 Task: Find connections with filter location Brejo da Madre de Deus with filter topic #futurewith filter profile language French with filter current company AAM - American Axle & Manufacturing with filter school Chhatrapati Shahu Ji Maharaj University with filter industry Religious Institutions with filter service category Budgeting with filter keywords title HVAC Technician
Action: Mouse moved to (554, 116)
Screenshot: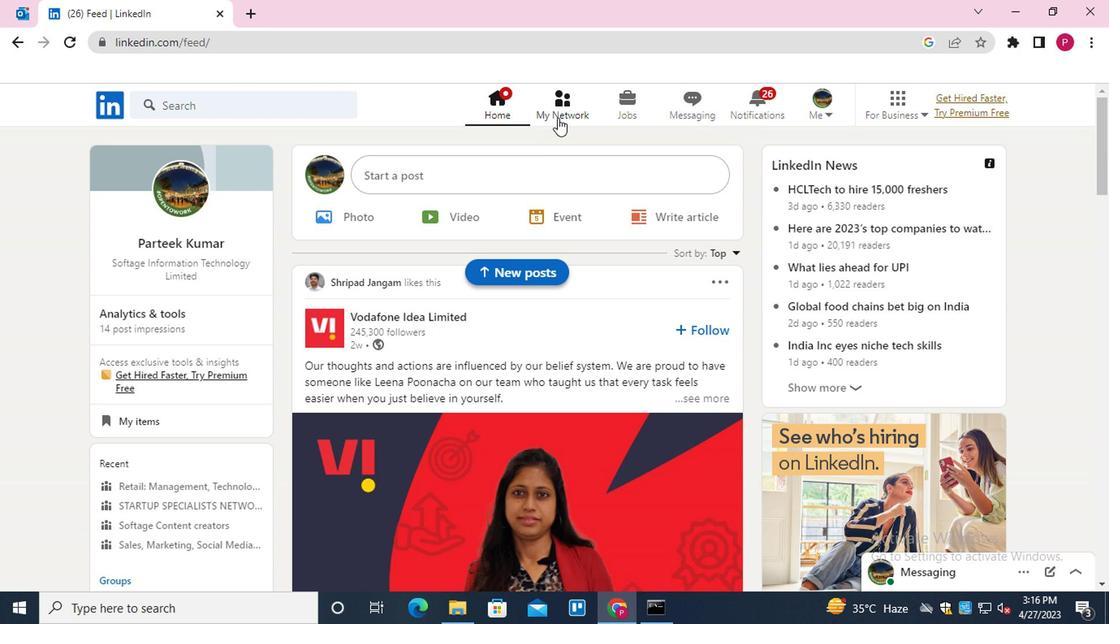 
Action: Mouse pressed left at (554, 116)
Screenshot: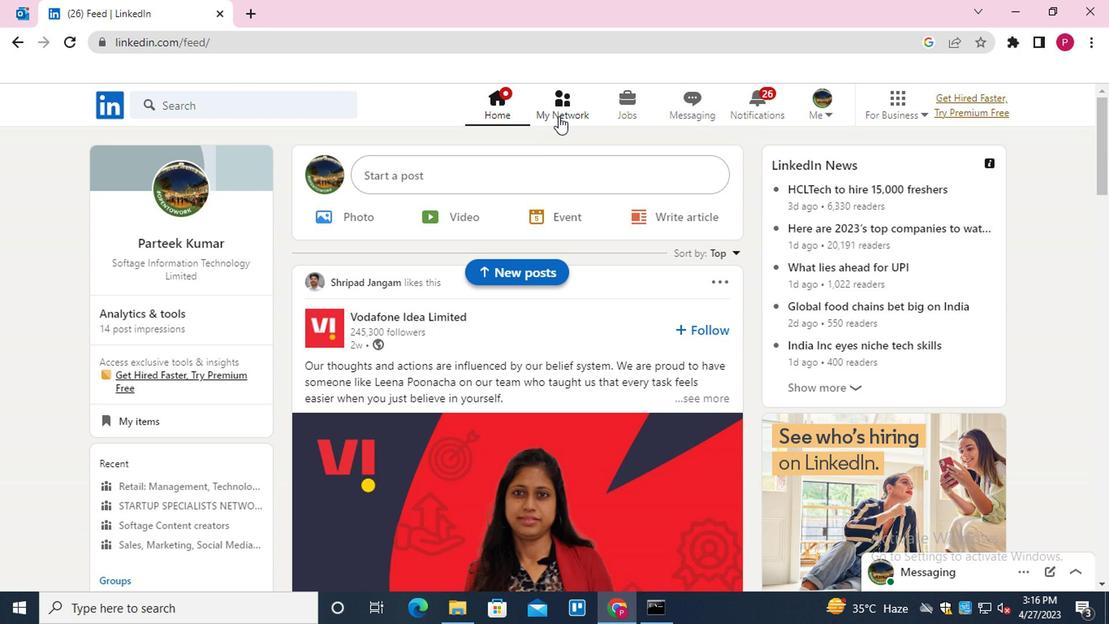 
Action: Mouse moved to (243, 194)
Screenshot: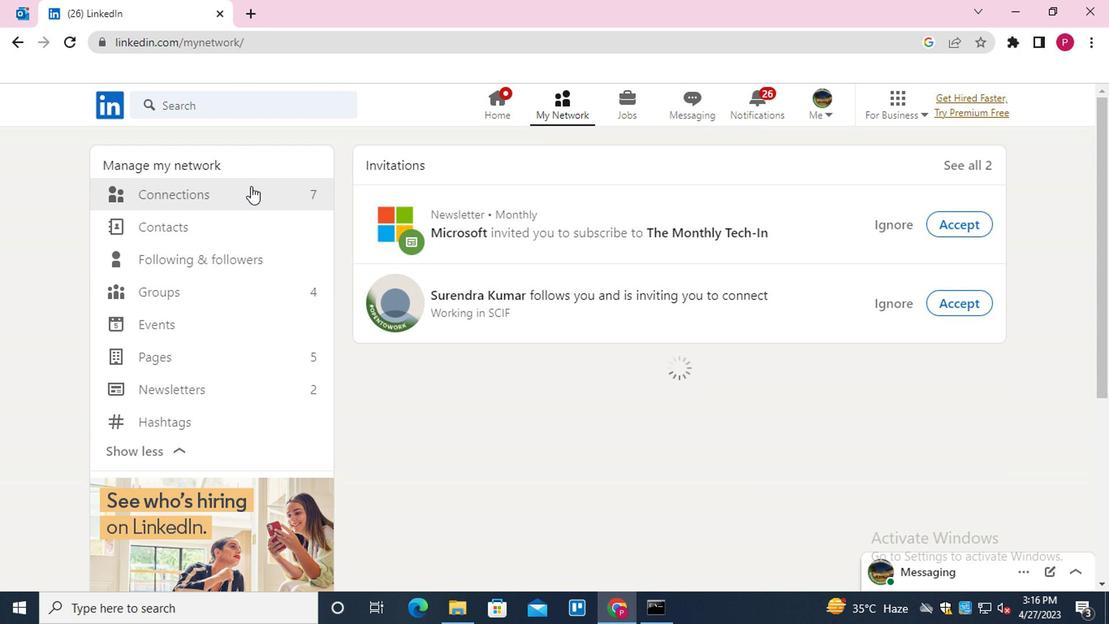 
Action: Mouse pressed left at (243, 194)
Screenshot: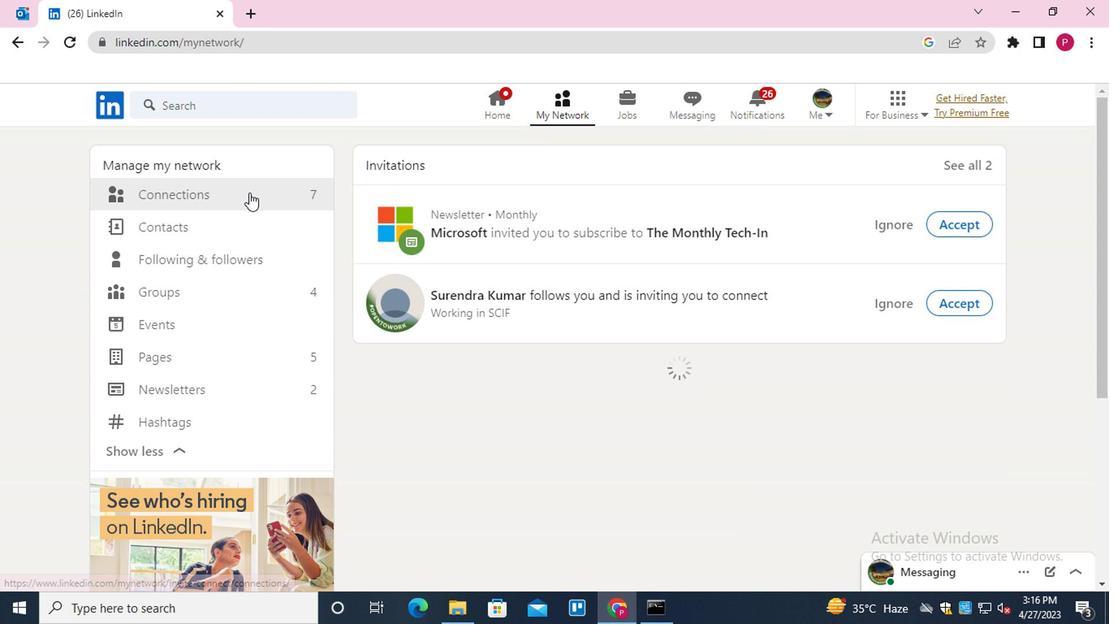
Action: Mouse moved to (650, 189)
Screenshot: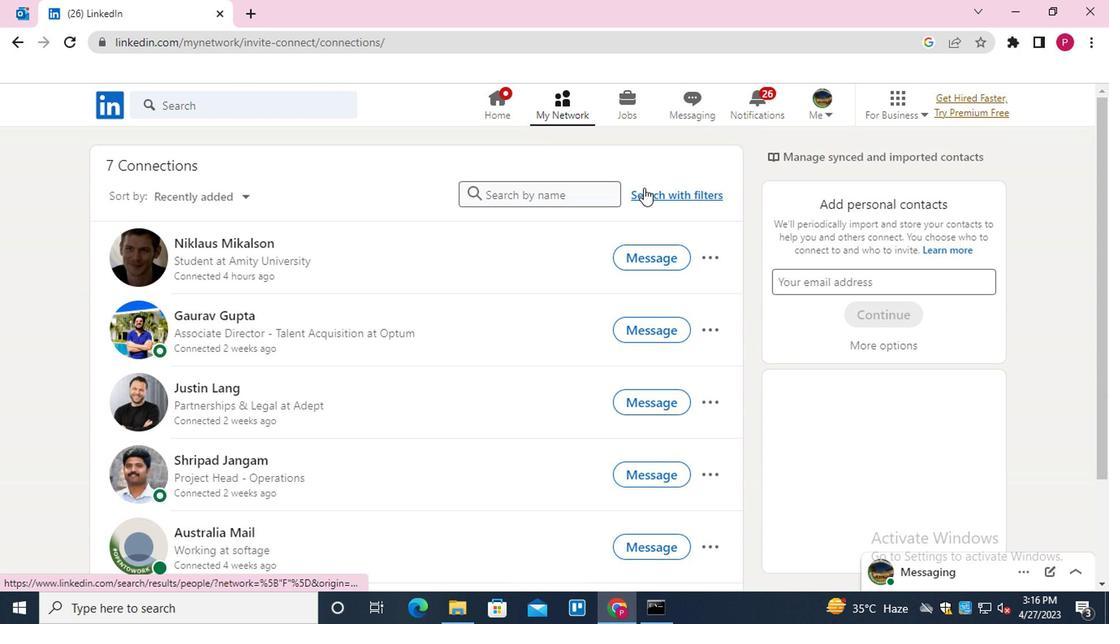 
Action: Mouse pressed left at (650, 189)
Screenshot: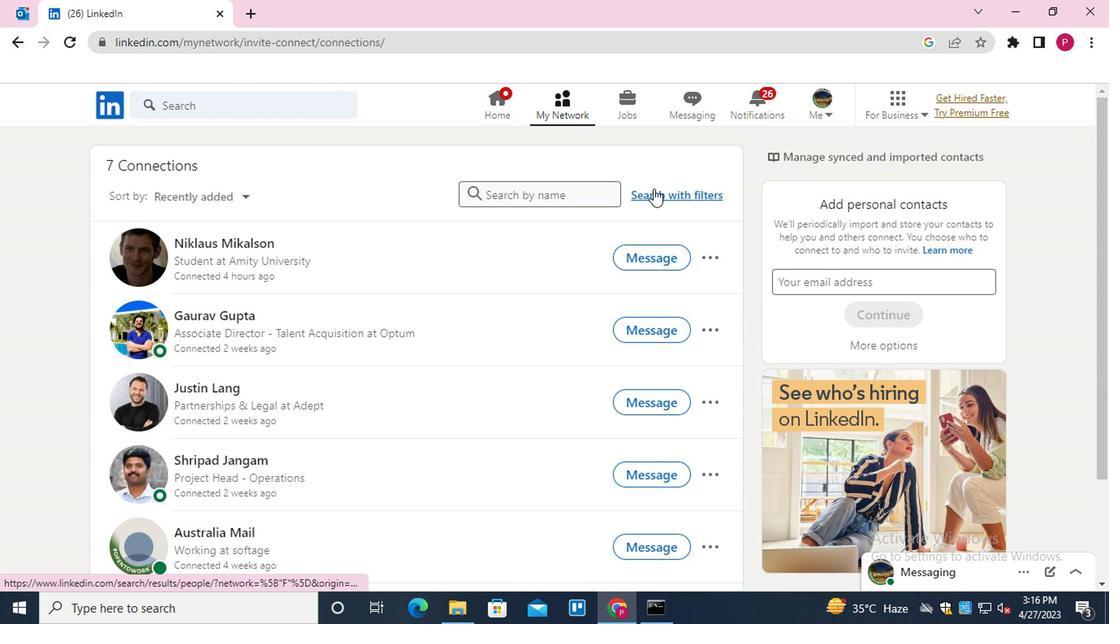 
Action: Mouse moved to (607, 153)
Screenshot: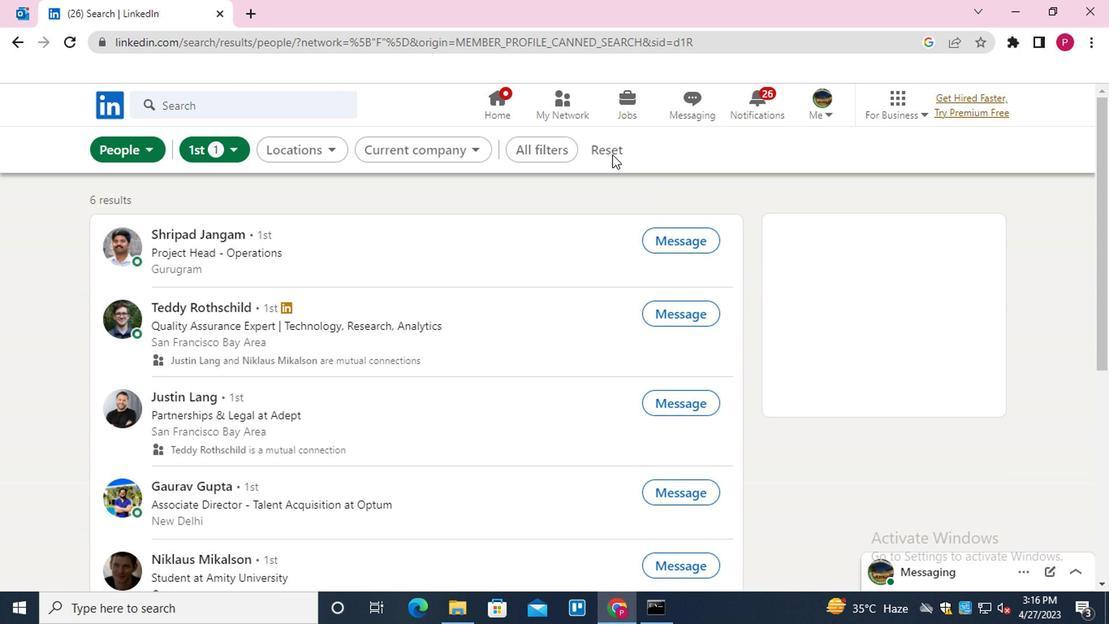 
Action: Mouse pressed left at (607, 153)
Screenshot: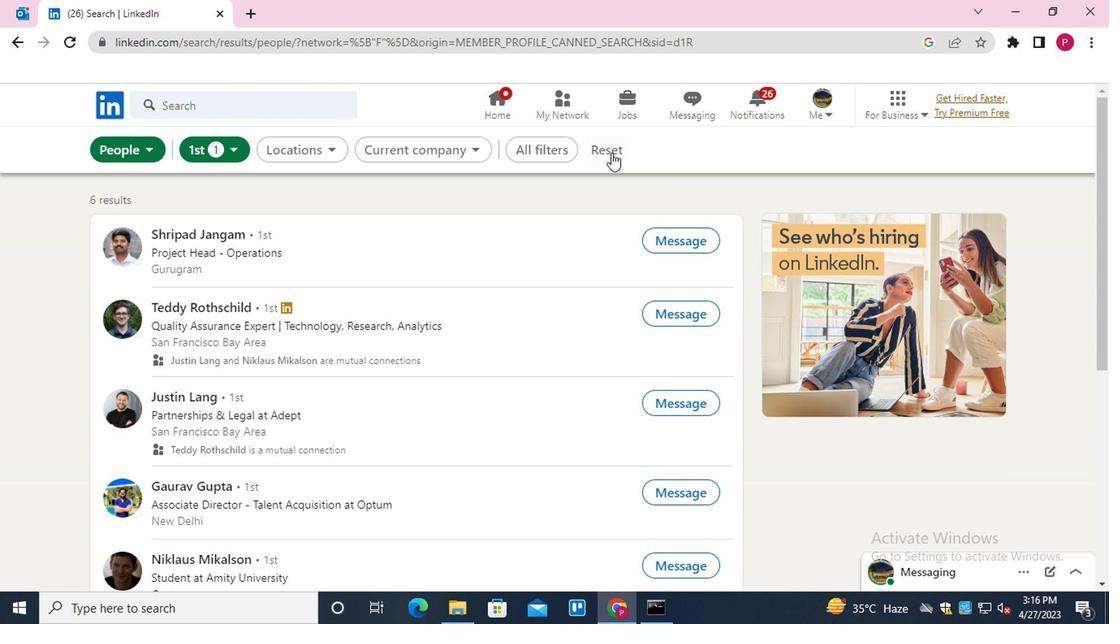 
Action: Mouse moved to (585, 153)
Screenshot: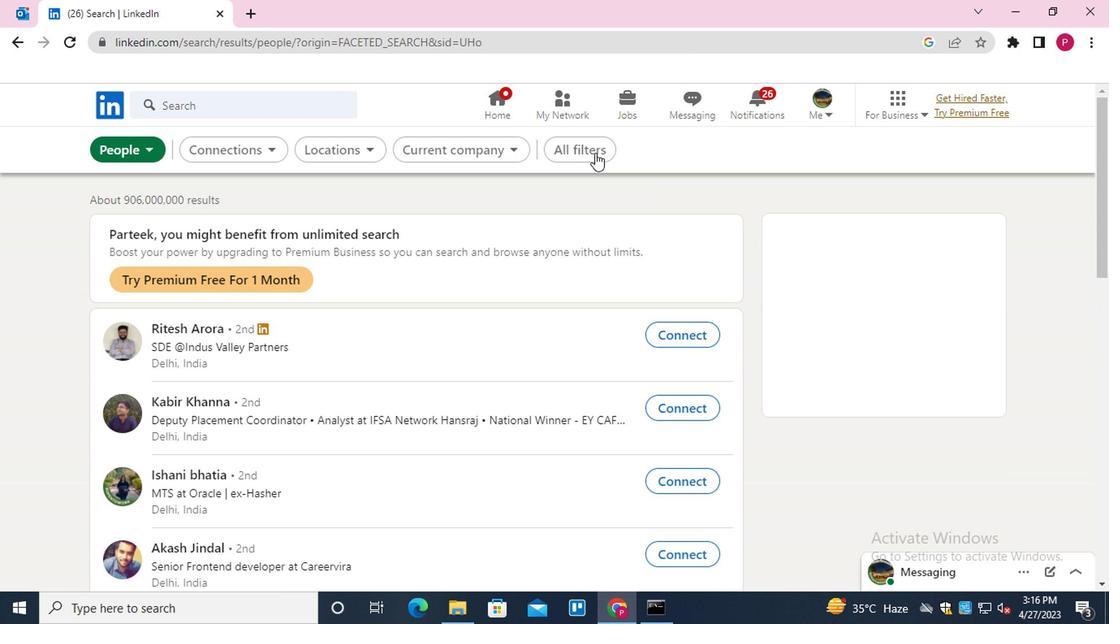 
Action: Mouse pressed left at (585, 153)
Screenshot: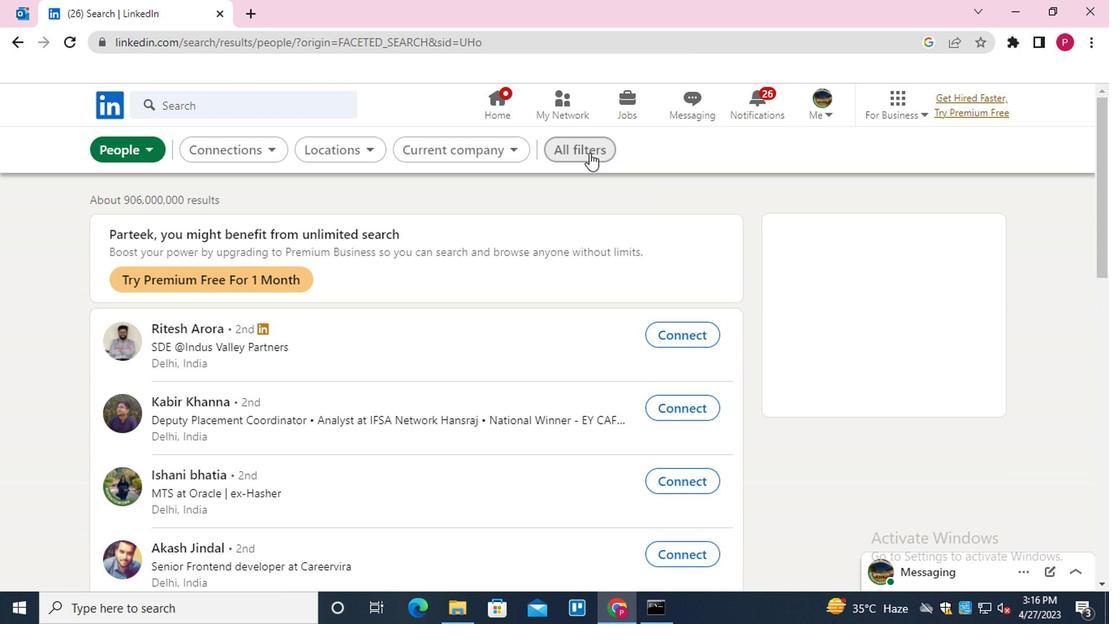 
Action: Mouse moved to (857, 345)
Screenshot: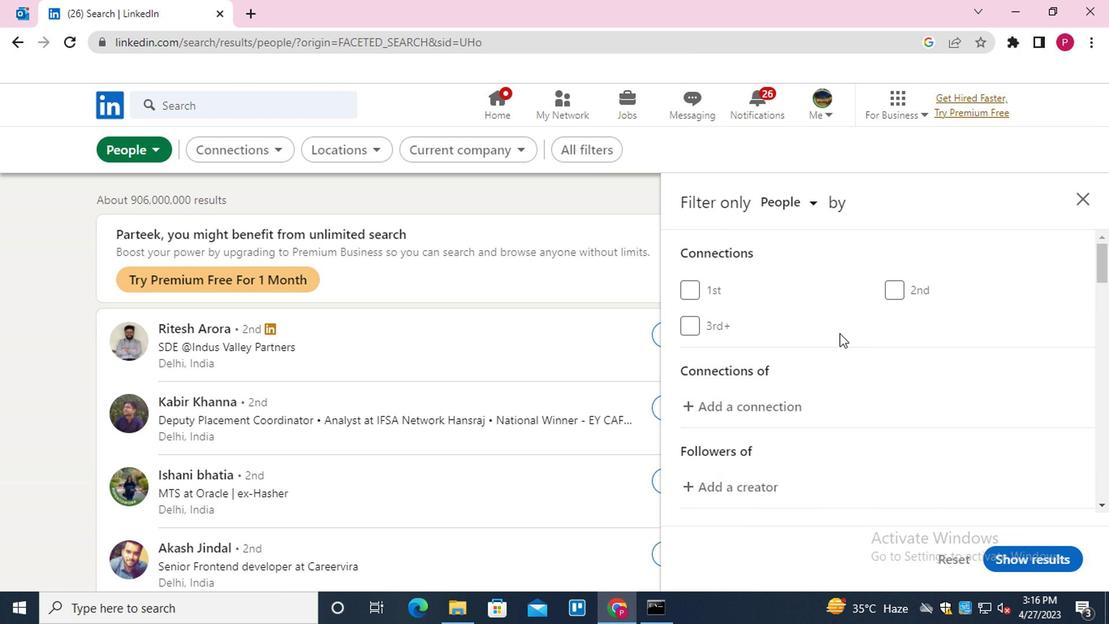 
Action: Mouse scrolled (857, 344) with delta (0, 0)
Screenshot: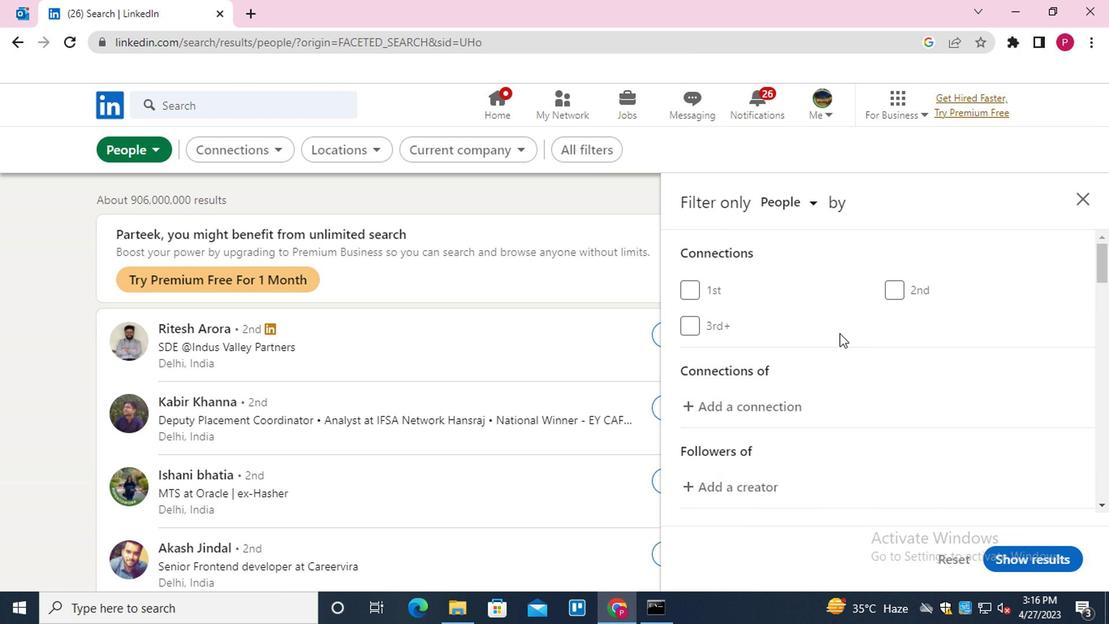 
Action: Mouse moved to (857, 345)
Screenshot: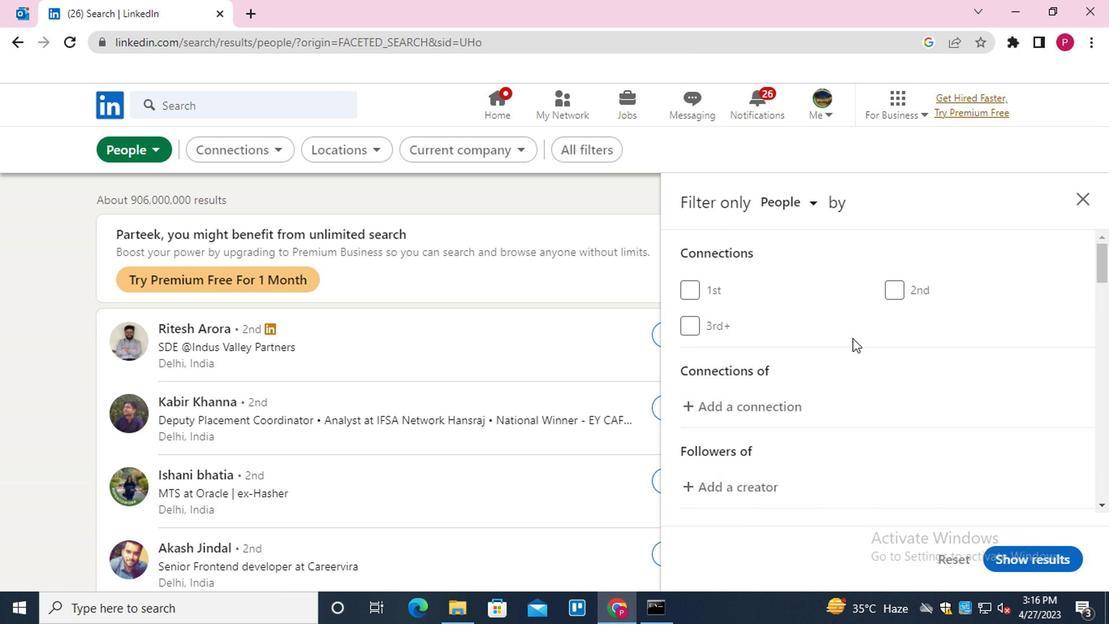
Action: Mouse scrolled (857, 344) with delta (0, 0)
Screenshot: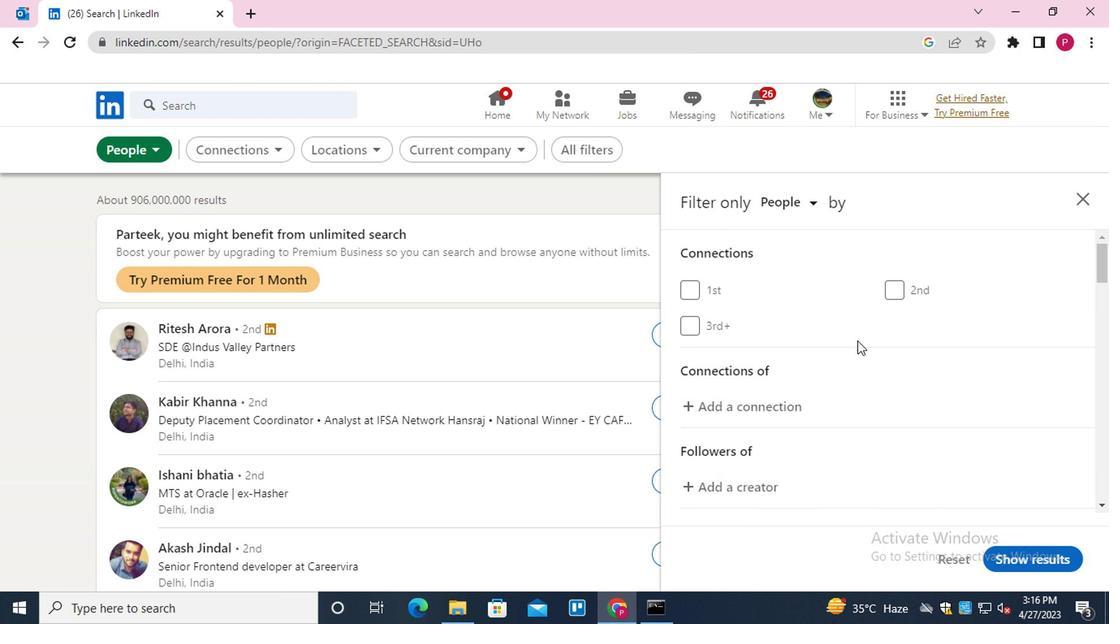 
Action: Mouse moved to (948, 476)
Screenshot: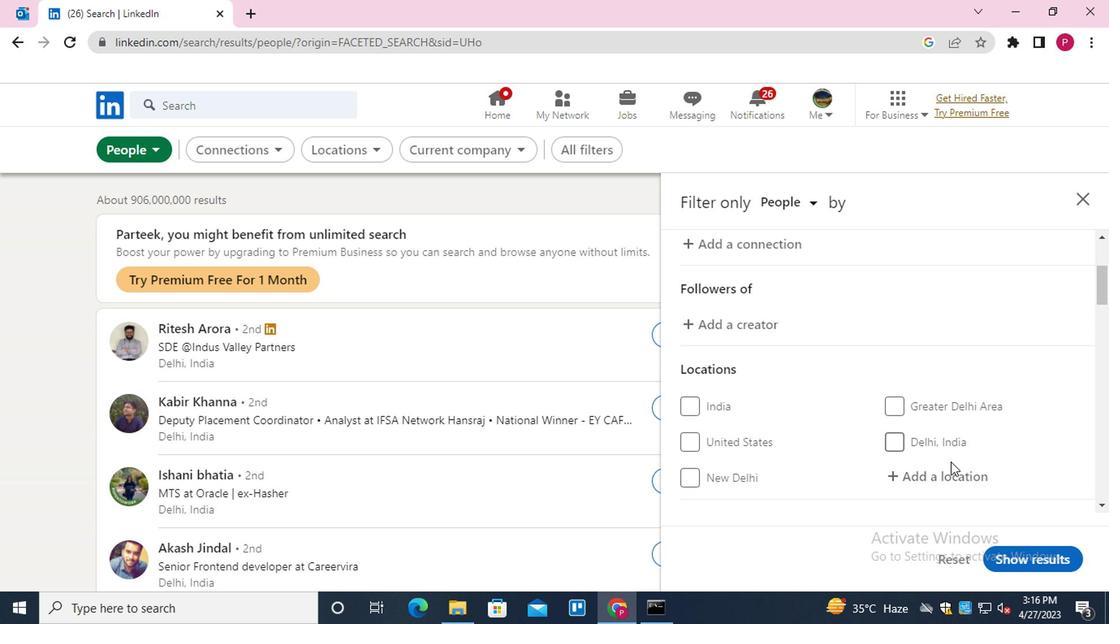 
Action: Mouse pressed left at (948, 476)
Screenshot: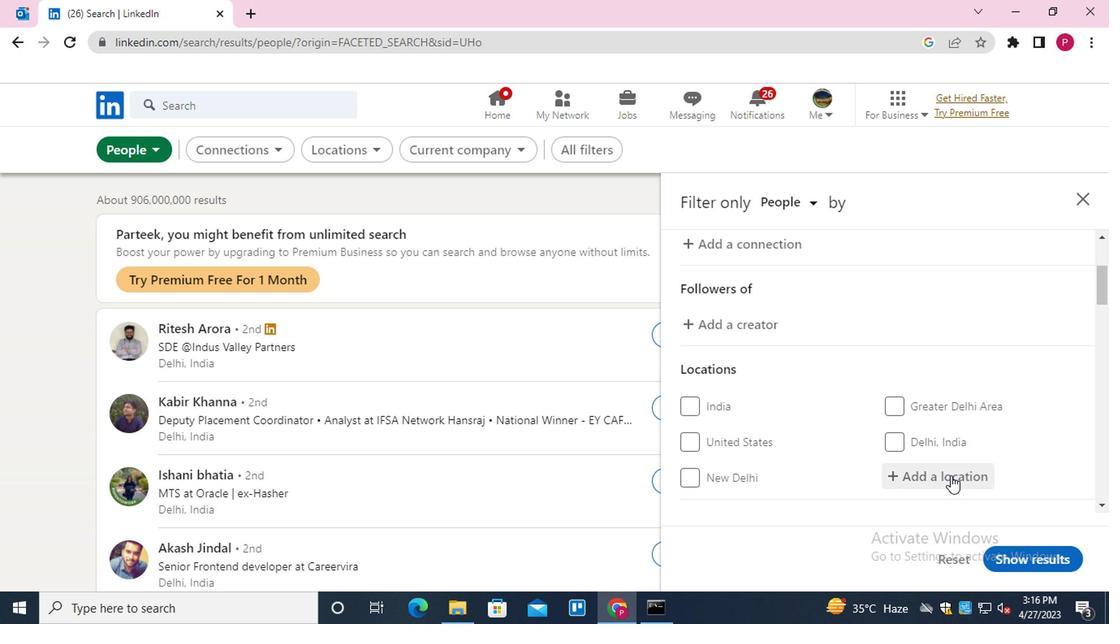 
Action: Mouse moved to (947, 477)
Screenshot: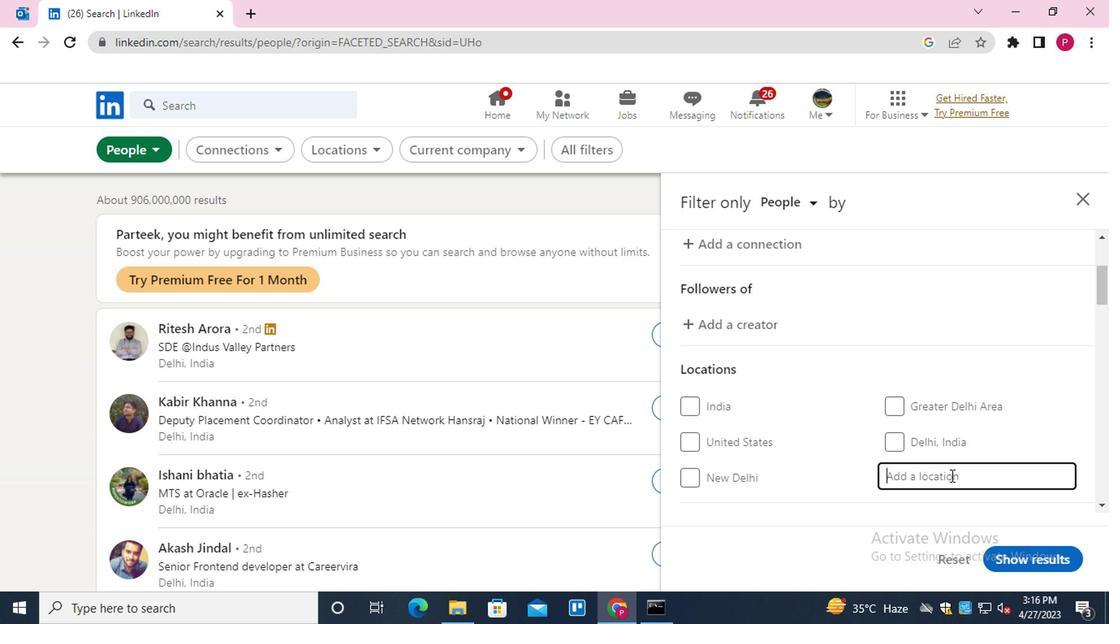 
Action: Key pressed <Key.shift>BREJO<Key.space>DA<Key.down><Key.enter>
Screenshot: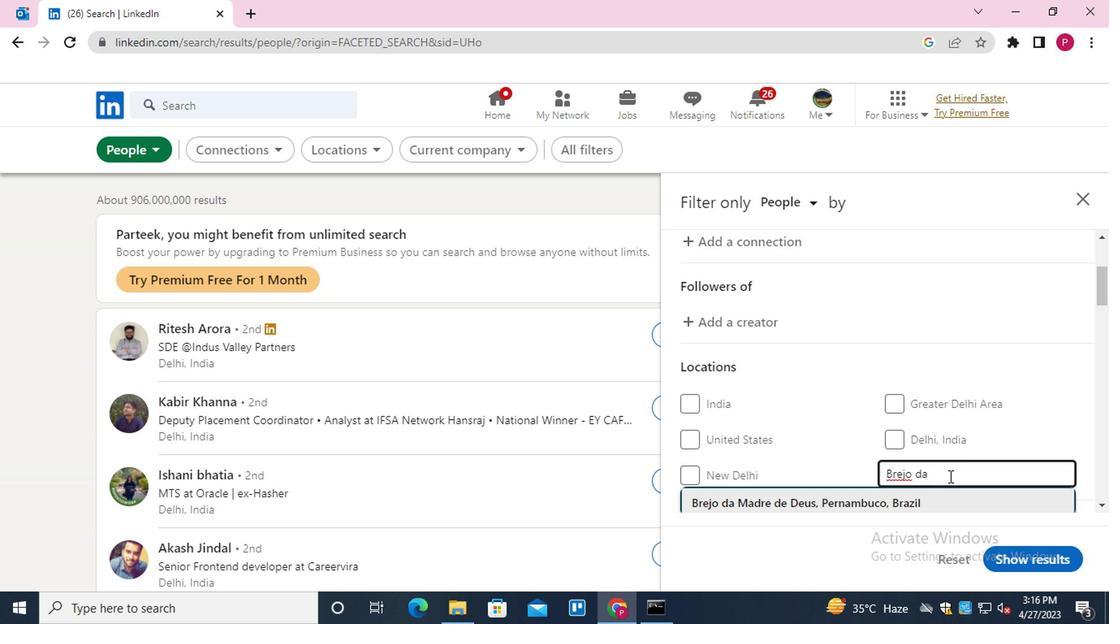 
Action: Mouse moved to (902, 384)
Screenshot: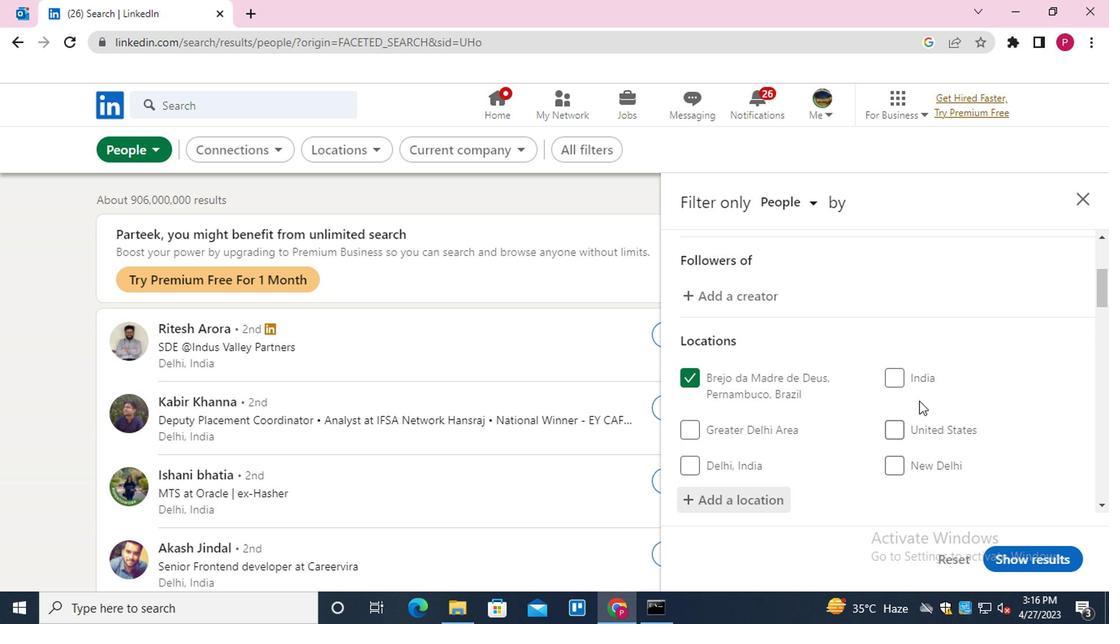 
Action: Mouse scrolled (902, 383) with delta (0, -1)
Screenshot: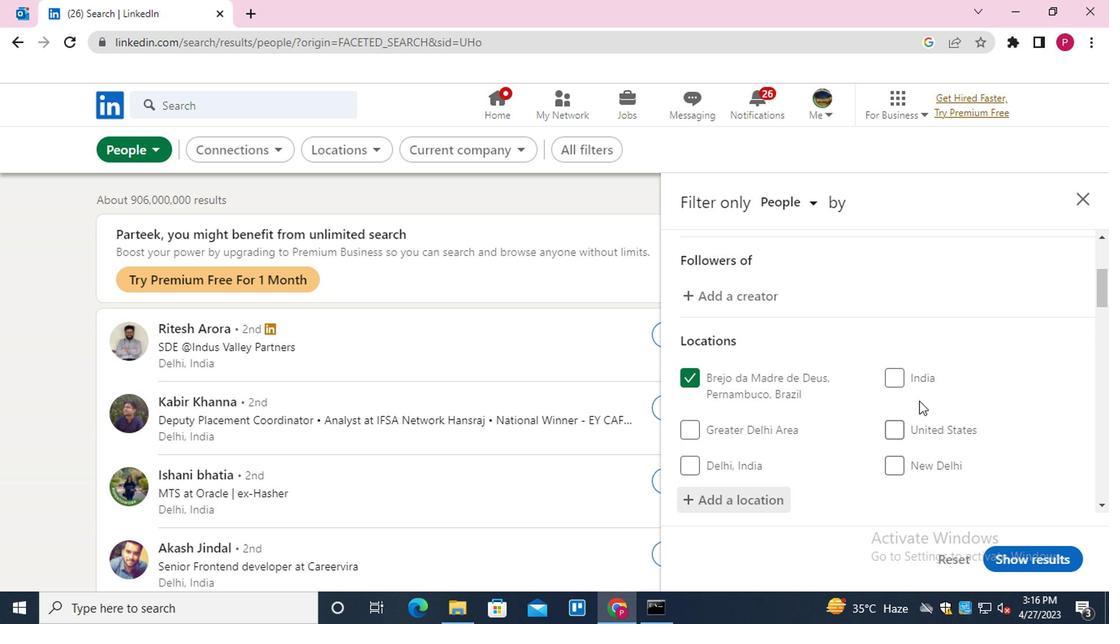 
Action: Mouse moved to (901, 383)
Screenshot: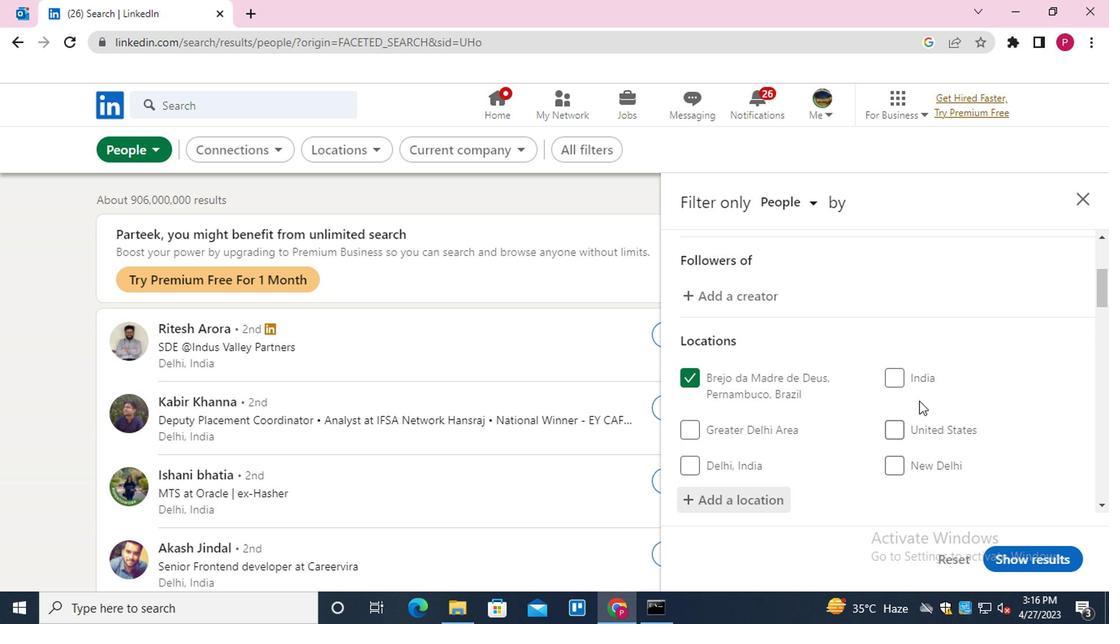 
Action: Mouse scrolled (901, 383) with delta (0, 0)
Screenshot: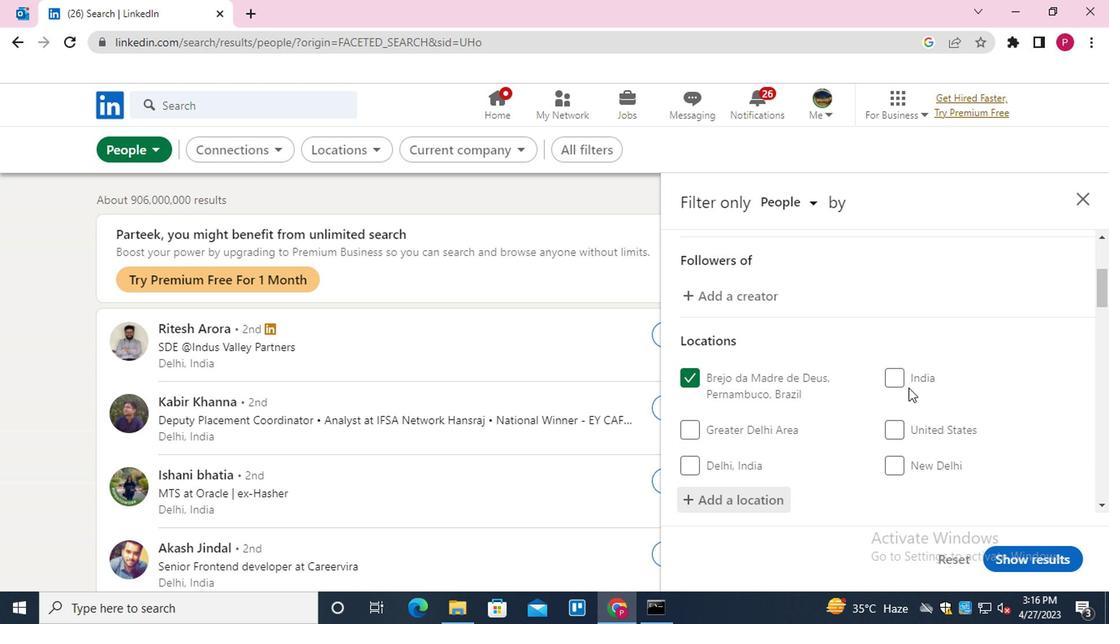 
Action: Mouse moved to (900, 383)
Screenshot: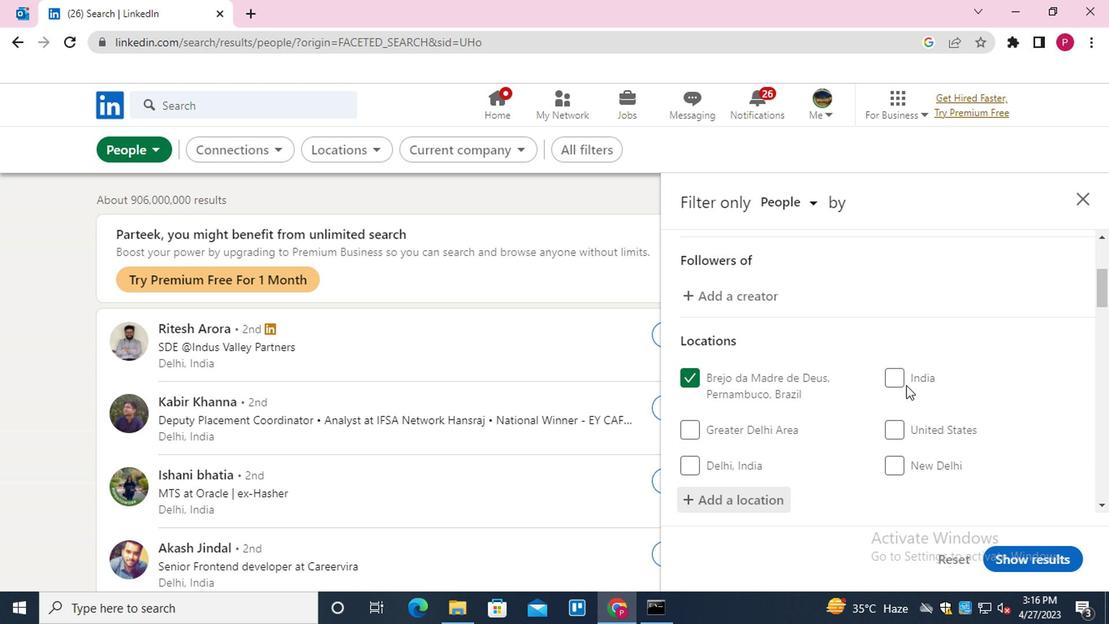 
Action: Mouse scrolled (900, 383) with delta (0, 0)
Screenshot: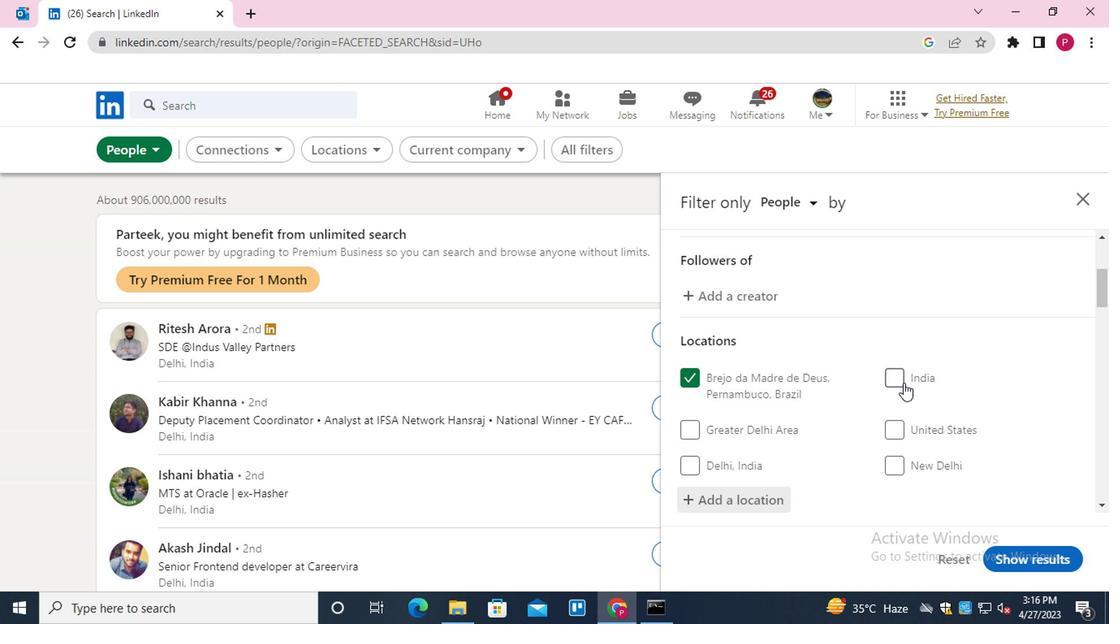 
Action: Mouse moved to (919, 409)
Screenshot: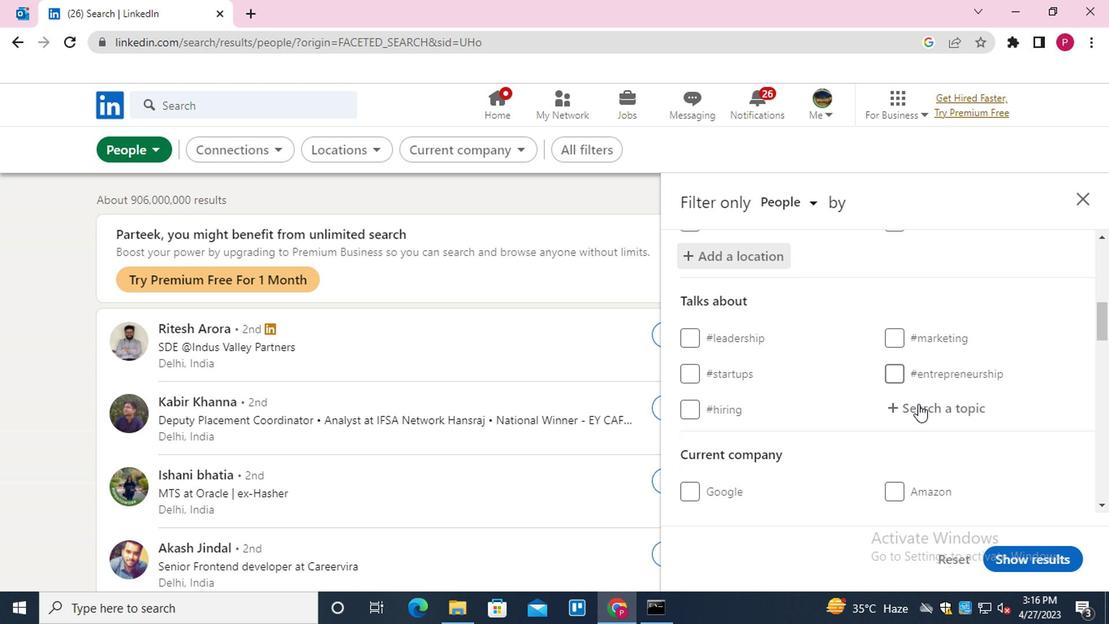 
Action: Mouse pressed left at (919, 409)
Screenshot: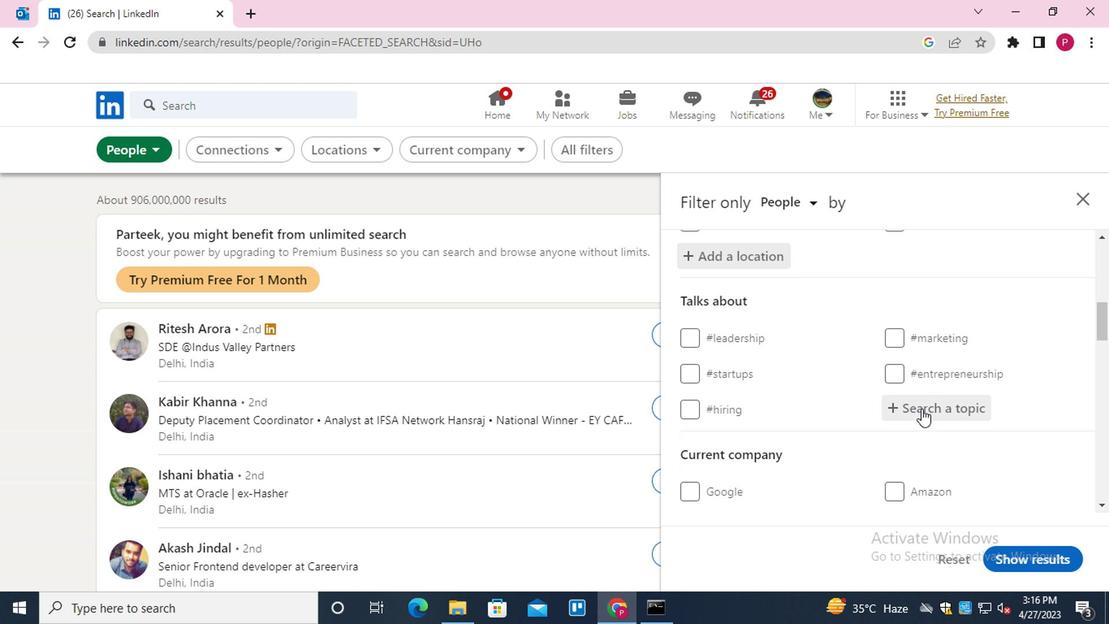 
Action: Key pressed FUTURE<Key.down><Key.enter>
Screenshot: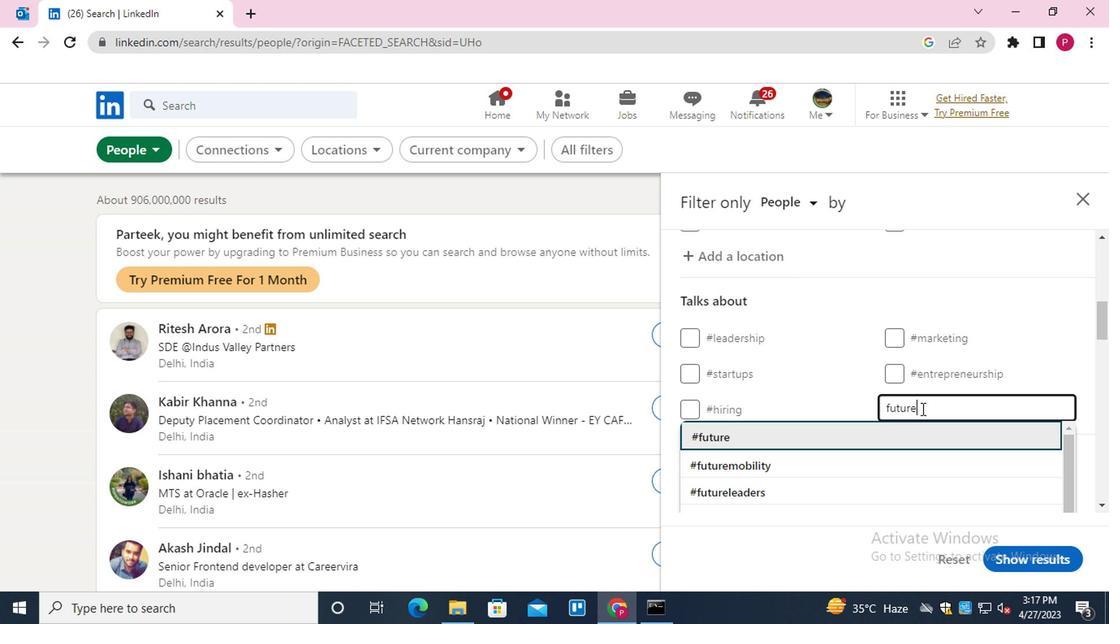 
Action: Mouse moved to (923, 405)
Screenshot: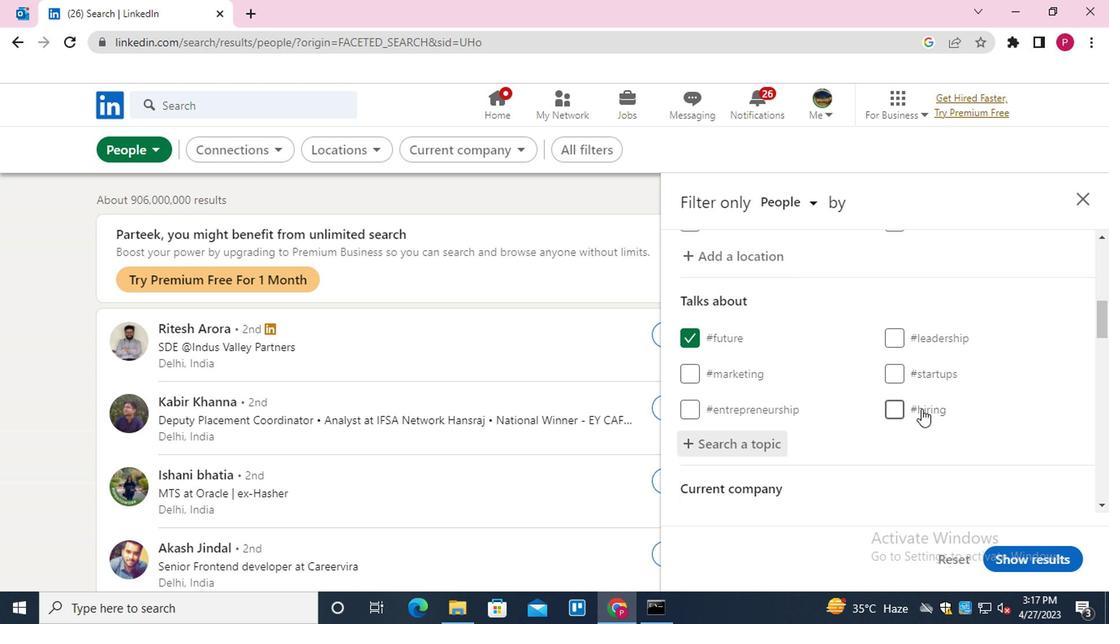 
Action: Mouse scrolled (923, 403) with delta (0, -1)
Screenshot: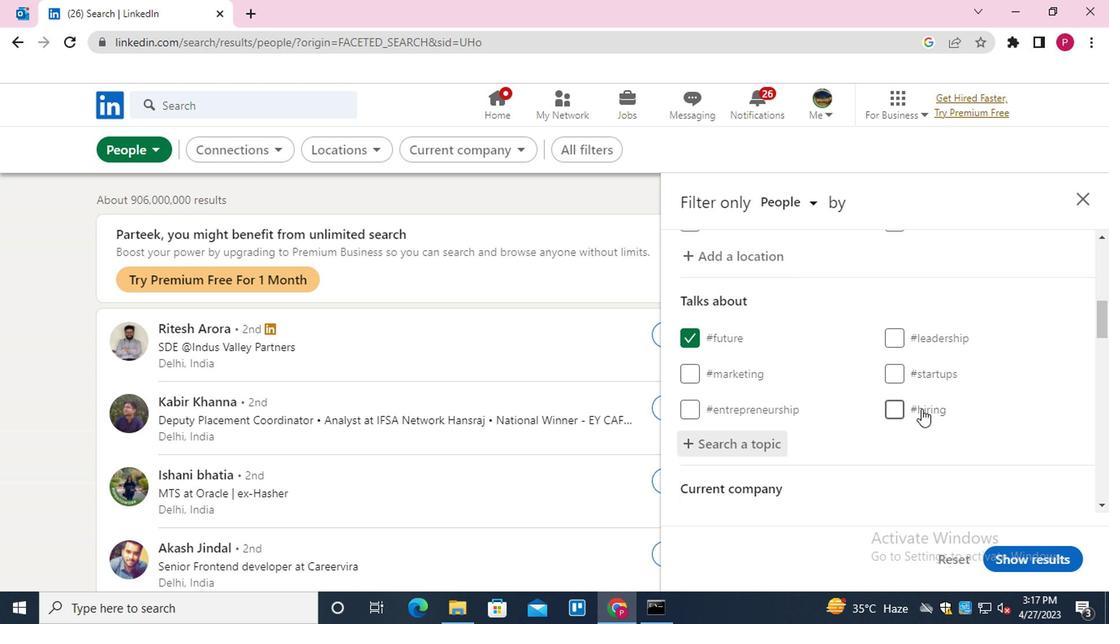 
Action: Mouse moved to (923, 403)
Screenshot: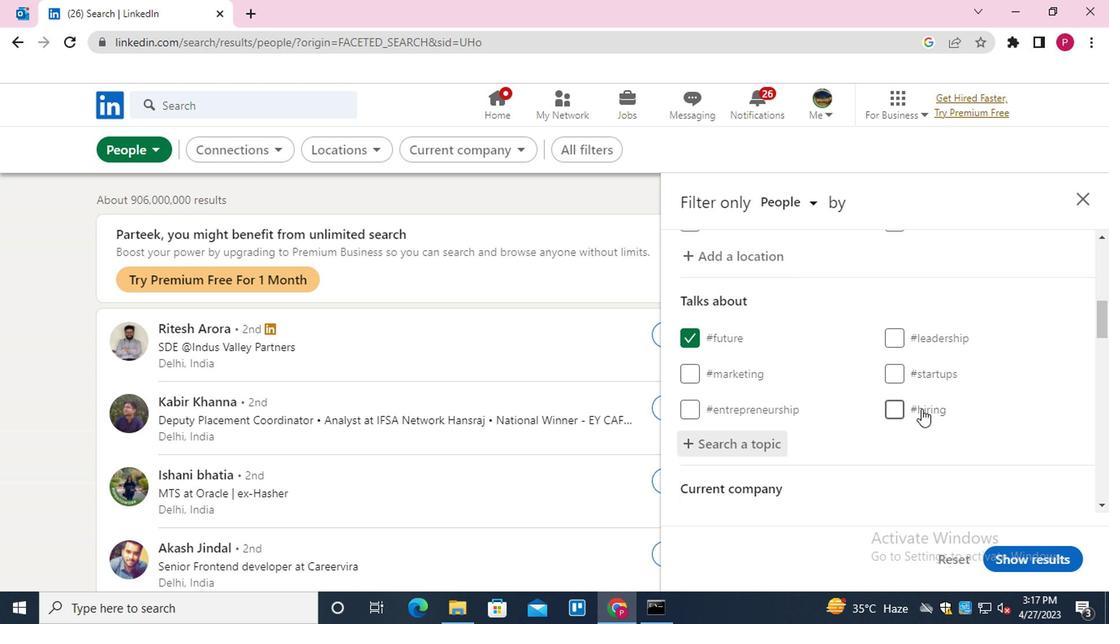 
Action: Mouse scrolled (923, 403) with delta (0, 0)
Screenshot: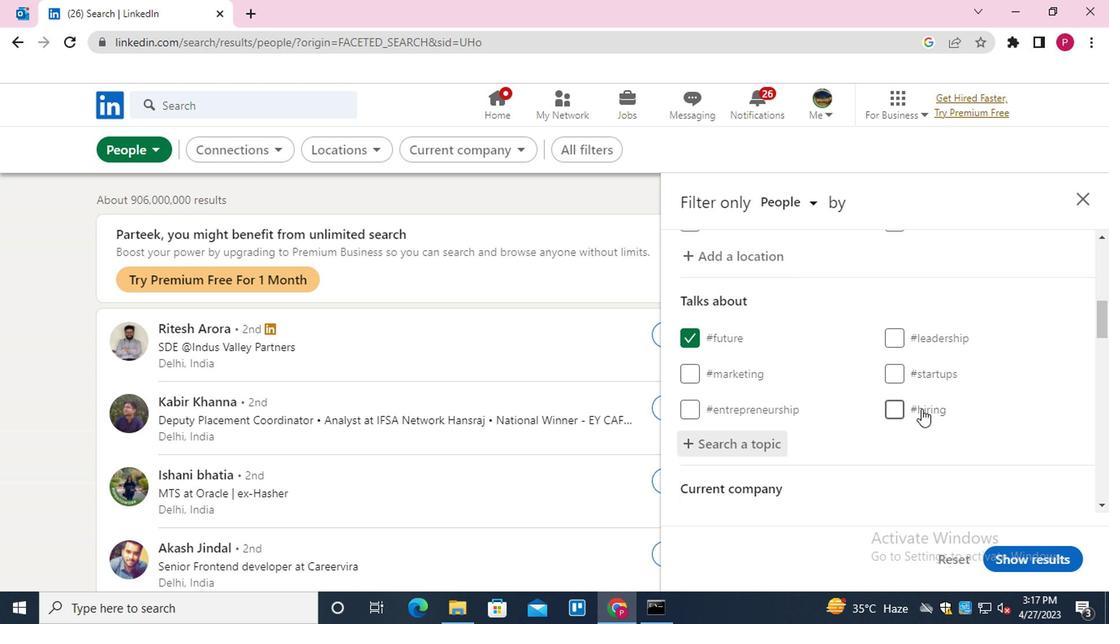 
Action: Mouse scrolled (923, 403) with delta (0, 0)
Screenshot: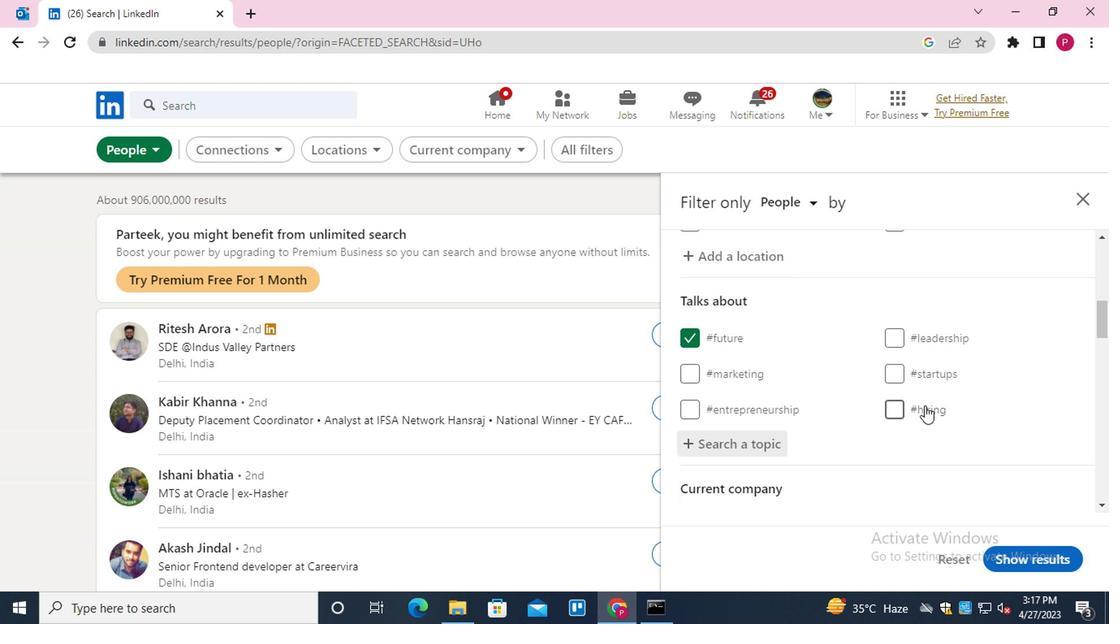 
Action: Mouse scrolled (923, 403) with delta (0, 0)
Screenshot: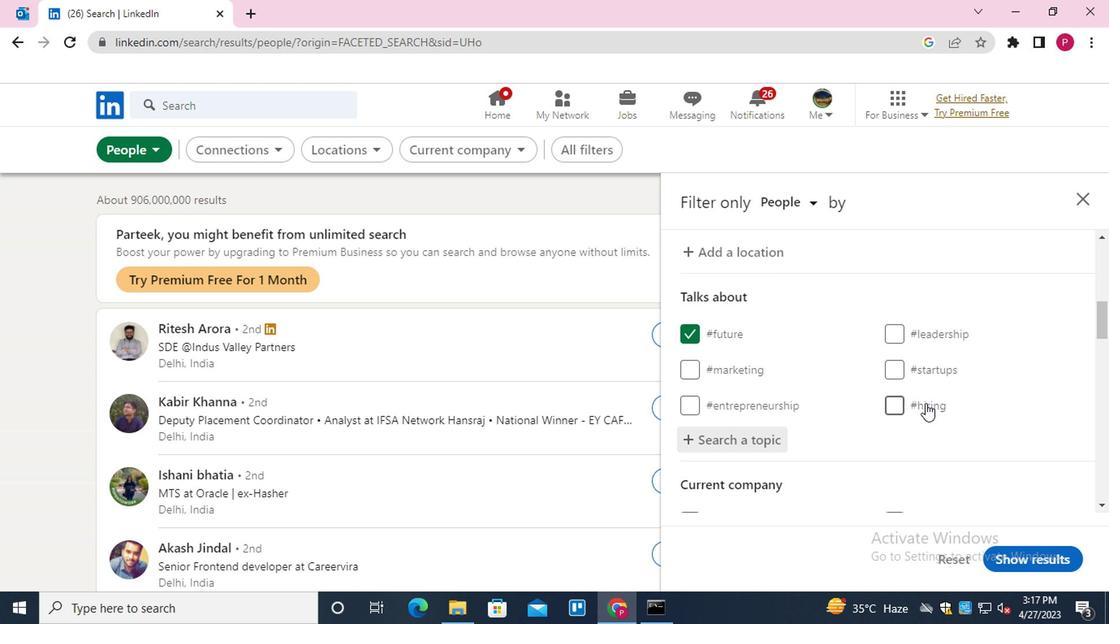 
Action: Mouse scrolled (923, 403) with delta (0, 0)
Screenshot: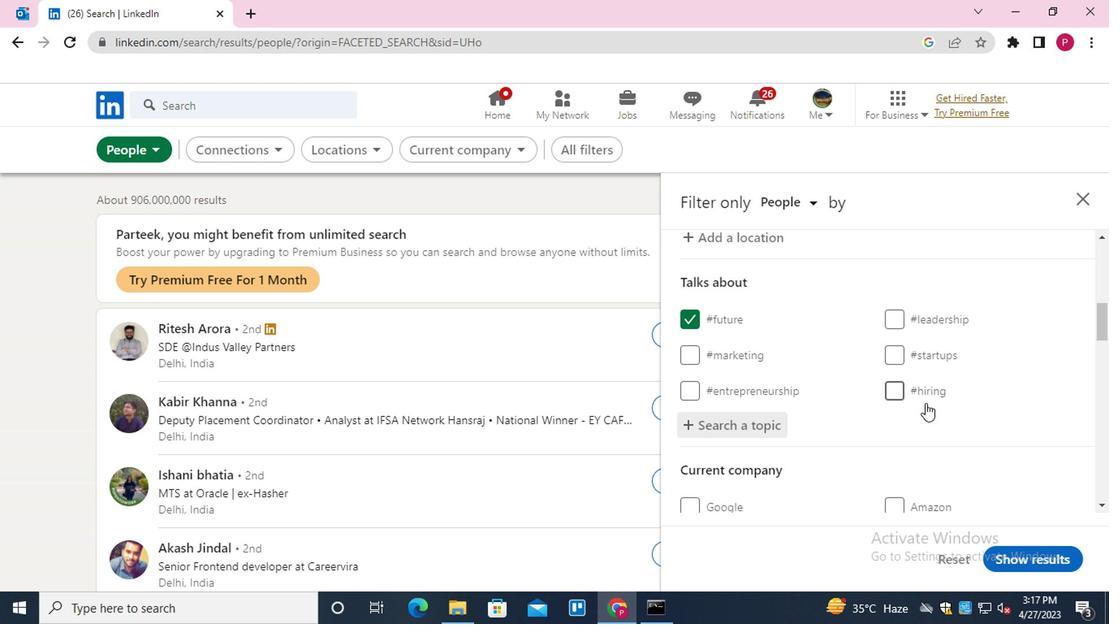 
Action: Mouse moved to (923, 401)
Screenshot: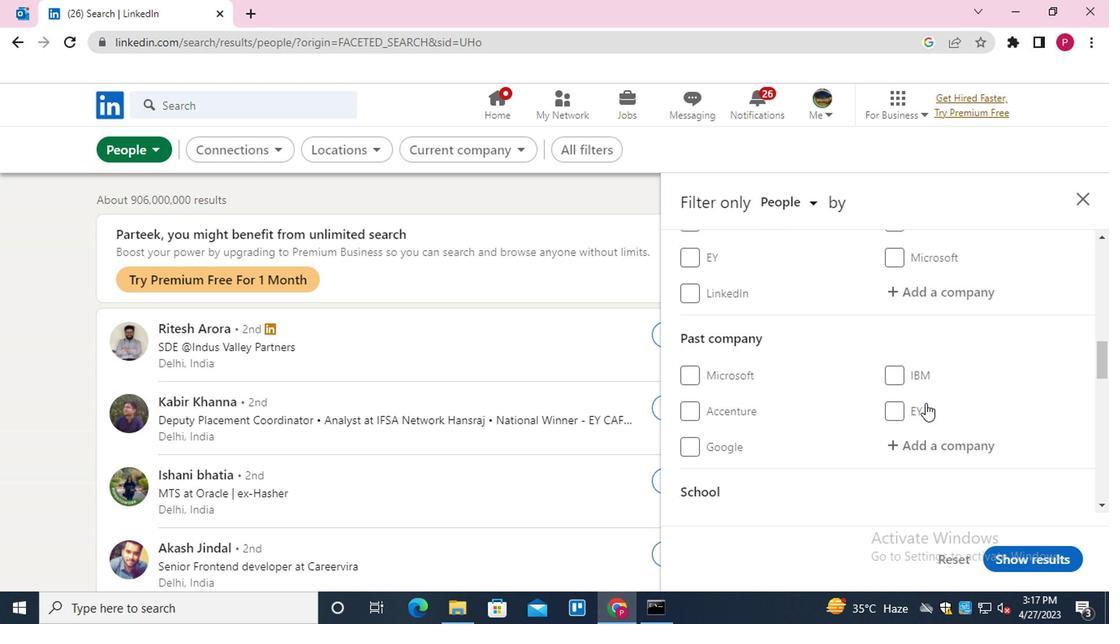 
Action: Mouse scrolled (923, 401) with delta (0, 0)
Screenshot: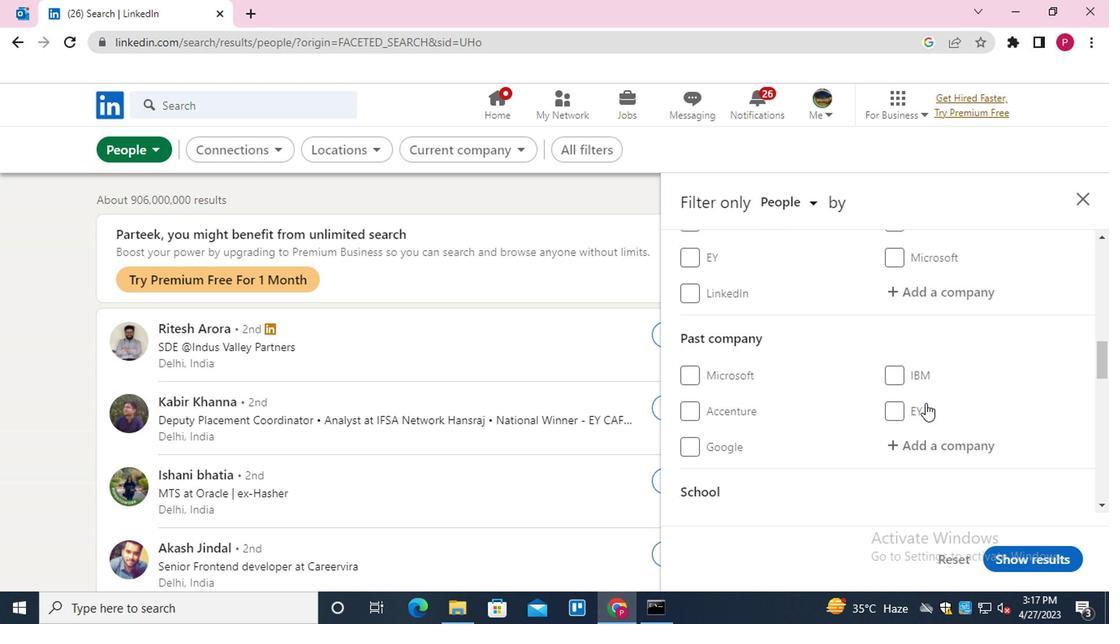 
Action: Mouse scrolled (923, 401) with delta (0, 0)
Screenshot: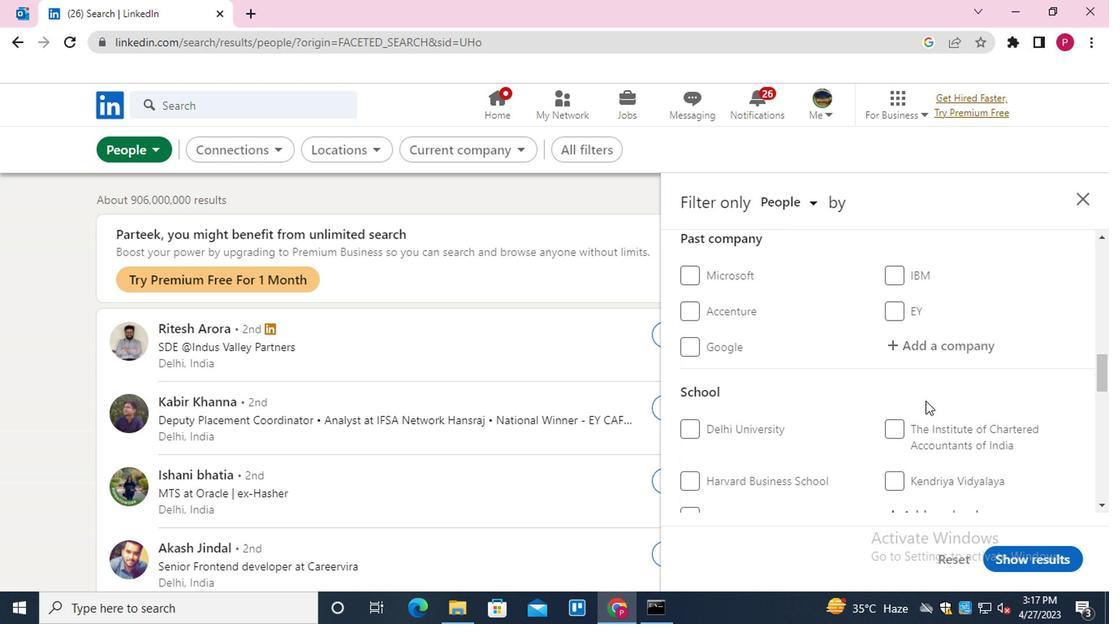 
Action: Mouse moved to (916, 401)
Screenshot: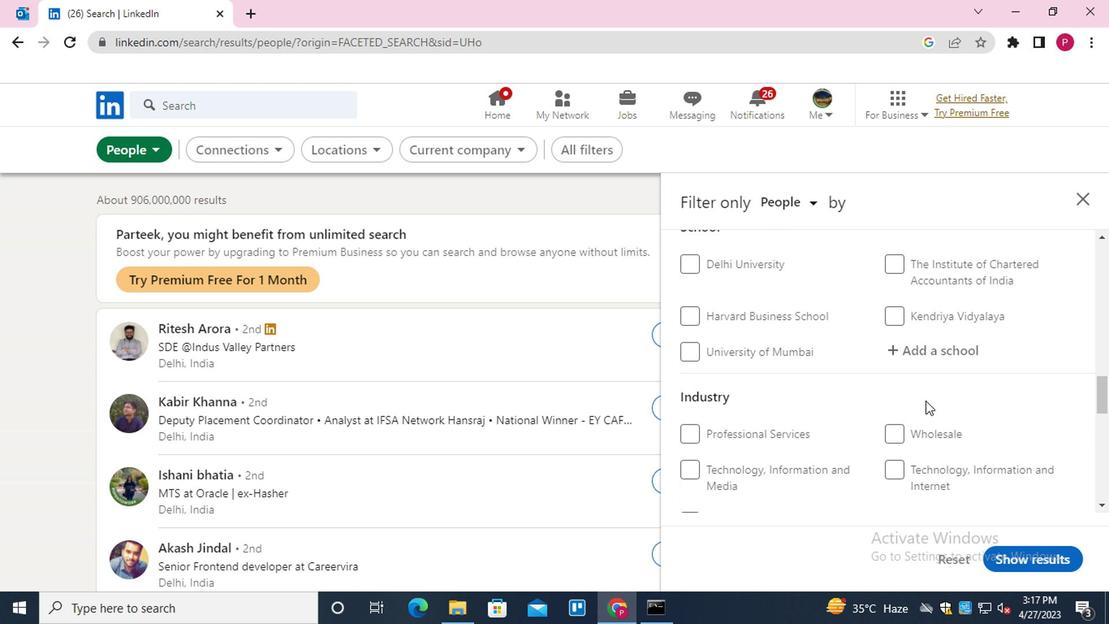 
Action: Mouse scrolled (916, 401) with delta (0, 0)
Screenshot: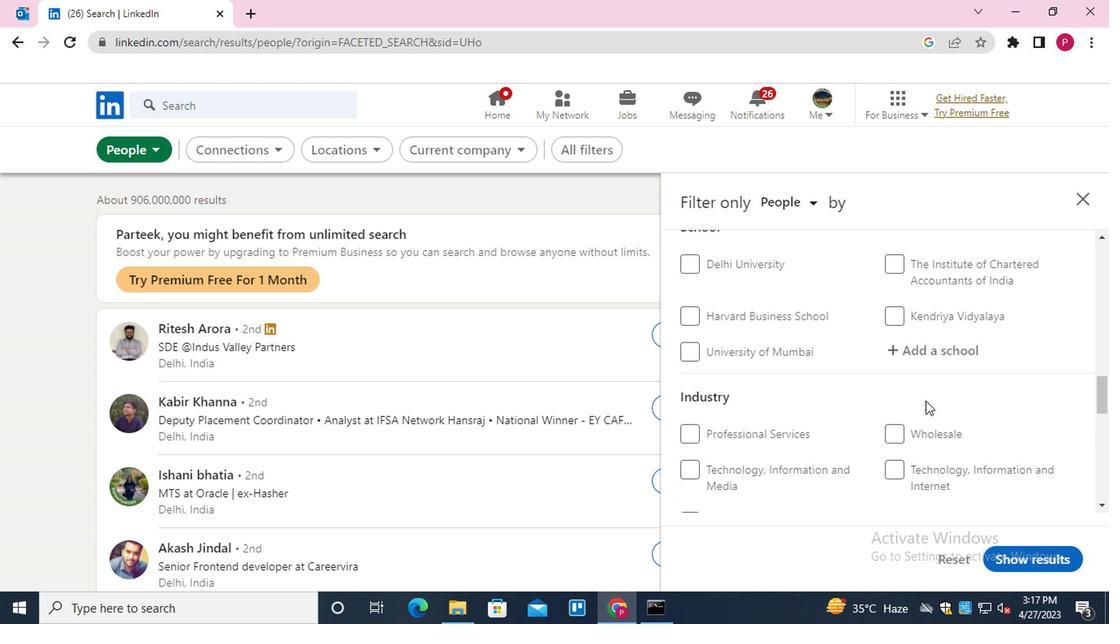 
Action: Mouse moved to (911, 401)
Screenshot: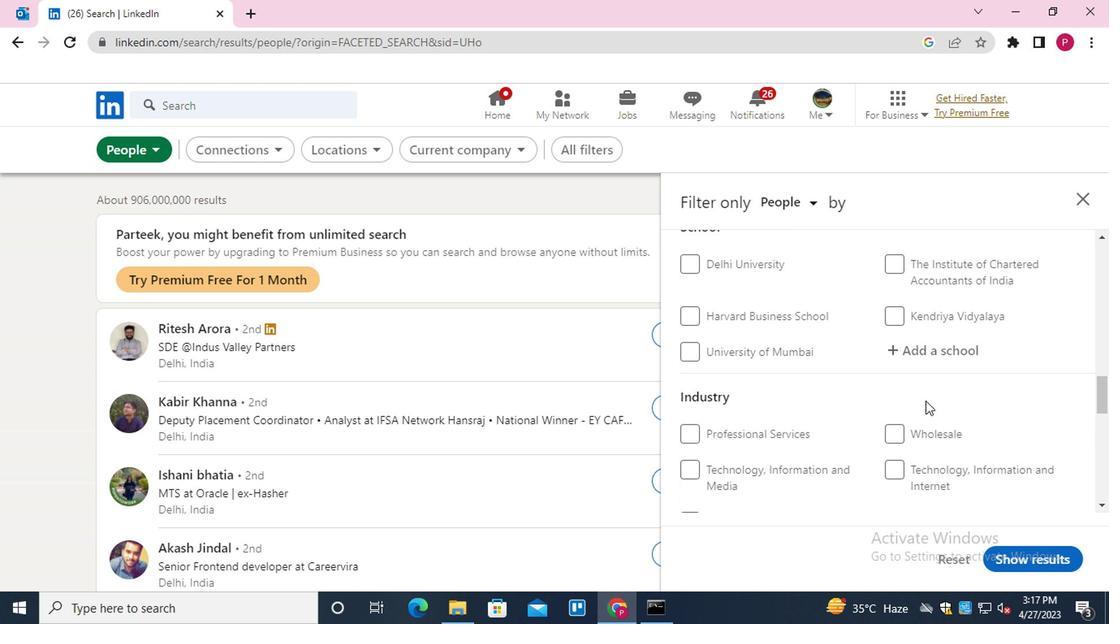 
Action: Mouse scrolled (911, 401) with delta (0, 0)
Screenshot: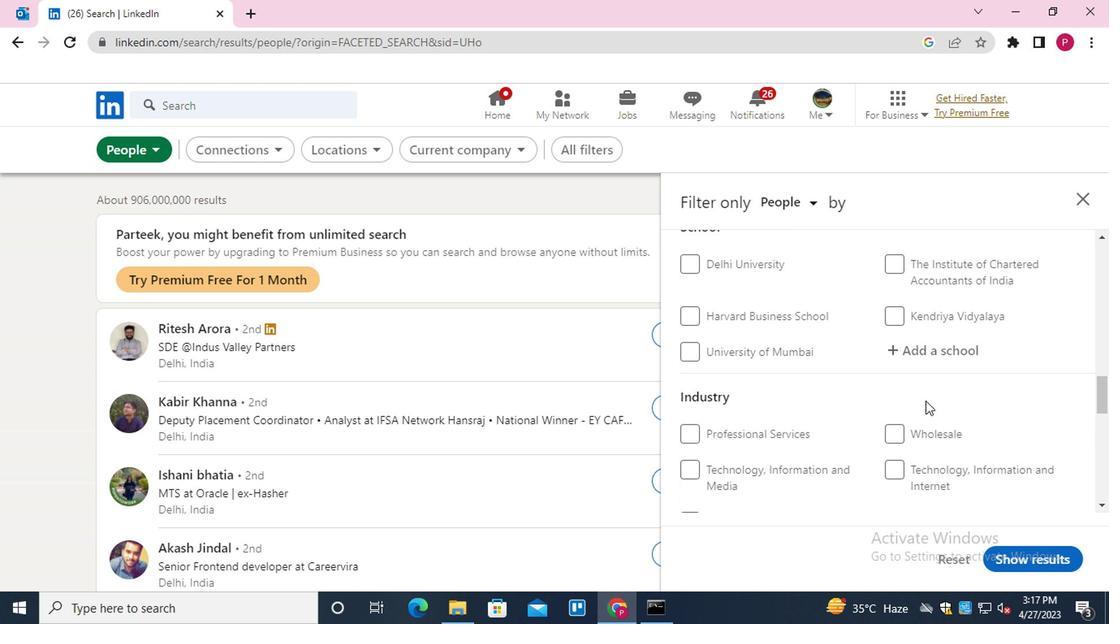 
Action: Mouse moved to (890, 401)
Screenshot: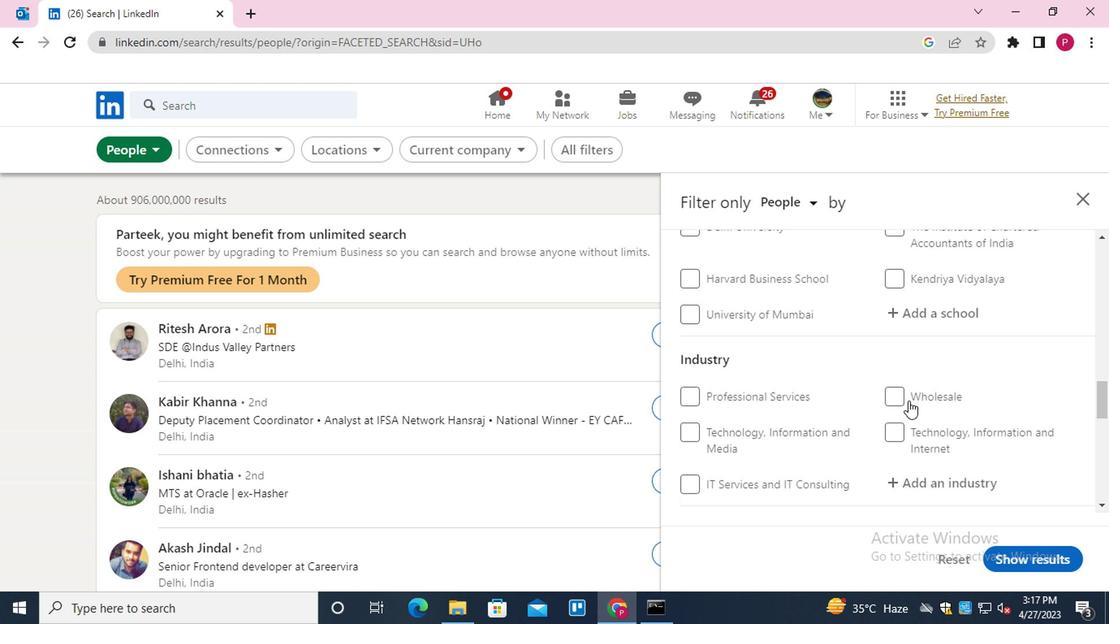
Action: Mouse scrolled (890, 401) with delta (0, 0)
Screenshot: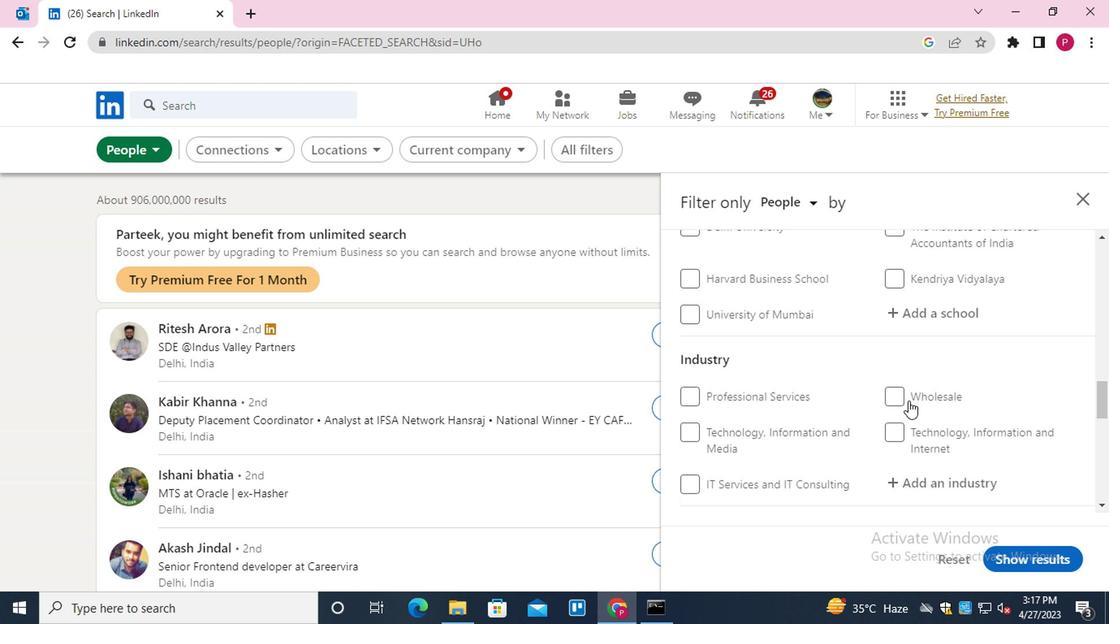 
Action: Mouse moved to (896, 364)
Screenshot: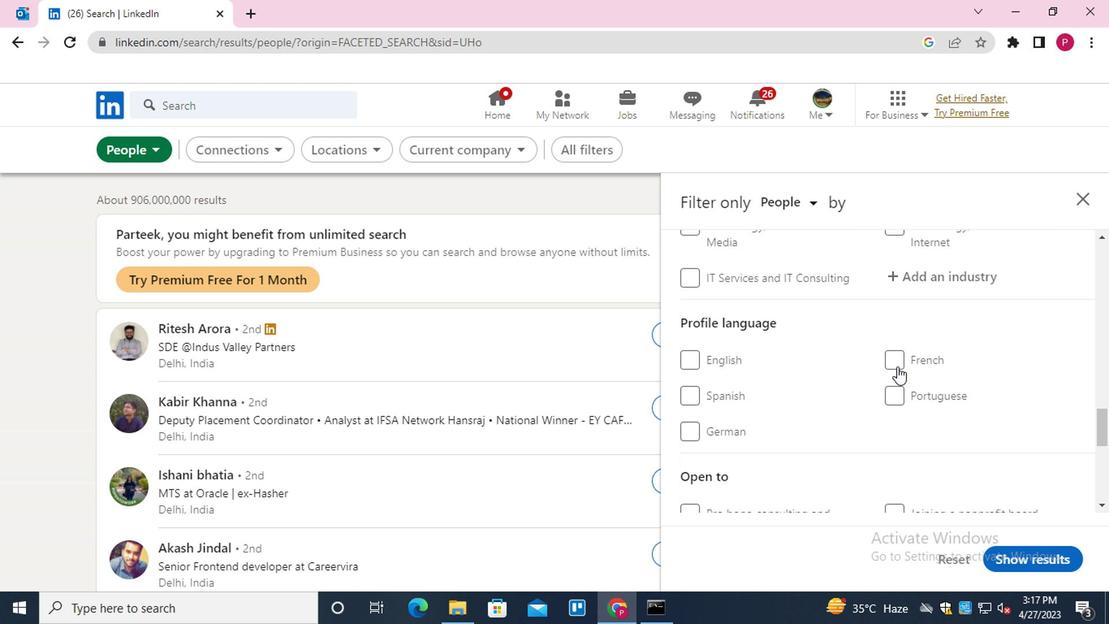 
Action: Mouse pressed left at (896, 364)
Screenshot: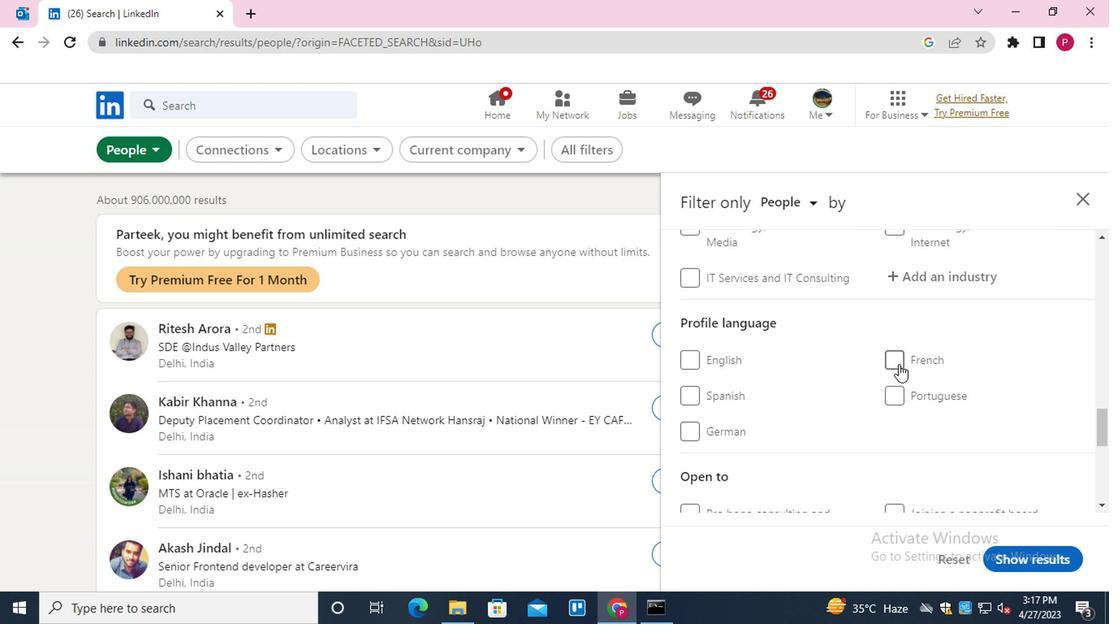 
Action: Mouse moved to (832, 383)
Screenshot: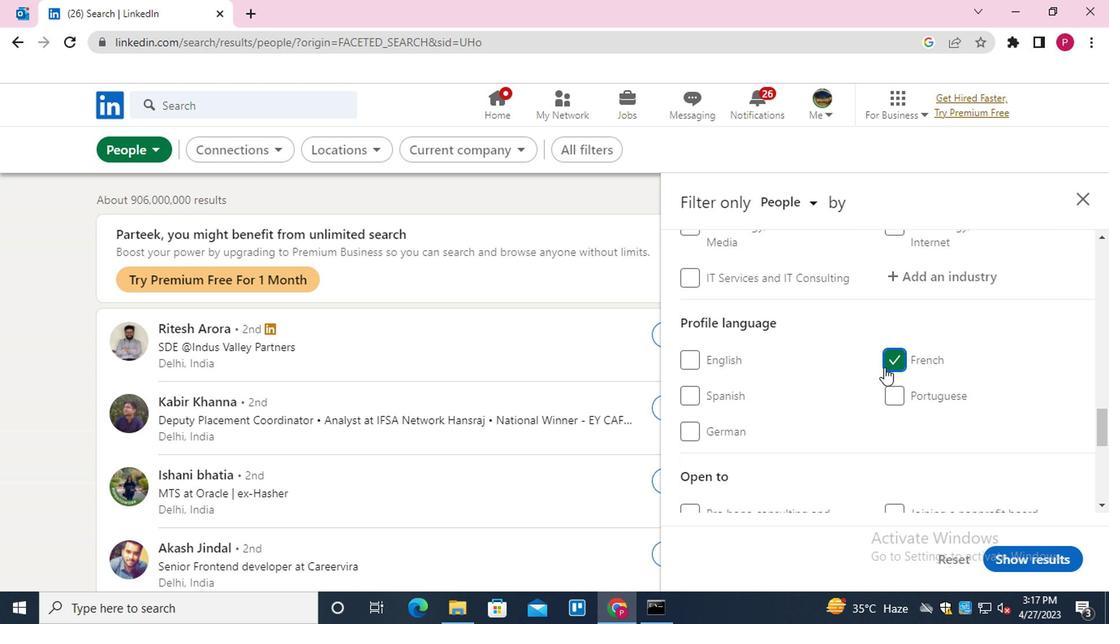 
Action: Mouse scrolled (832, 383) with delta (0, 0)
Screenshot: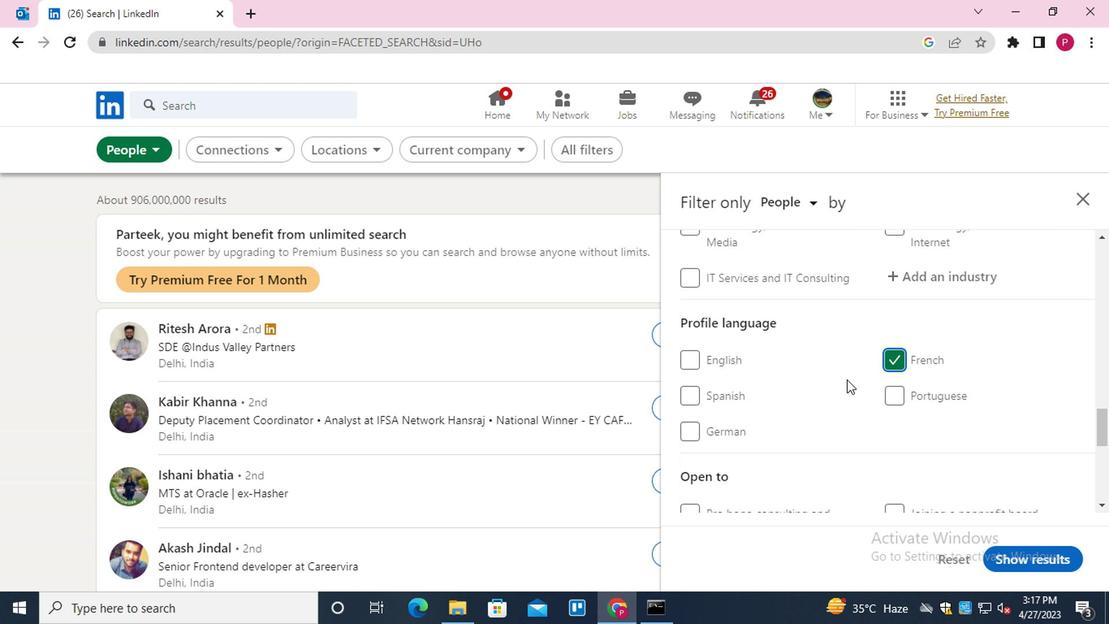 
Action: Mouse scrolled (832, 383) with delta (0, 0)
Screenshot: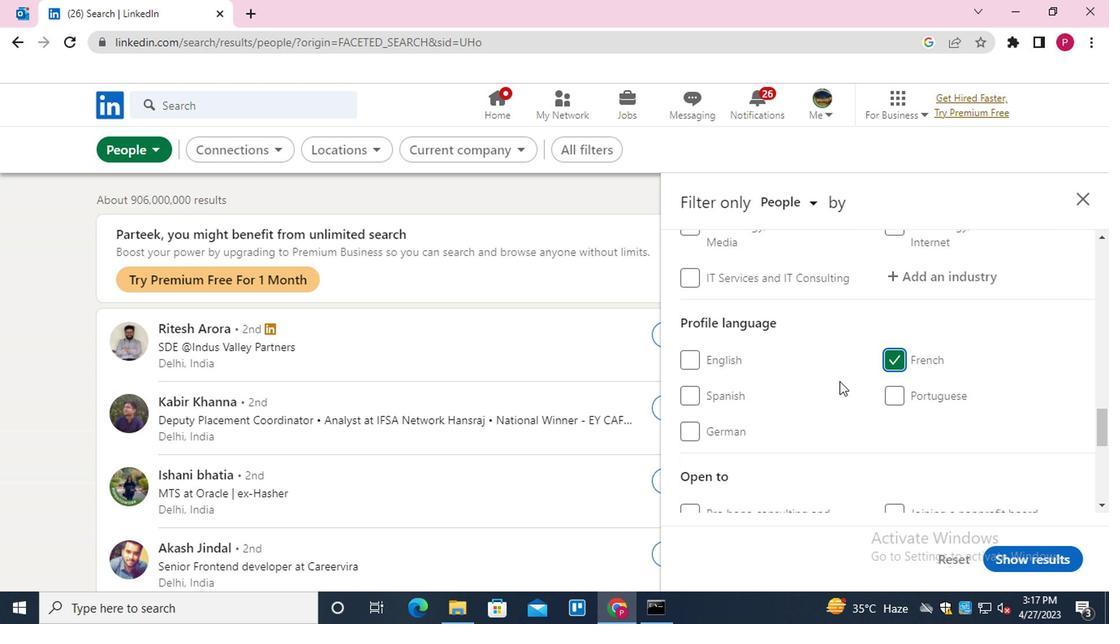 
Action: Mouse scrolled (832, 383) with delta (0, 0)
Screenshot: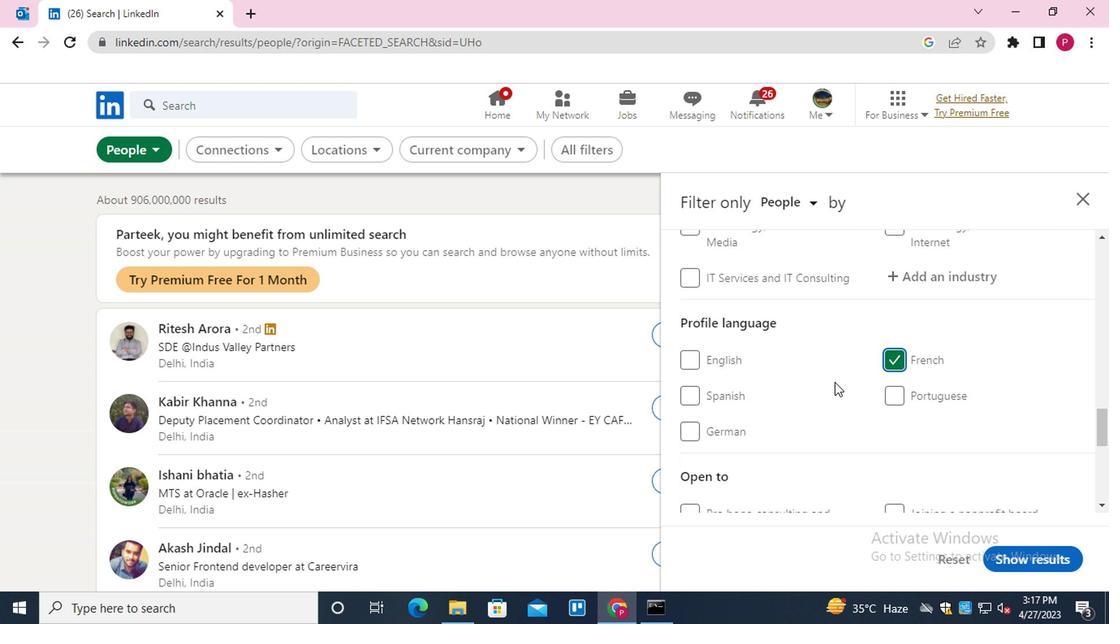 
Action: Mouse scrolled (832, 383) with delta (0, 0)
Screenshot: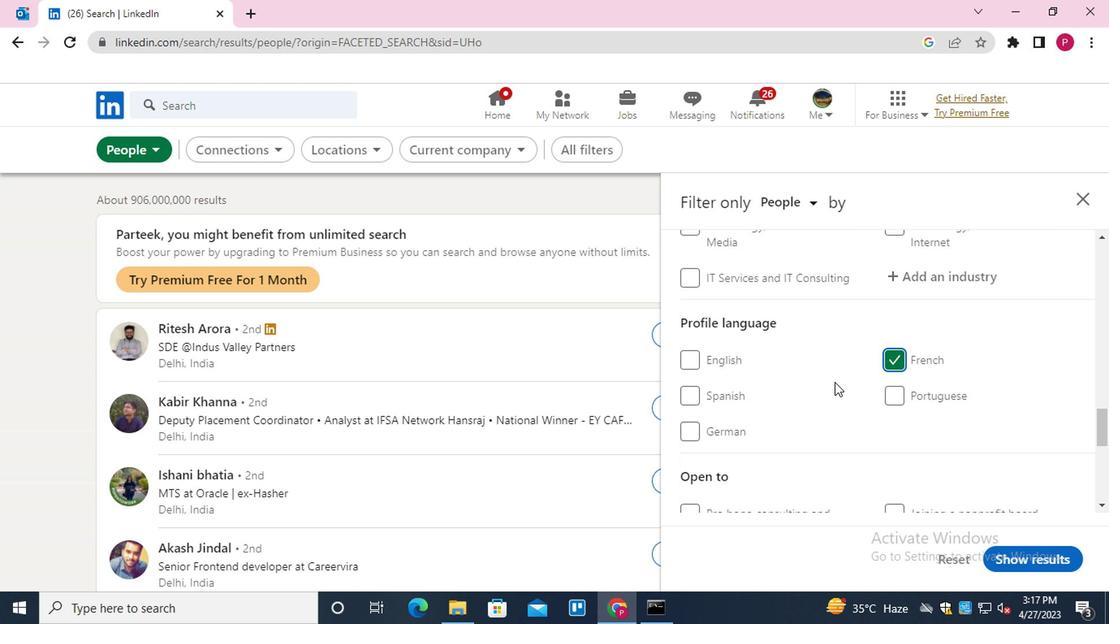 
Action: Mouse scrolled (832, 383) with delta (0, 0)
Screenshot: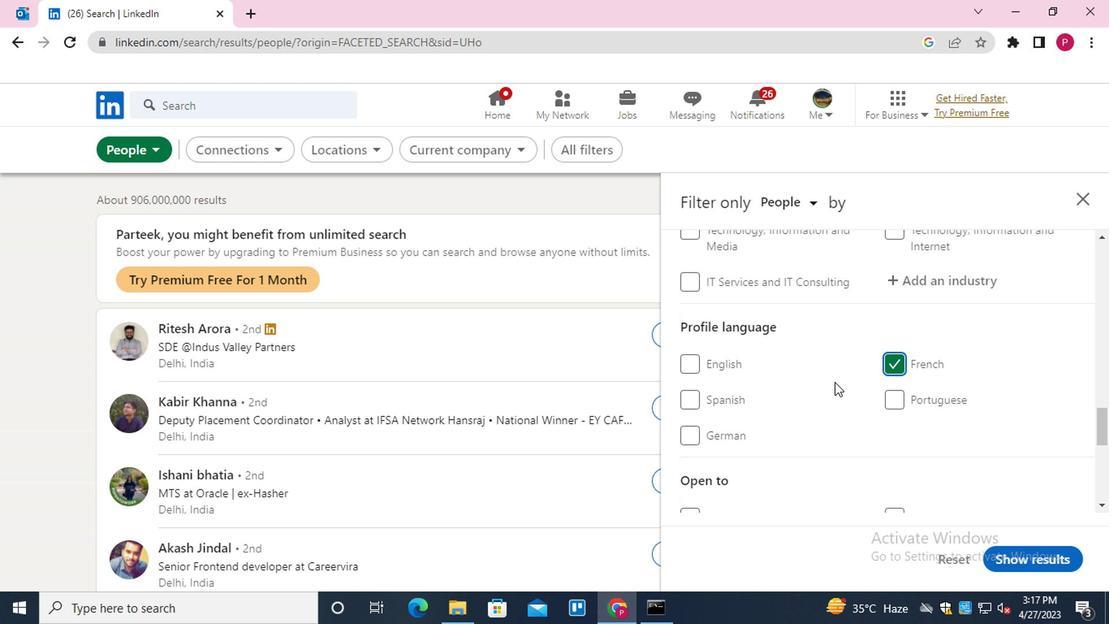 
Action: Mouse scrolled (832, 383) with delta (0, 0)
Screenshot: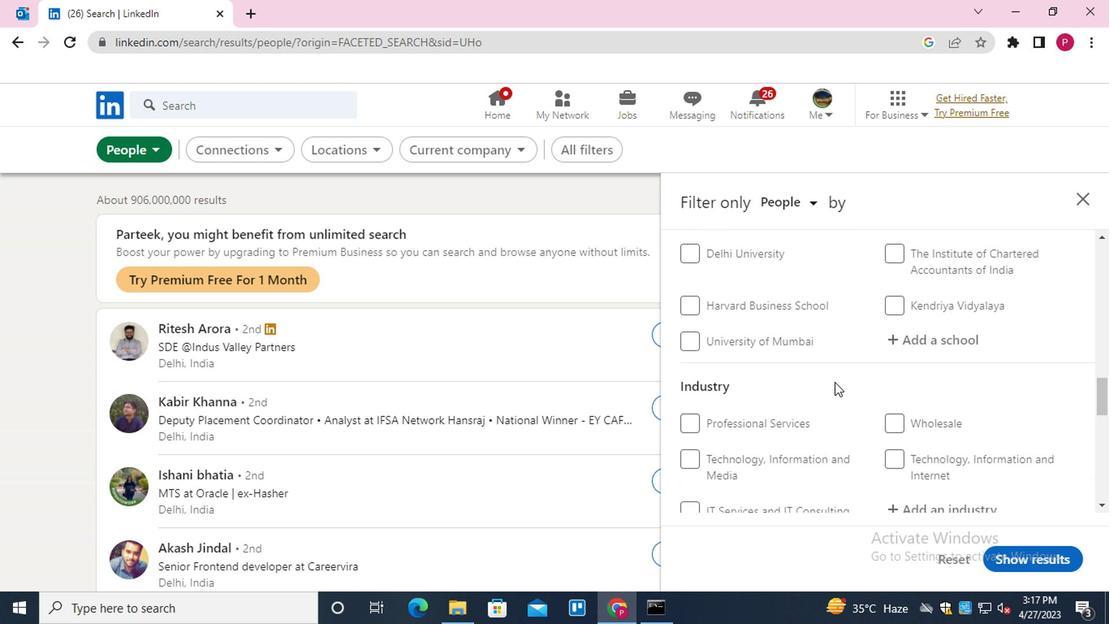 
Action: Mouse scrolled (832, 383) with delta (0, 0)
Screenshot: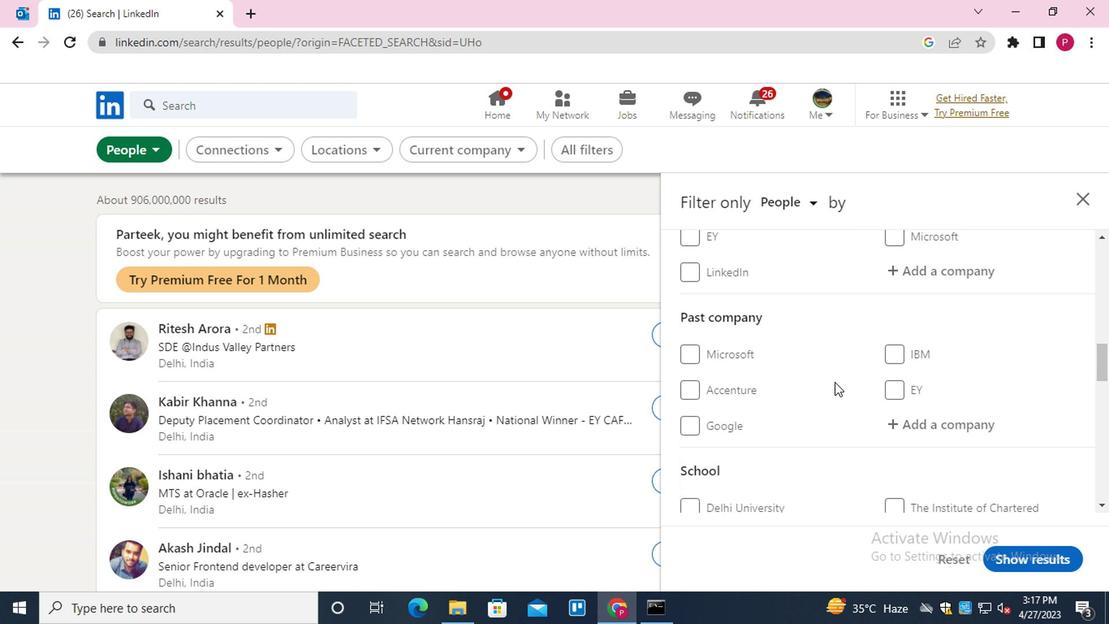 
Action: Mouse moved to (975, 358)
Screenshot: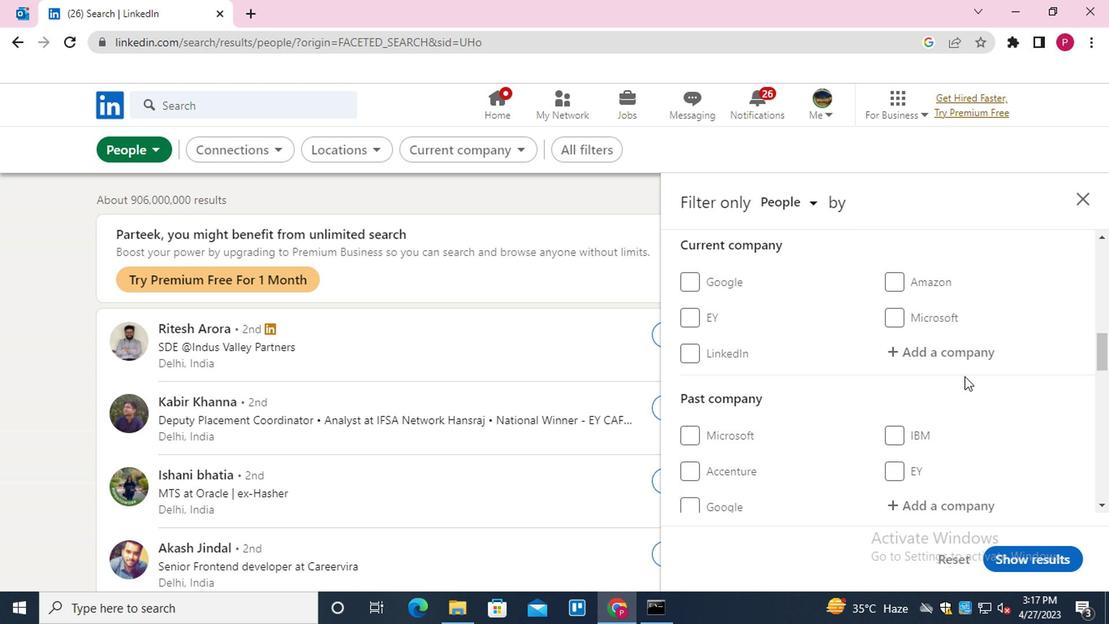 
Action: Mouse pressed left at (975, 358)
Screenshot: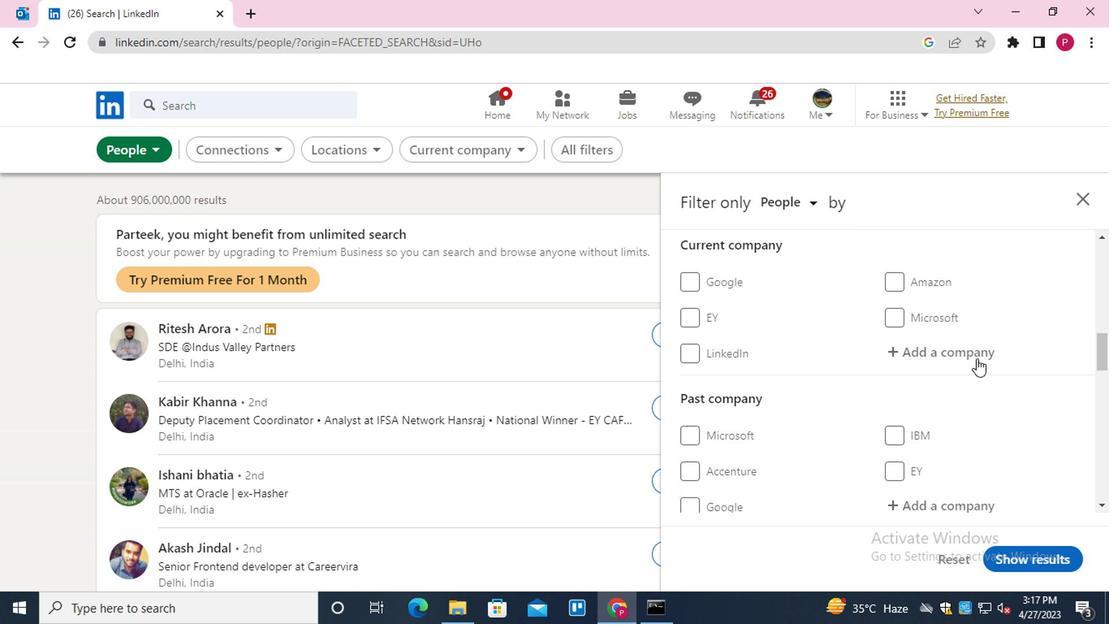 
Action: Key pressed <Key.shift>AAM<Key.down><Key.enter>
Screenshot: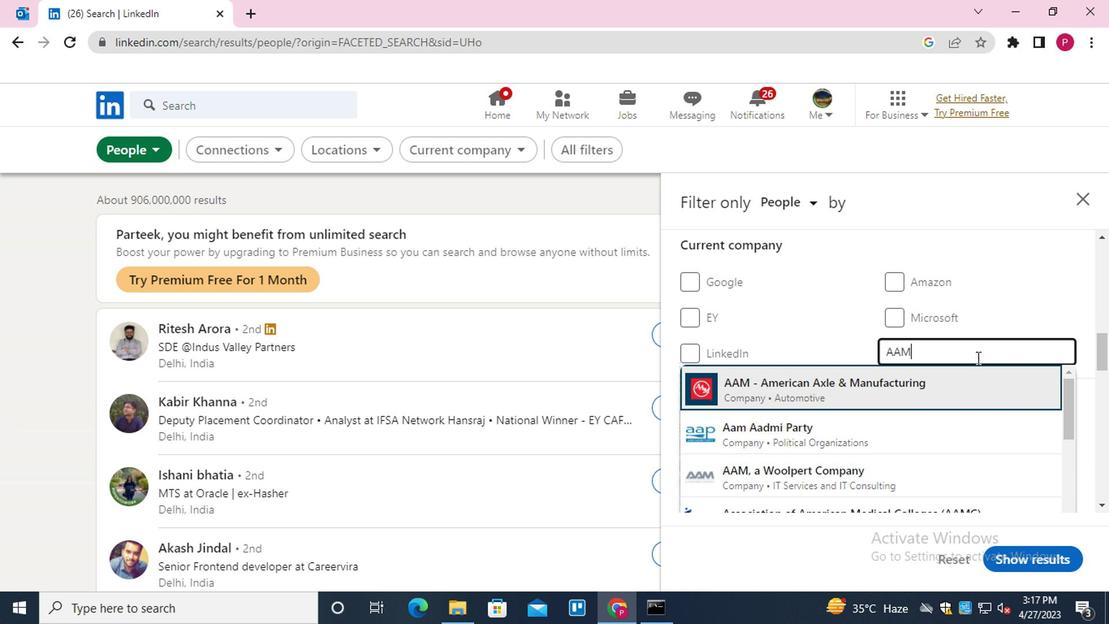 
Action: Mouse moved to (873, 328)
Screenshot: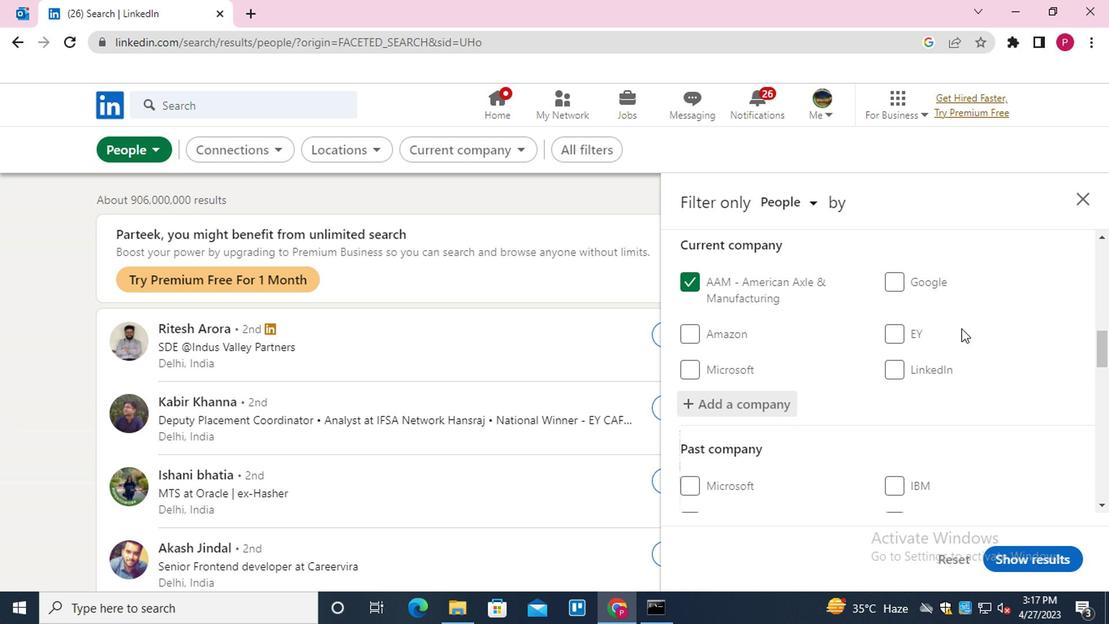 
Action: Mouse scrolled (873, 327) with delta (0, 0)
Screenshot: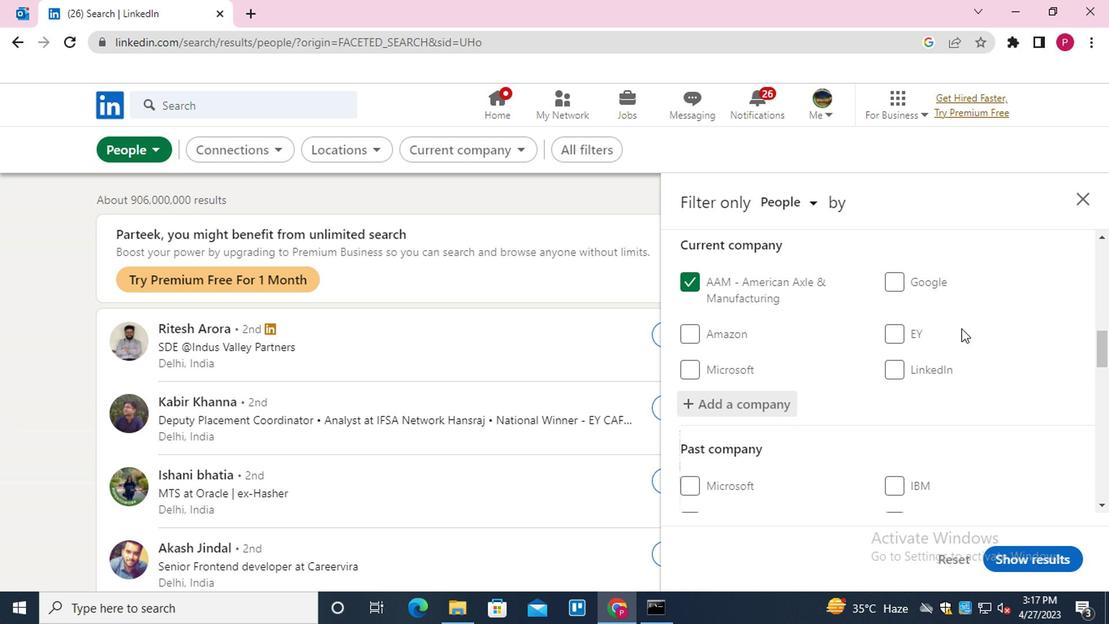 
Action: Mouse moved to (871, 328)
Screenshot: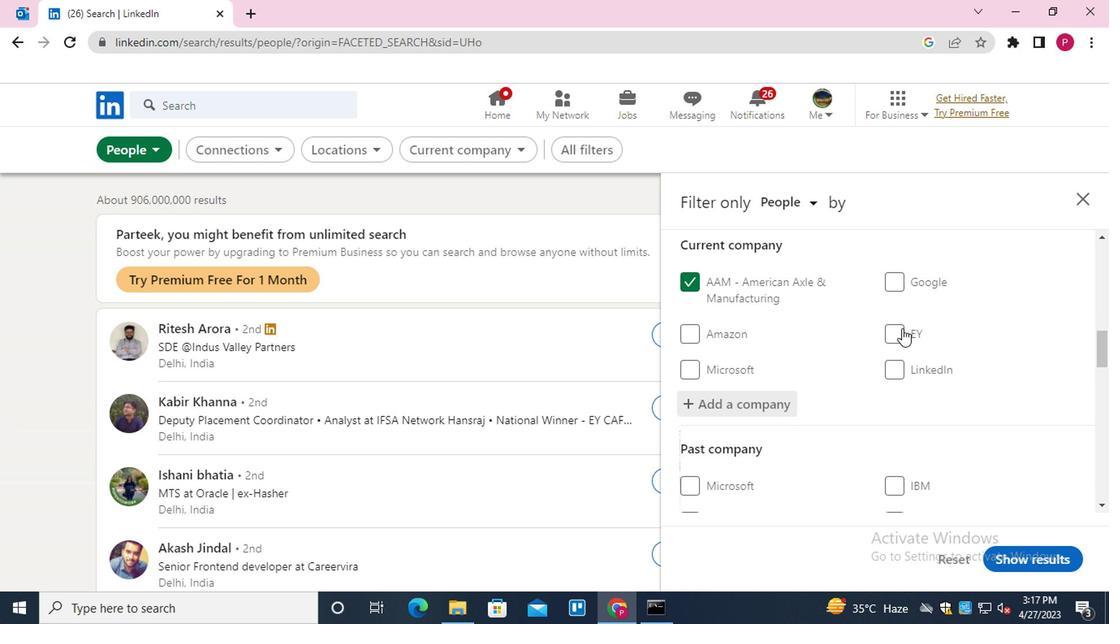 
Action: Mouse scrolled (871, 327) with delta (0, 0)
Screenshot: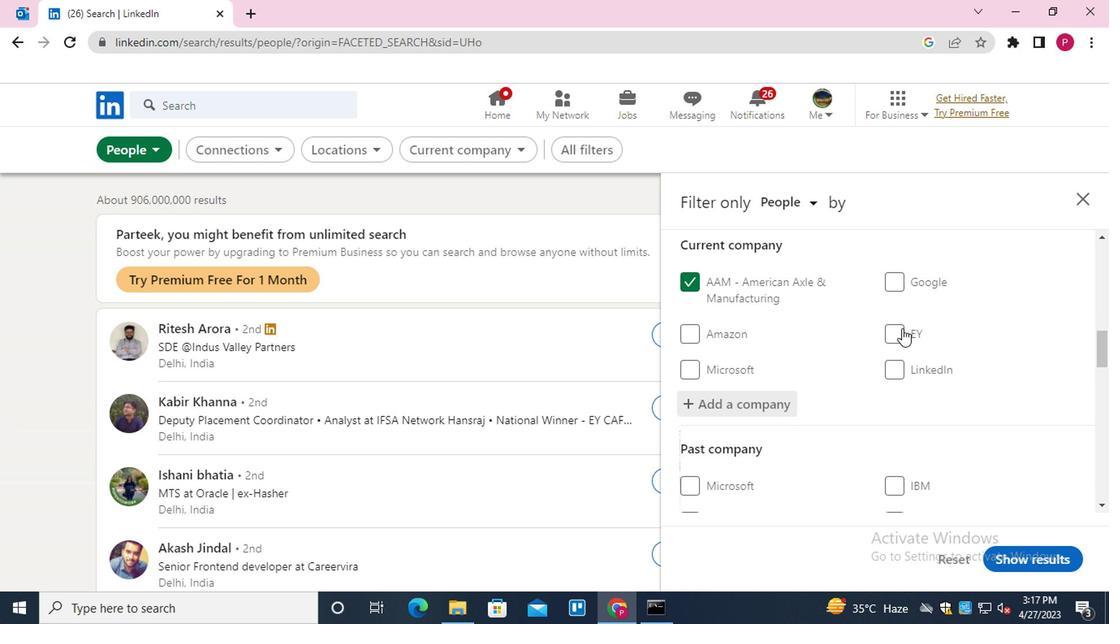 
Action: Mouse moved to (870, 329)
Screenshot: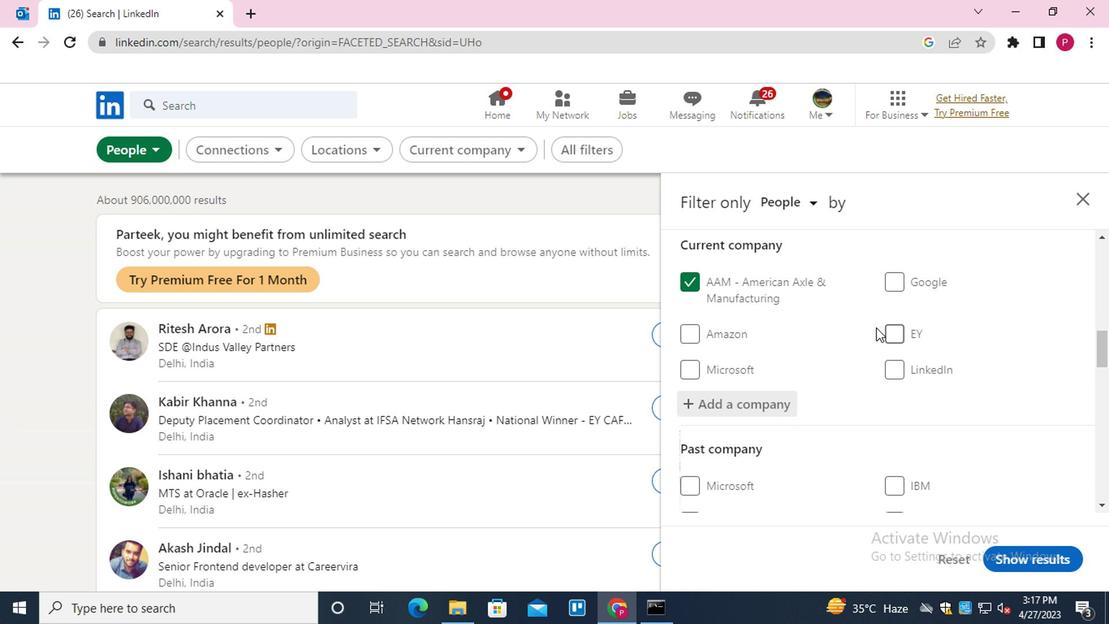
Action: Mouse scrolled (870, 328) with delta (0, -1)
Screenshot: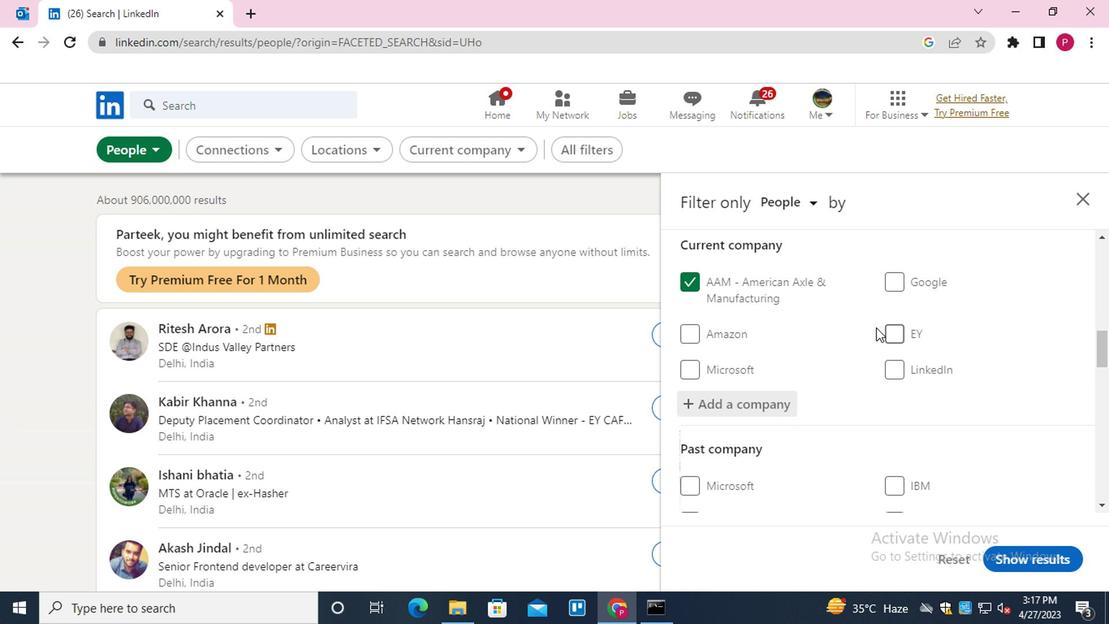 
Action: Mouse moved to (869, 331)
Screenshot: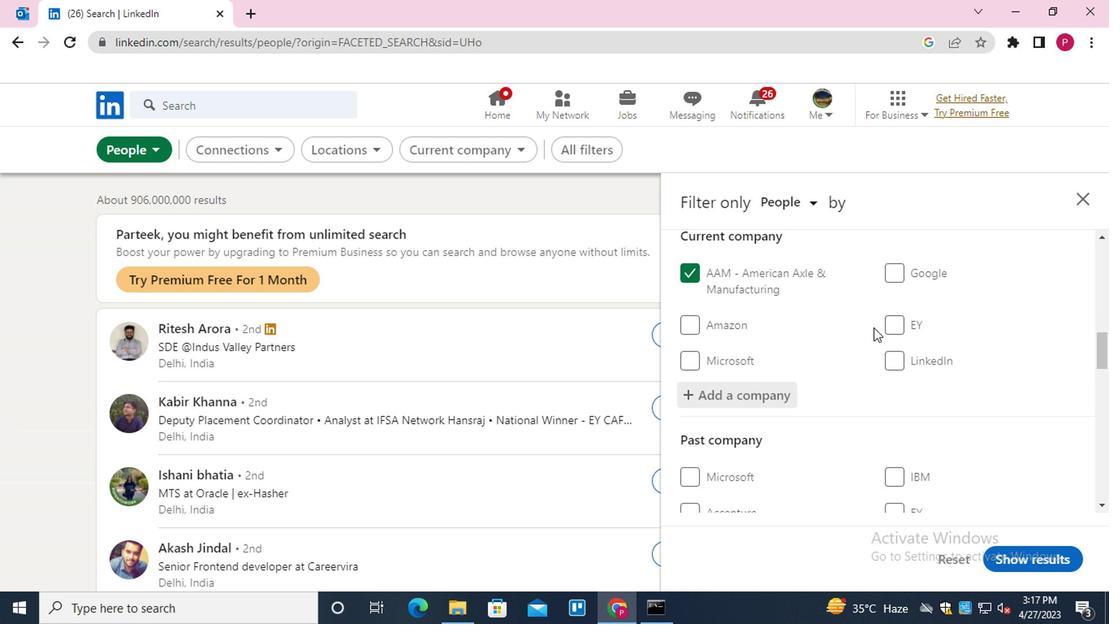 
Action: Mouse scrolled (869, 329) with delta (0, -1)
Screenshot: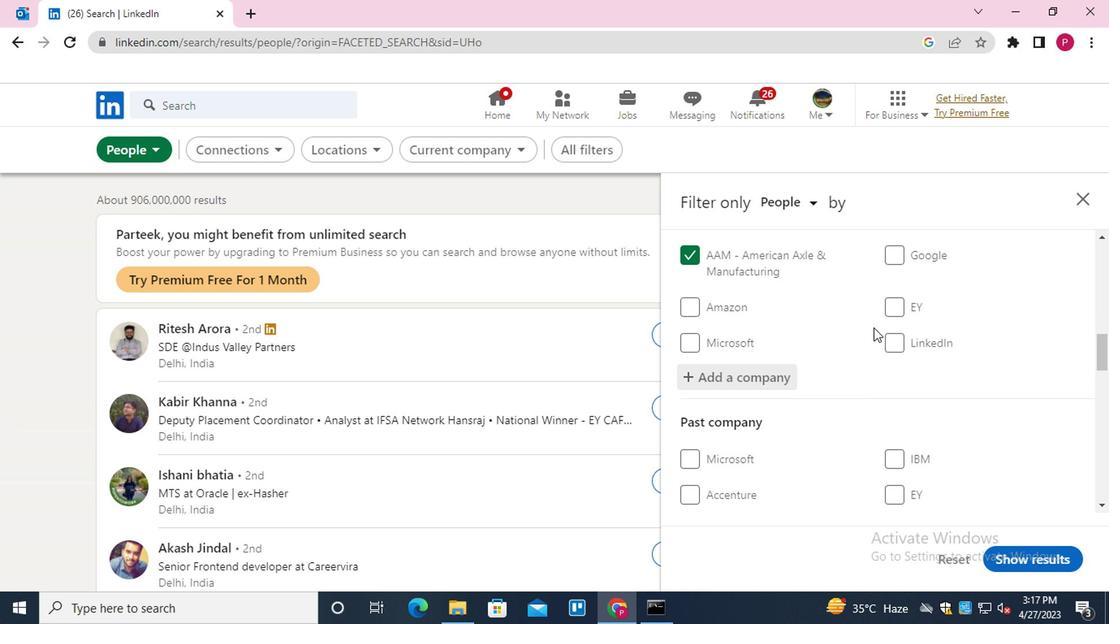 
Action: Mouse moved to (869, 350)
Screenshot: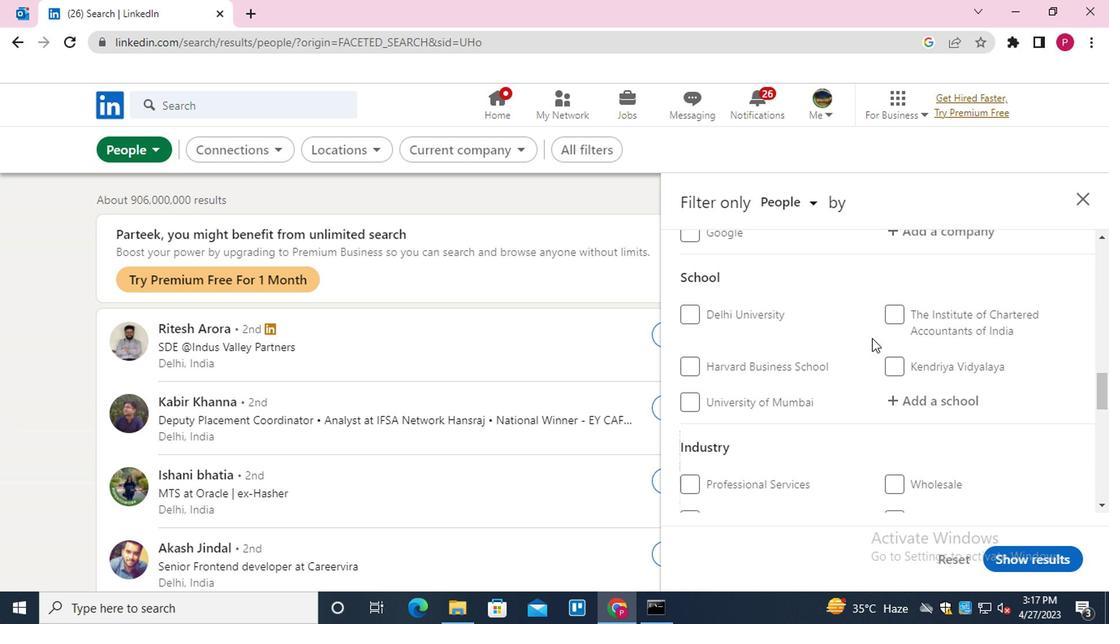 
Action: Mouse scrolled (869, 349) with delta (0, -1)
Screenshot: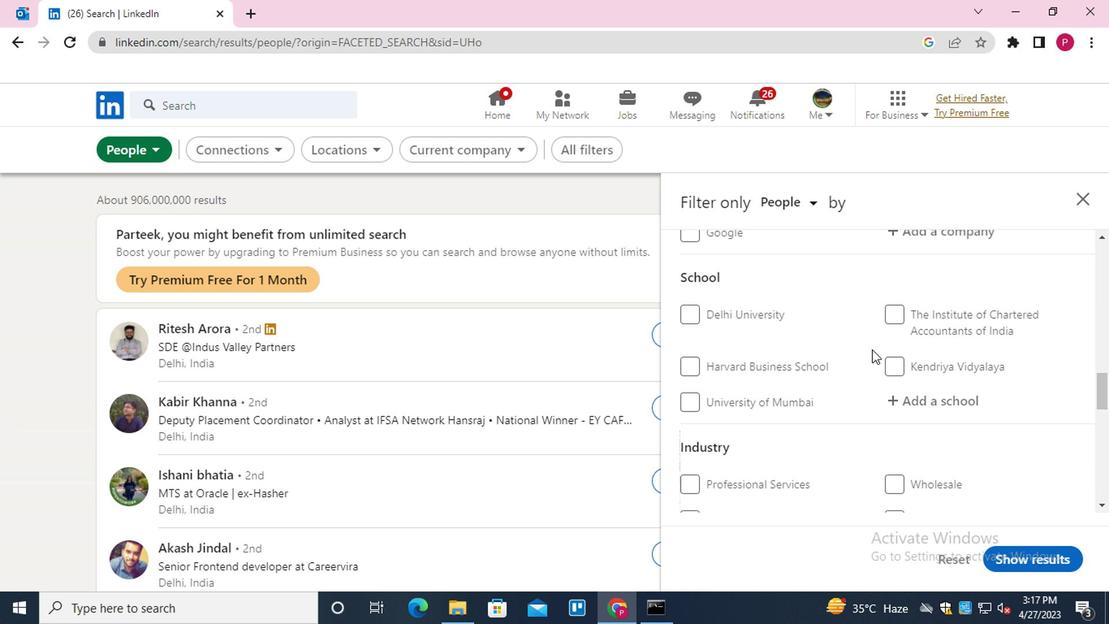 
Action: Mouse moved to (938, 323)
Screenshot: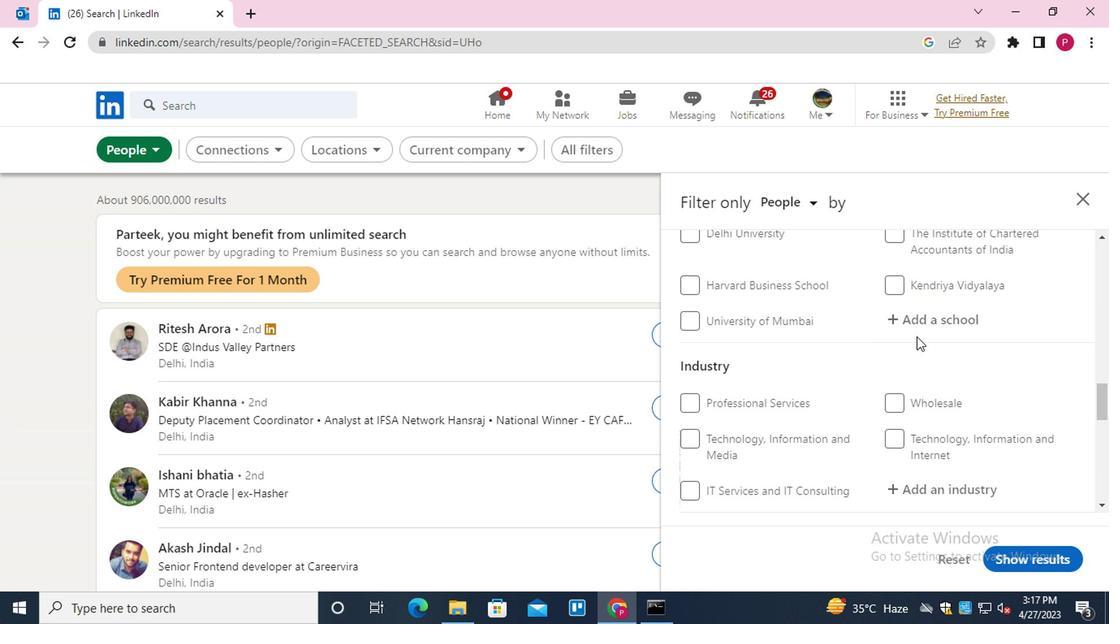 
Action: Mouse pressed left at (938, 323)
Screenshot: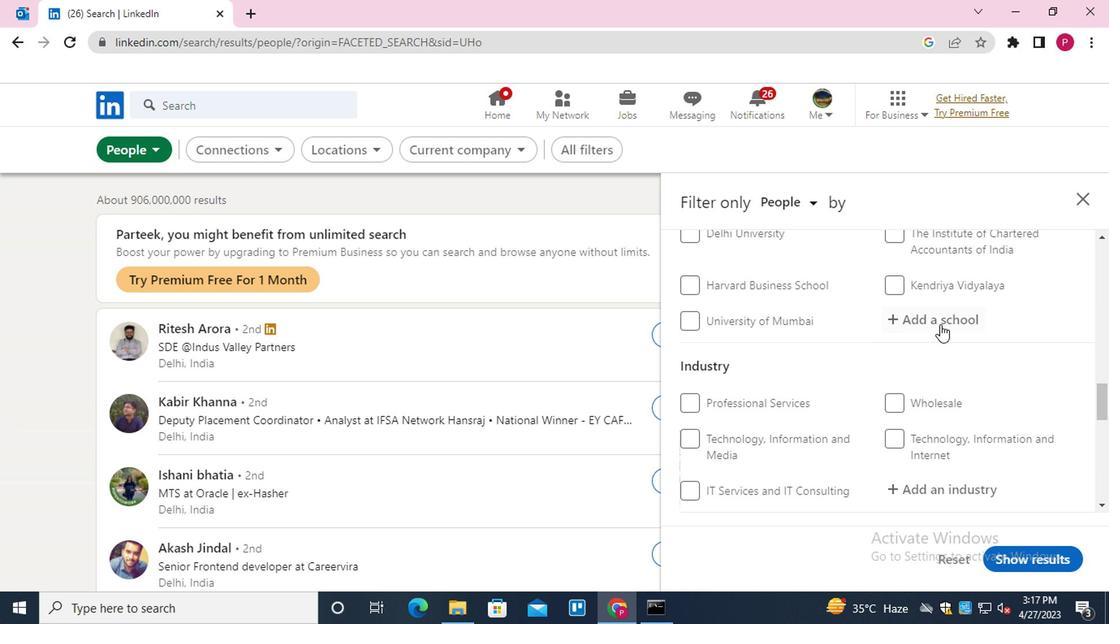 
Action: Key pressed <Key.shift>
Screenshot: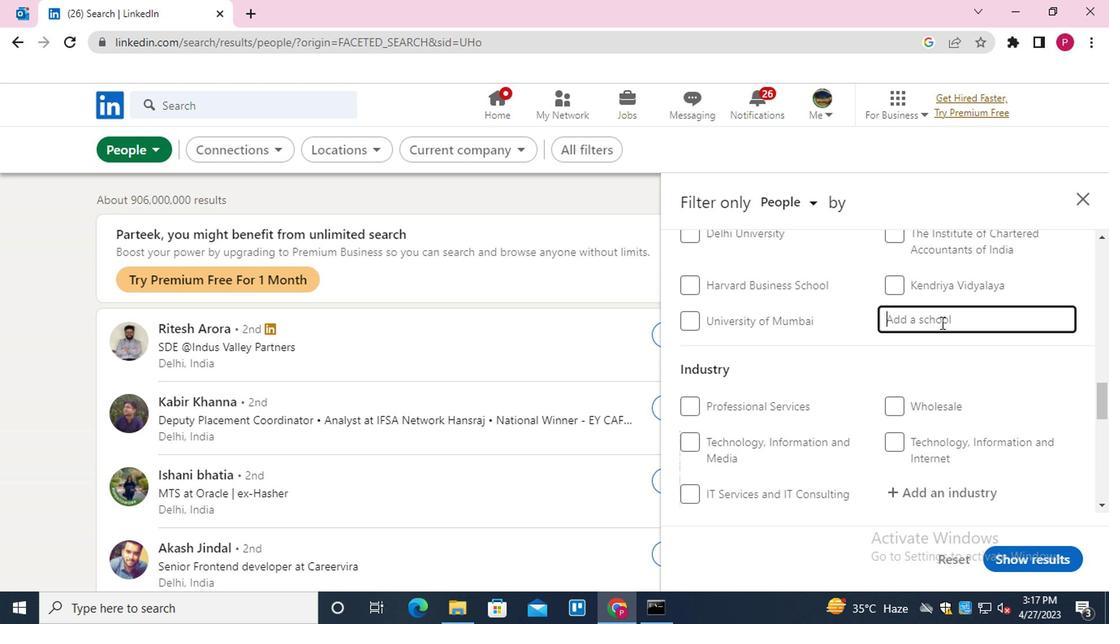 
Action: Mouse moved to (938, 323)
Screenshot: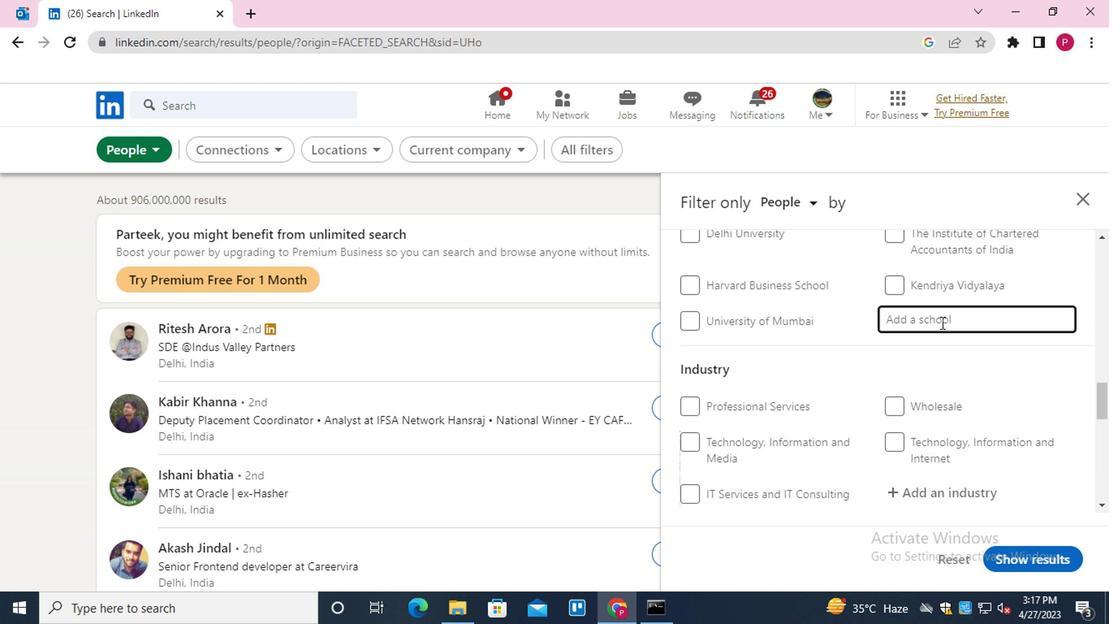 
Action: Key pressed <Key.shift><Key.shift><Key.shift><Key.shift><Key.shift>CHHATRAPATI<Key.space><Key.shift>SHAHU
Screenshot: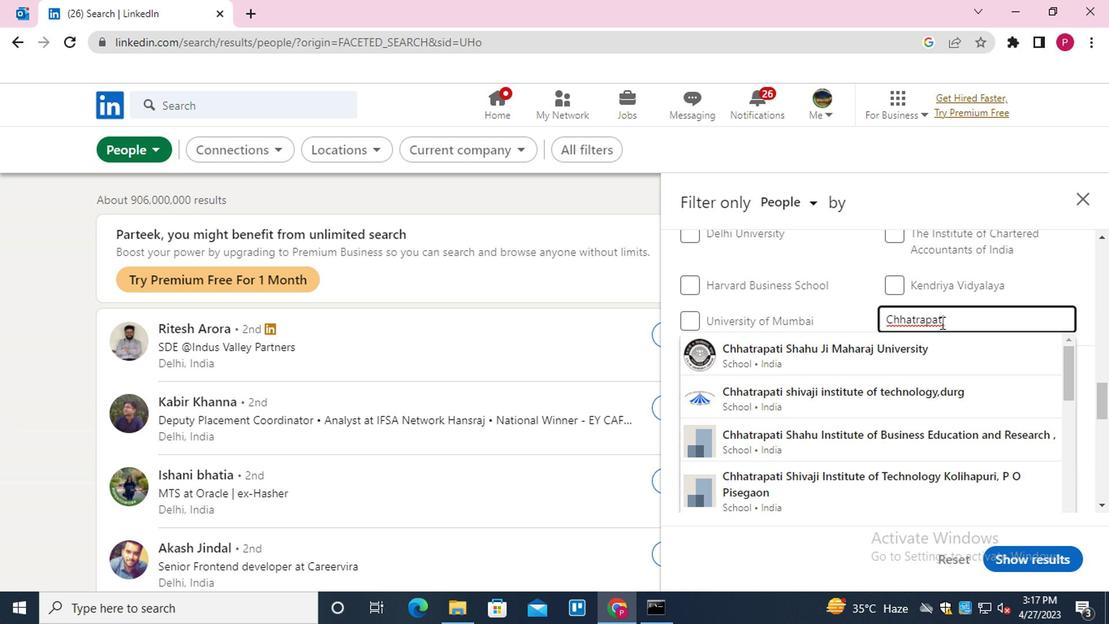 
Action: Mouse moved to (923, 355)
Screenshot: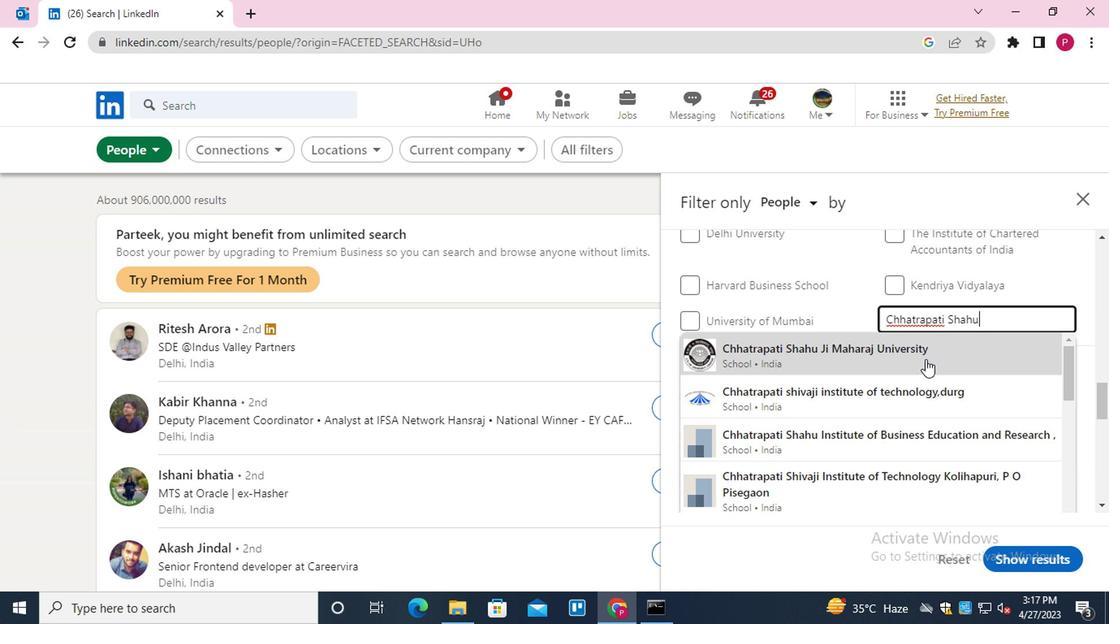 
Action: Mouse pressed left at (923, 355)
Screenshot: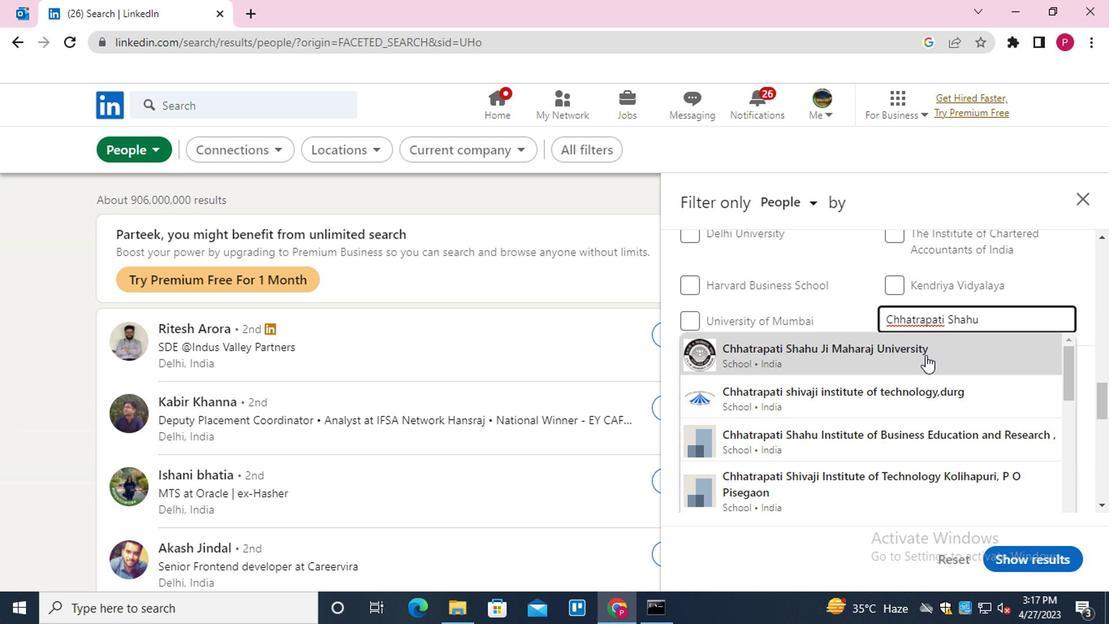
Action: Mouse moved to (800, 373)
Screenshot: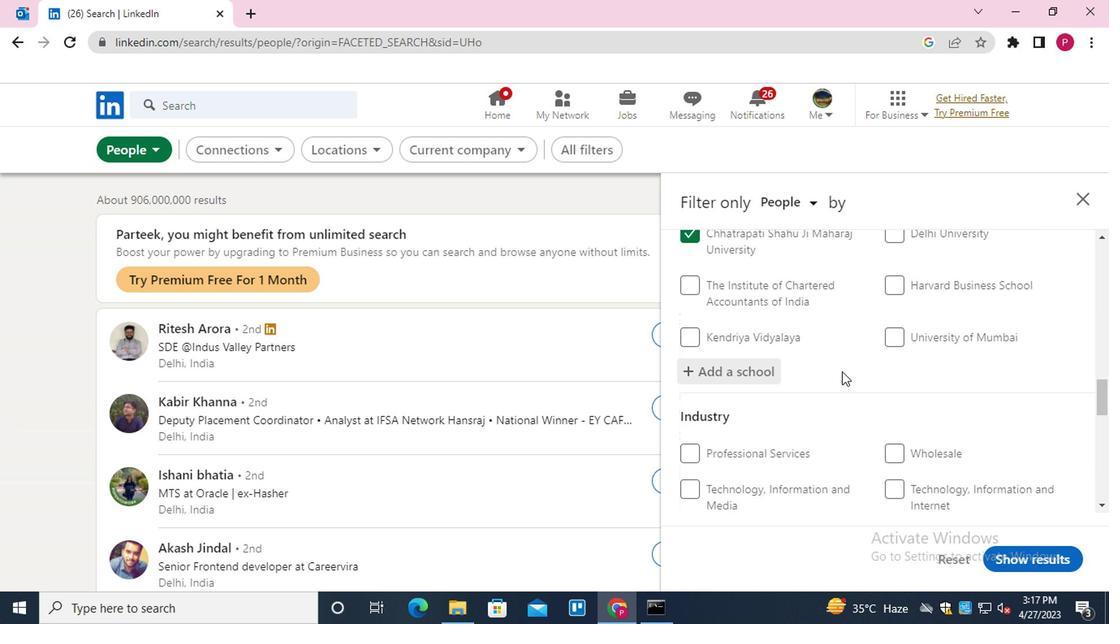 
Action: Mouse scrolled (800, 373) with delta (0, 0)
Screenshot: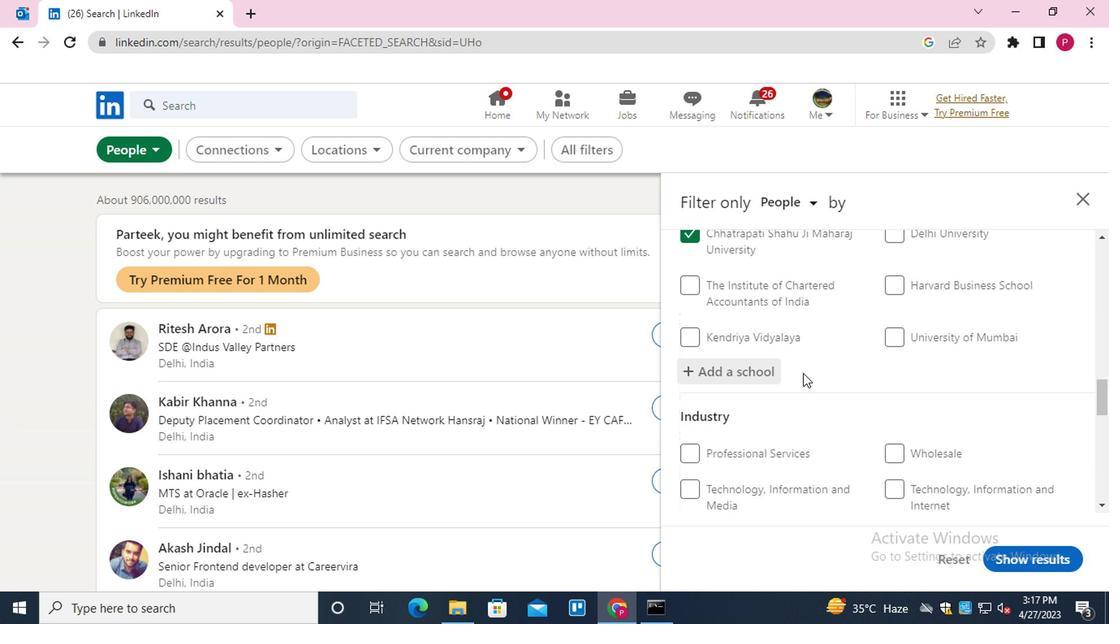 
Action: Mouse scrolled (800, 373) with delta (0, 0)
Screenshot: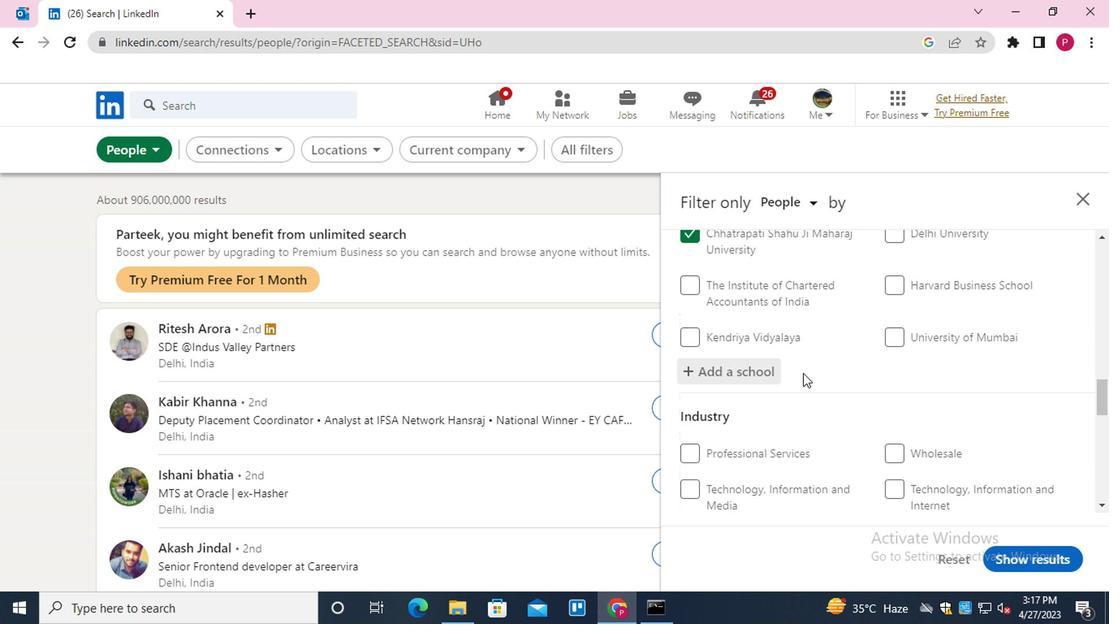
Action: Mouse scrolled (800, 373) with delta (0, 0)
Screenshot: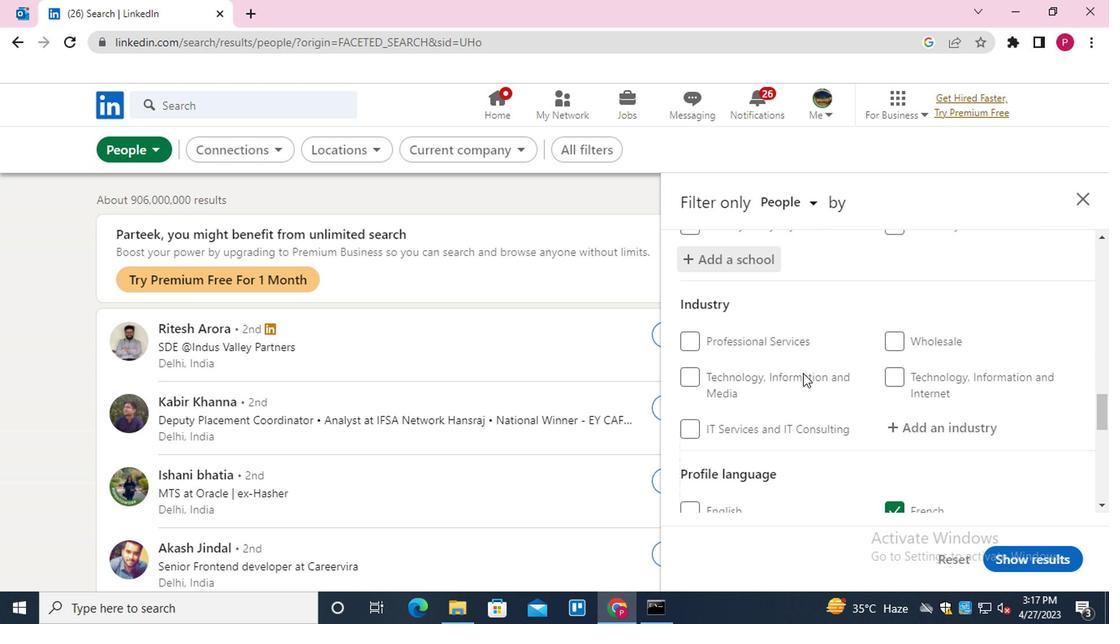 
Action: Mouse moved to (929, 303)
Screenshot: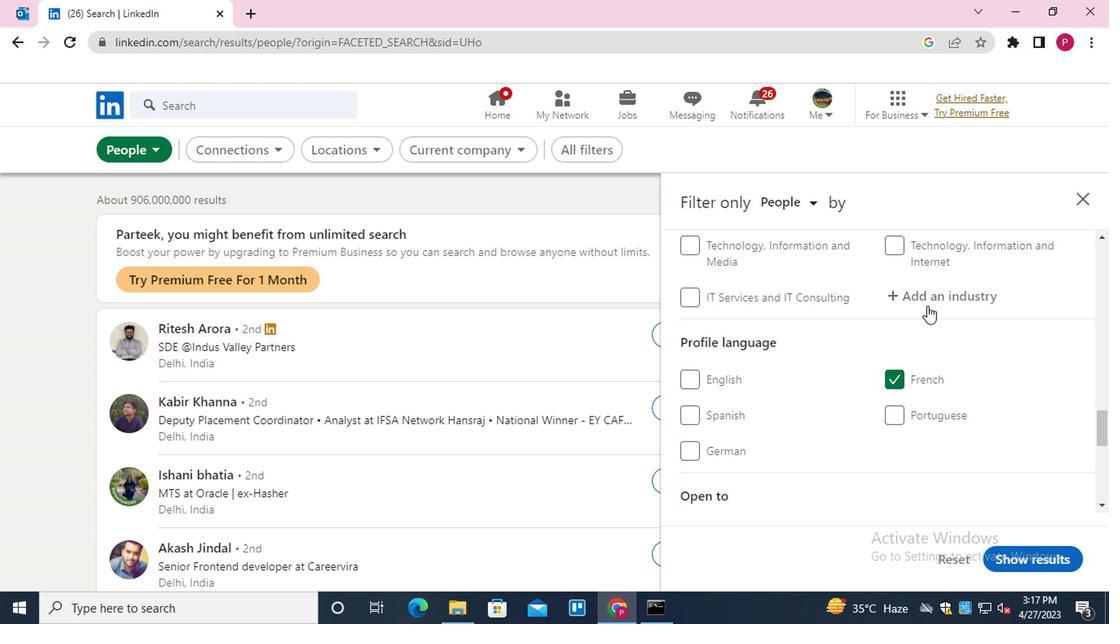 
Action: Mouse pressed left at (929, 303)
Screenshot: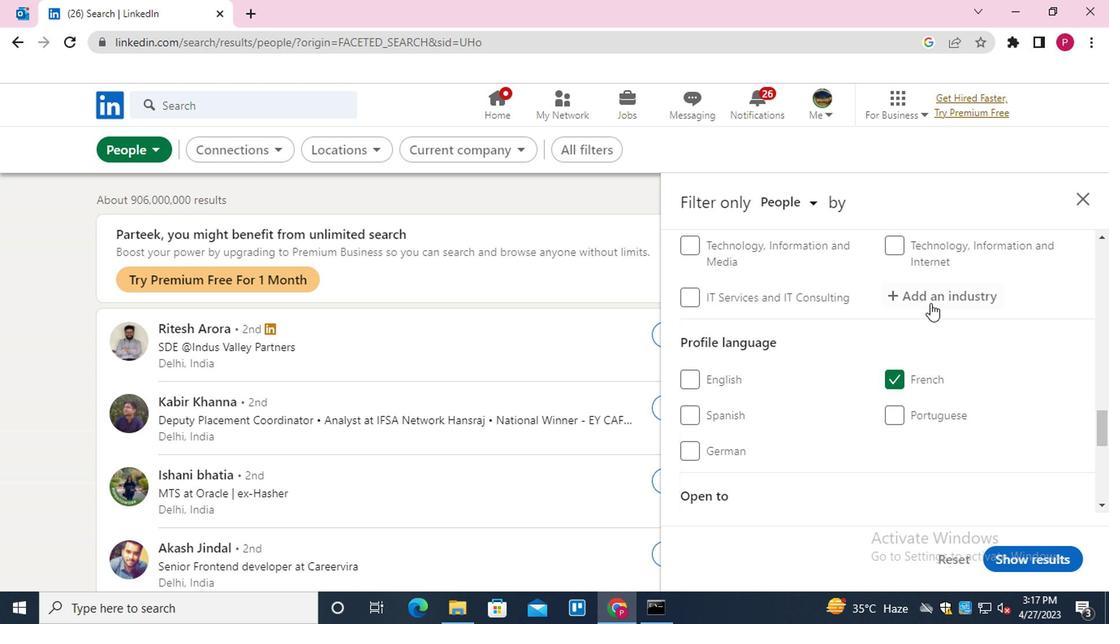 
Action: Key pressed <Key.shift>RELI<Key.down><Key.enter>
Screenshot: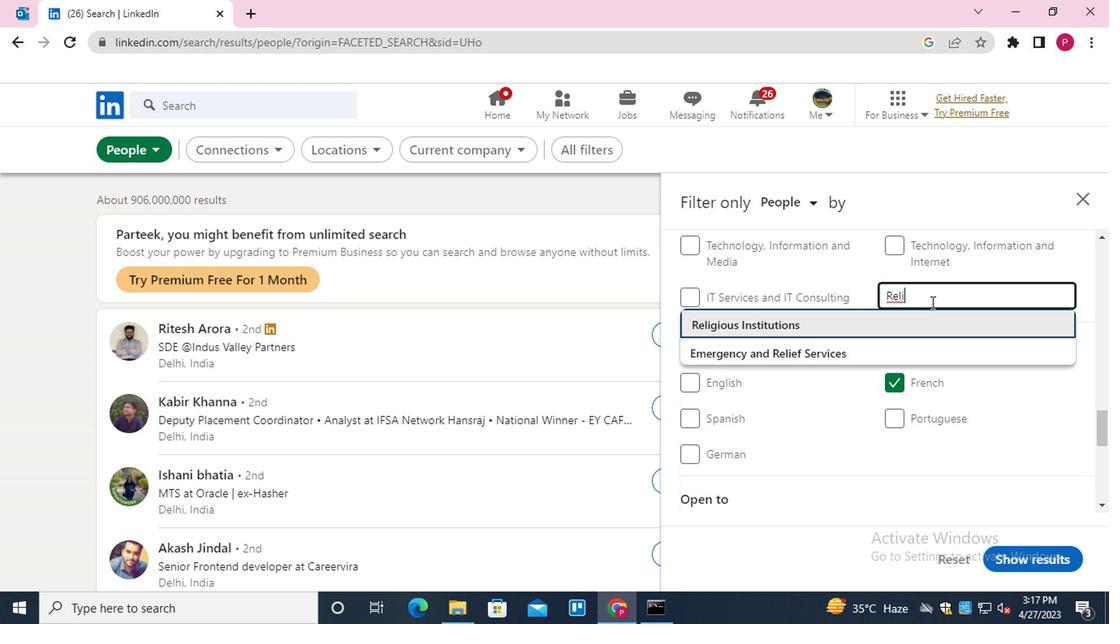 
Action: Mouse moved to (918, 298)
Screenshot: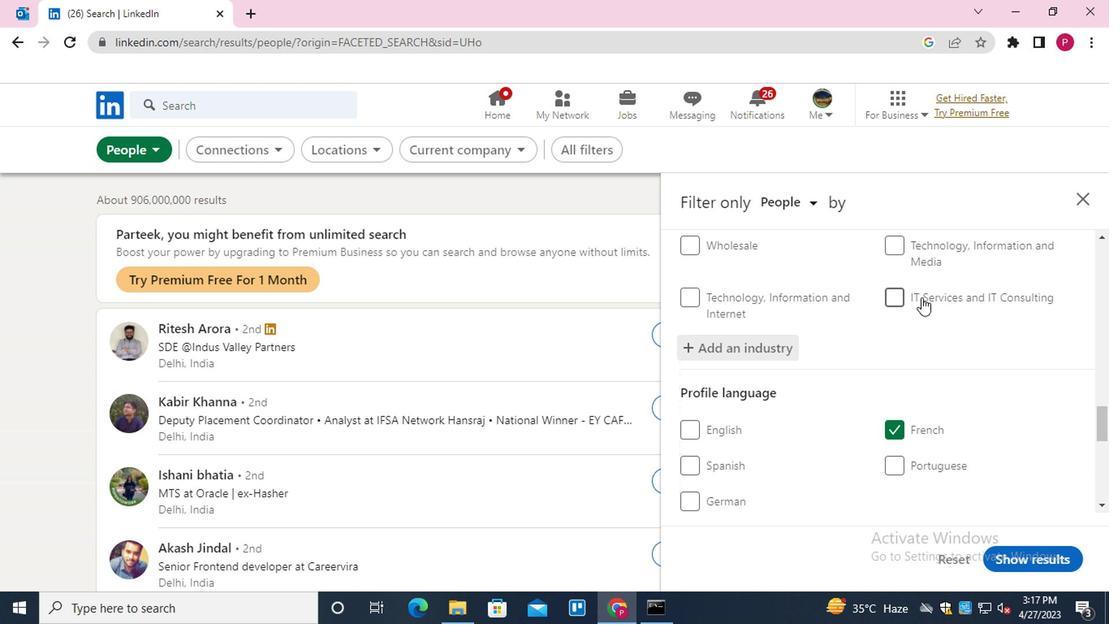 
Action: Mouse scrolled (918, 297) with delta (0, 0)
Screenshot: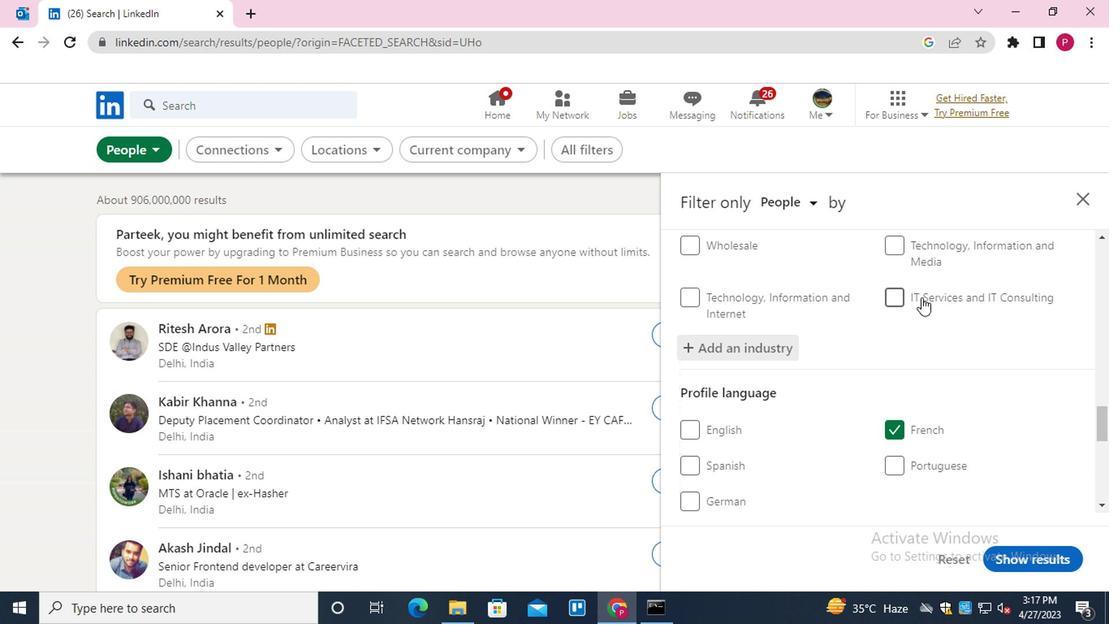 
Action: Mouse moved to (904, 305)
Screenshot: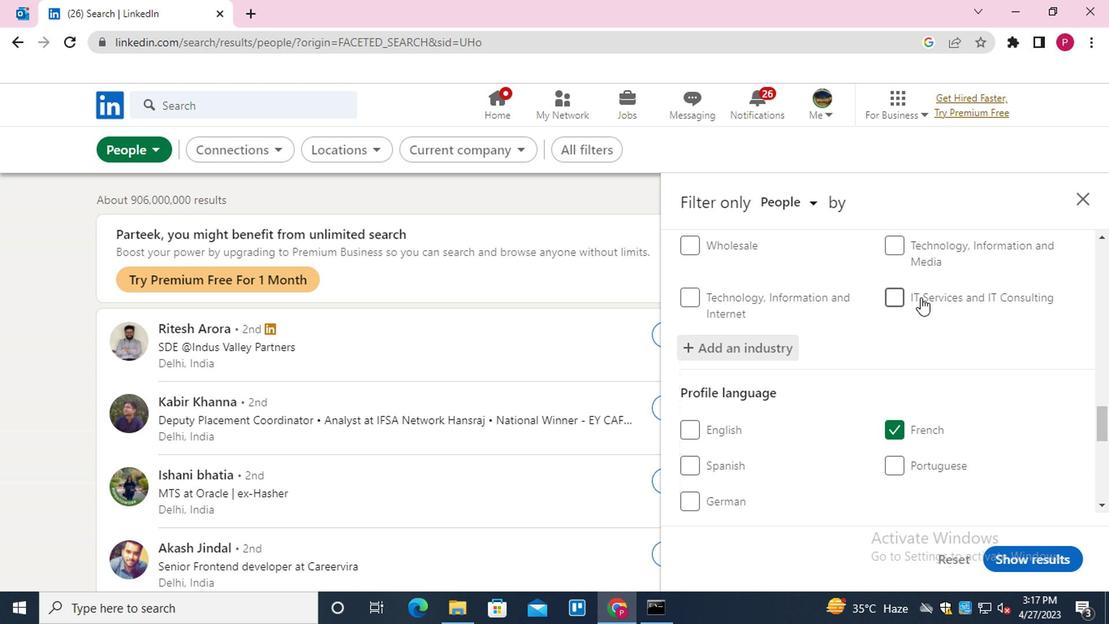 
Action: Mouse scrolled (904, 303) with delta (0, -1)
Screenshot: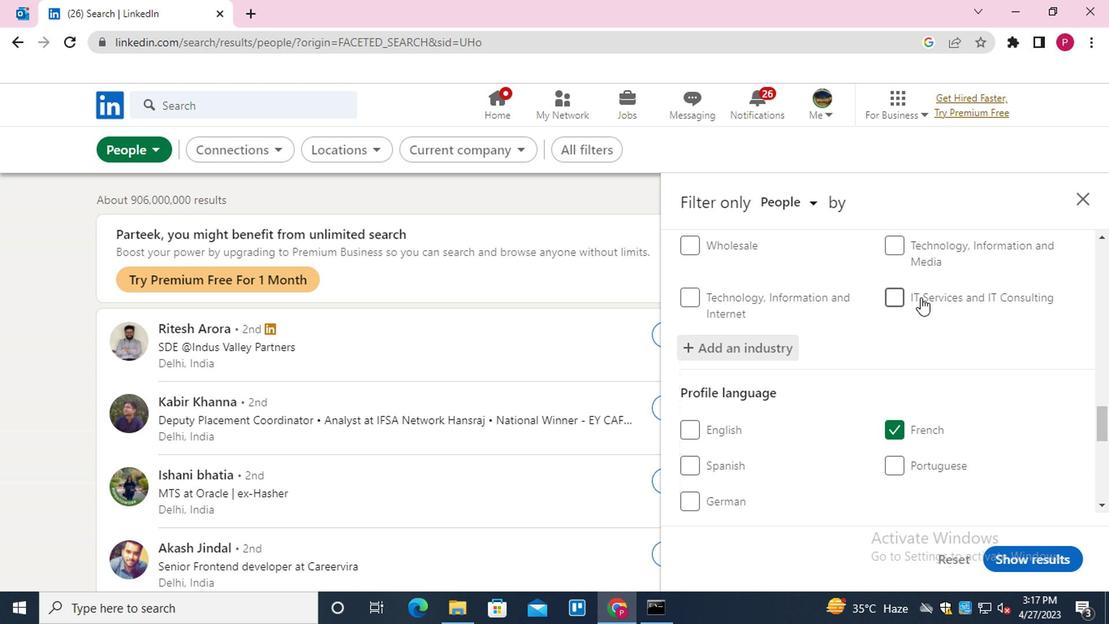
Action: Mouse moved to (896, 309)
Screenshot: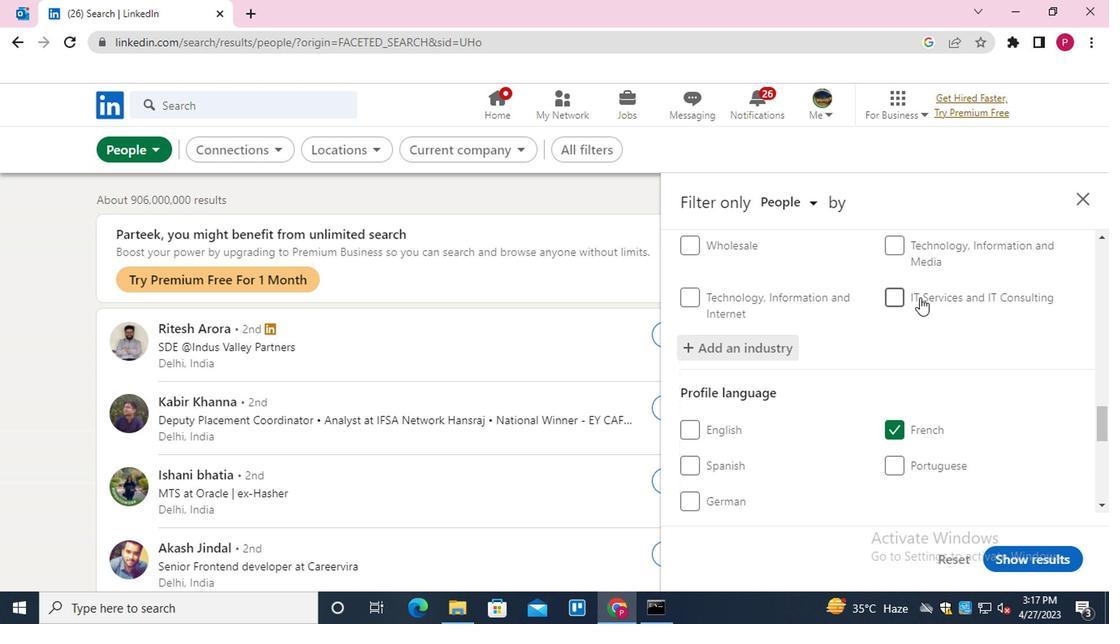 
Action: Mouse scrolled (896, 309) with delta (0, 0)
Screenshot: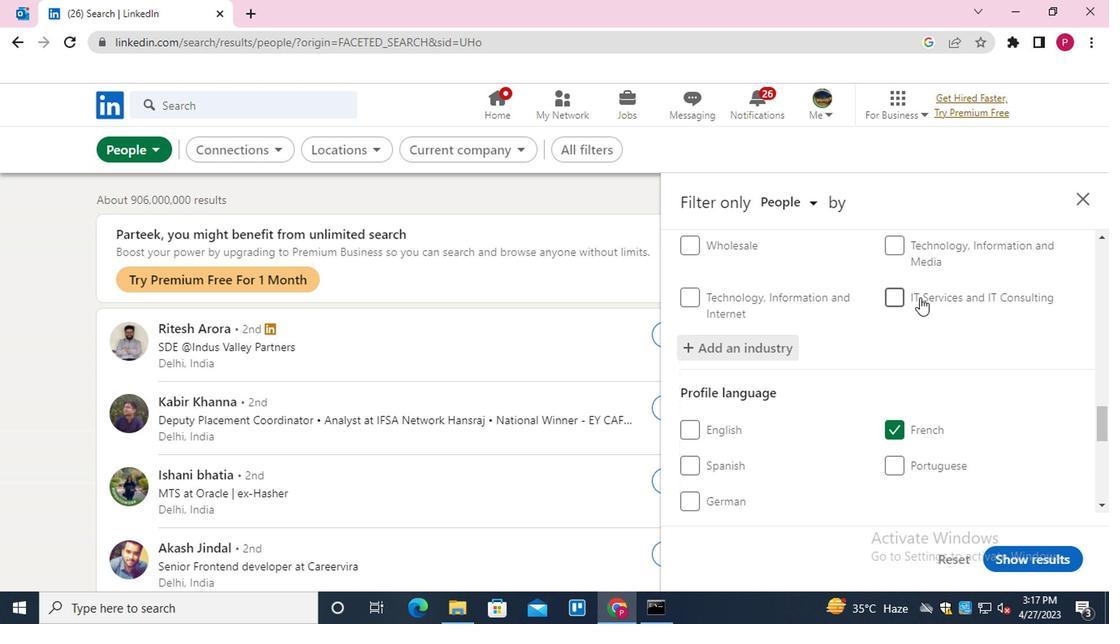 
Action: Mouse moved to (893, 311)
Screenshot: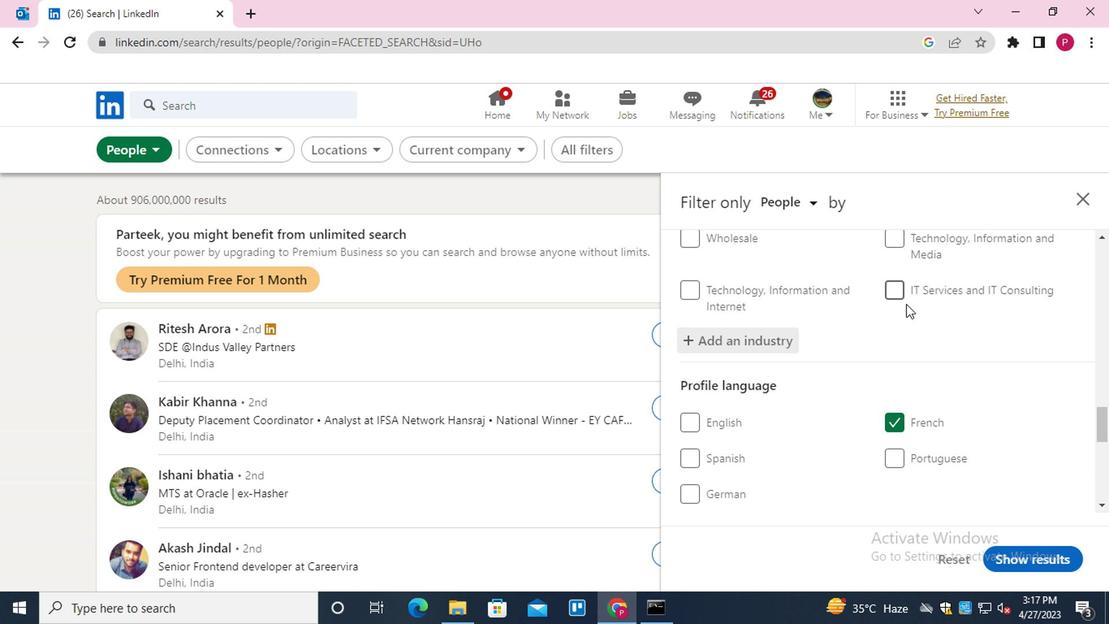 
Action: Mouse scrolled (893, 310) with delta (0, 0)
Screenshot: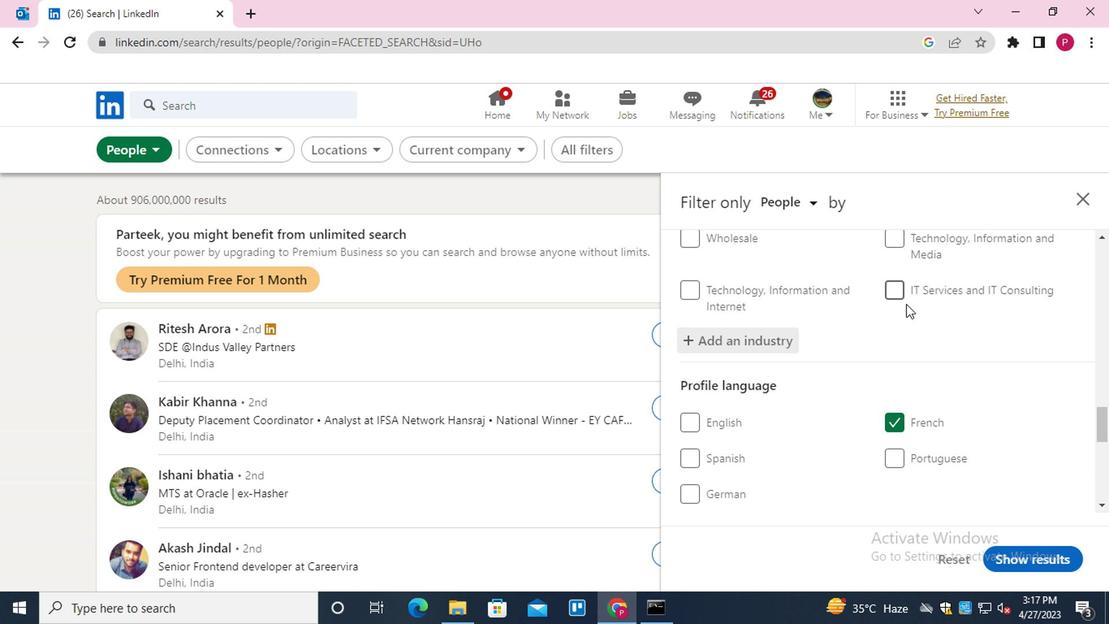 
Action: Mouse moved to (932, 425)
Screenshot: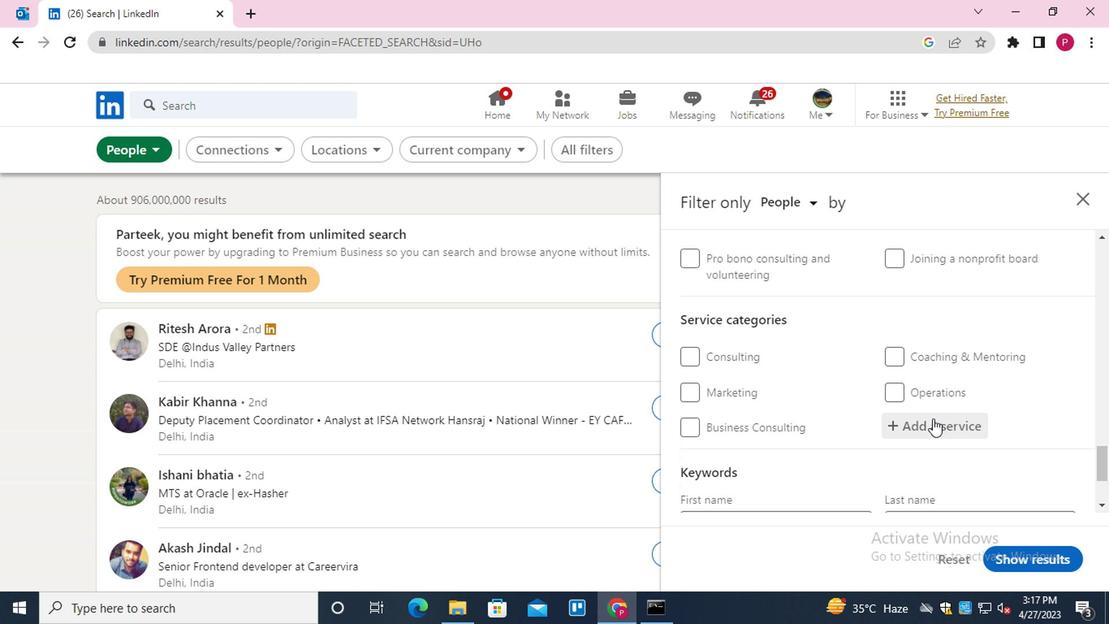 
Action: Mouse pressed left at (932, 425)
Screenshot: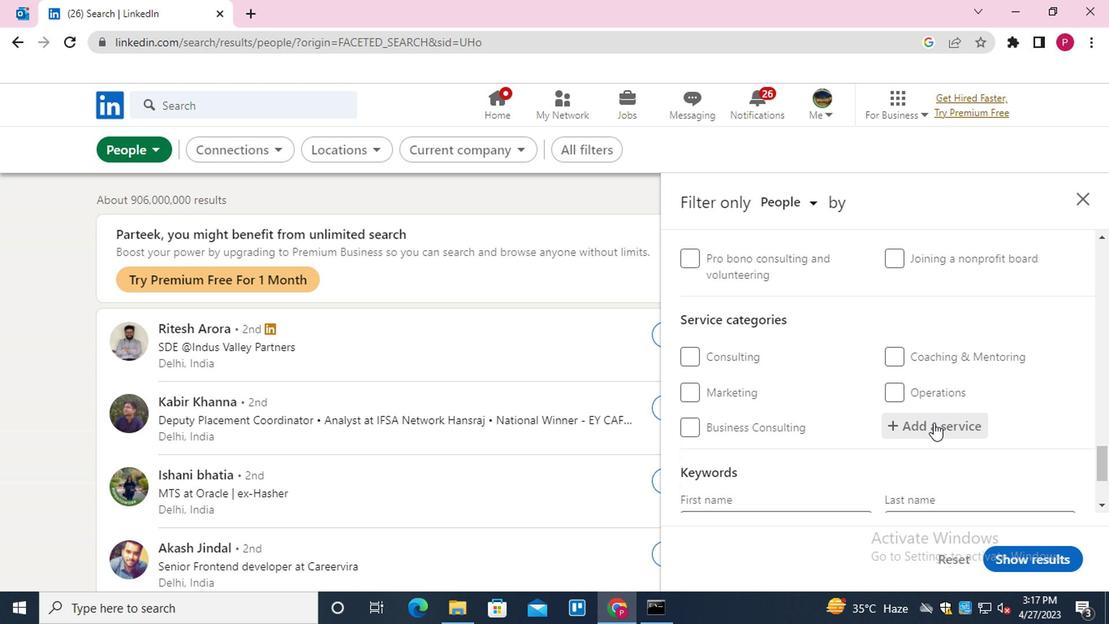 
Action: Mouse moved to (934, 421)
Screenshot: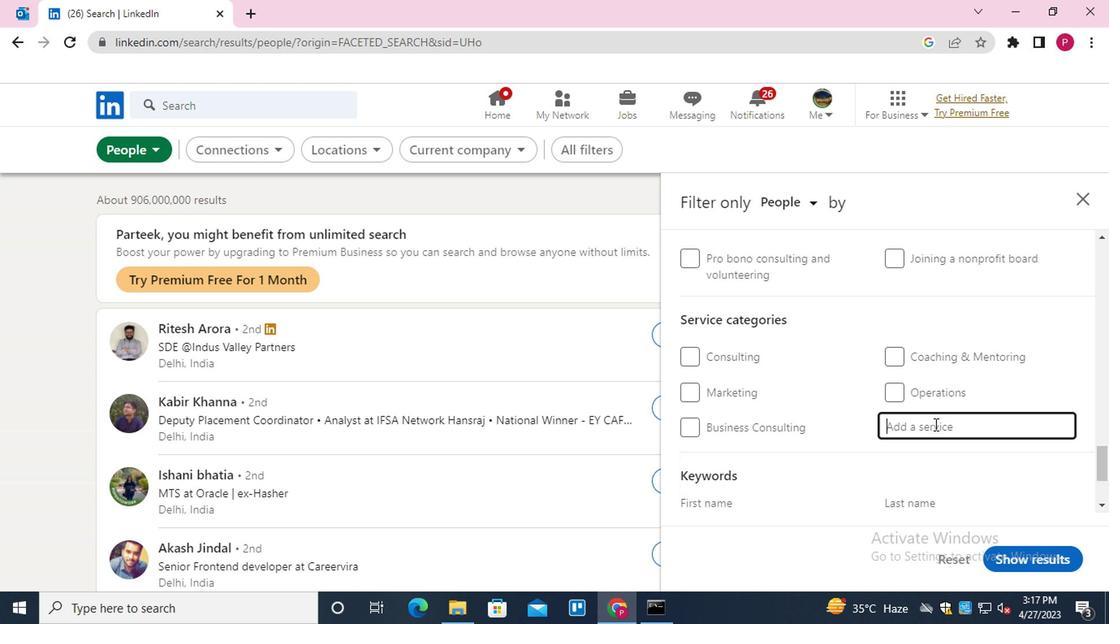 
Action: Key pressed <Key.shift>BUDH<Key.backspace><Key.down><Key.enter>
Screenshot: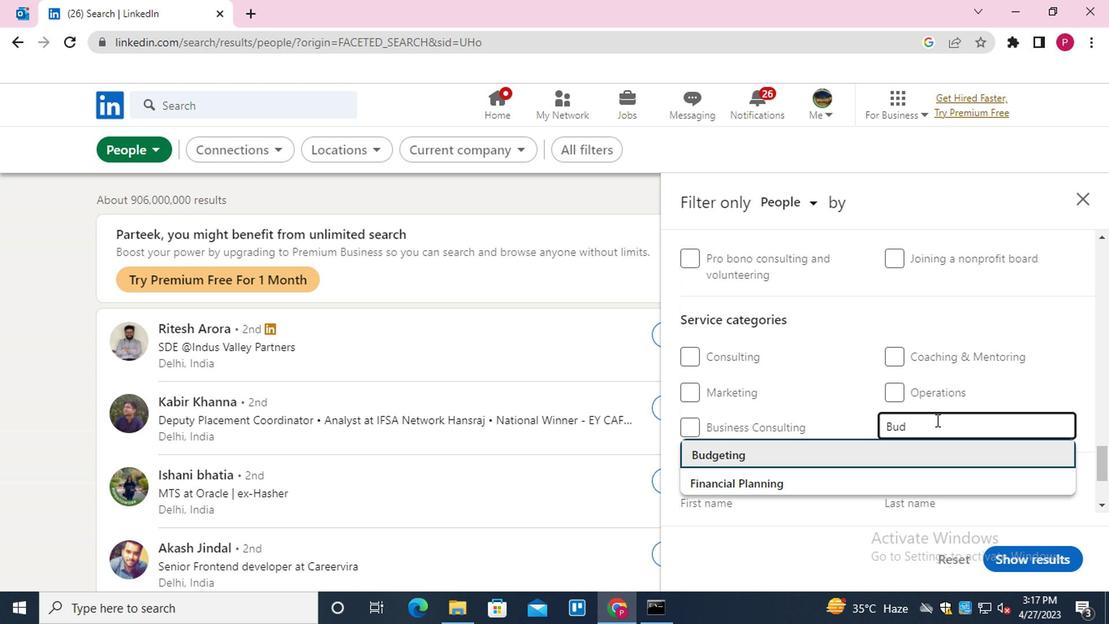 
Action: Mouse moved to (914, 416)
Screenshot: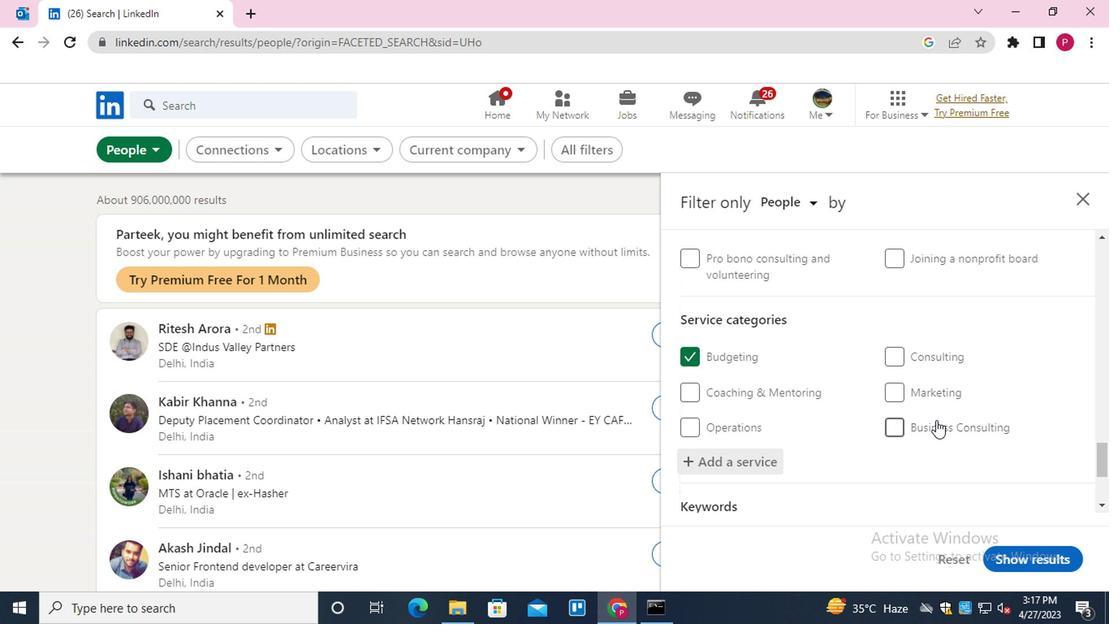 
Action: Mouse scrolled (914, 415) with delta (0, -1)
Screenshot: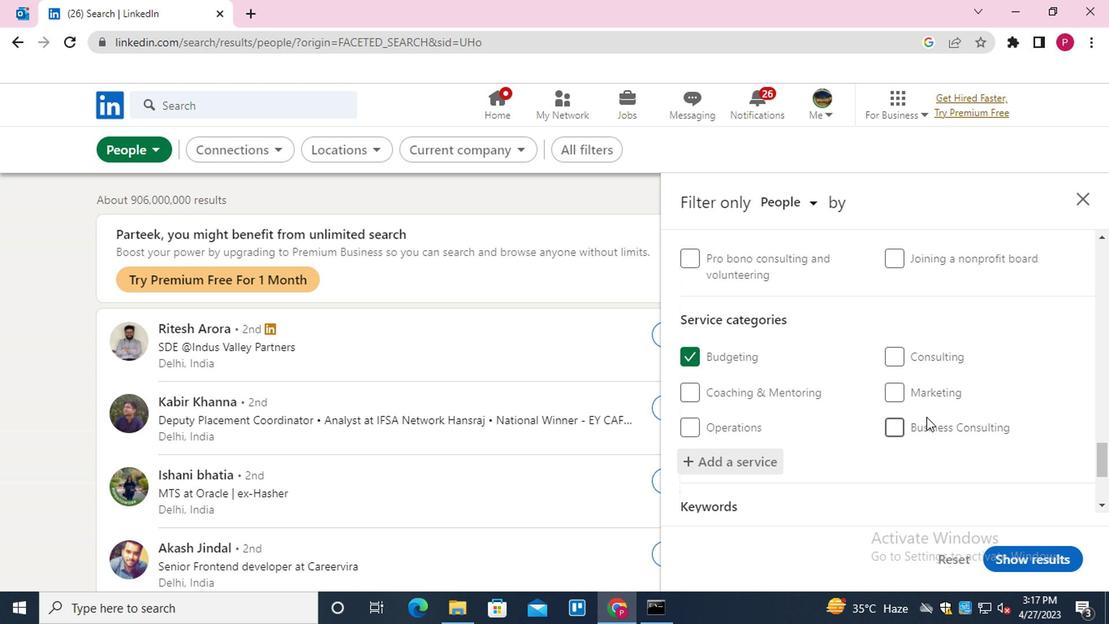 
Action: Mouse scrolled (914, 415) with delta (0, -1)
Screenshot: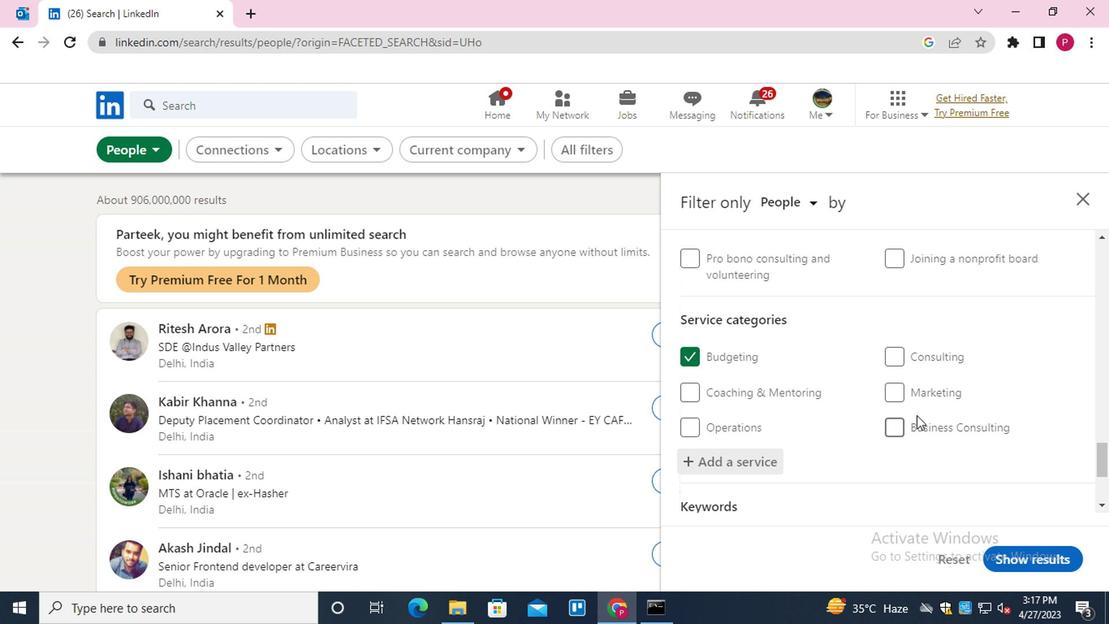 
Action: Mouse scrolled (914, 415) with delta (0, -1)
Screenshot: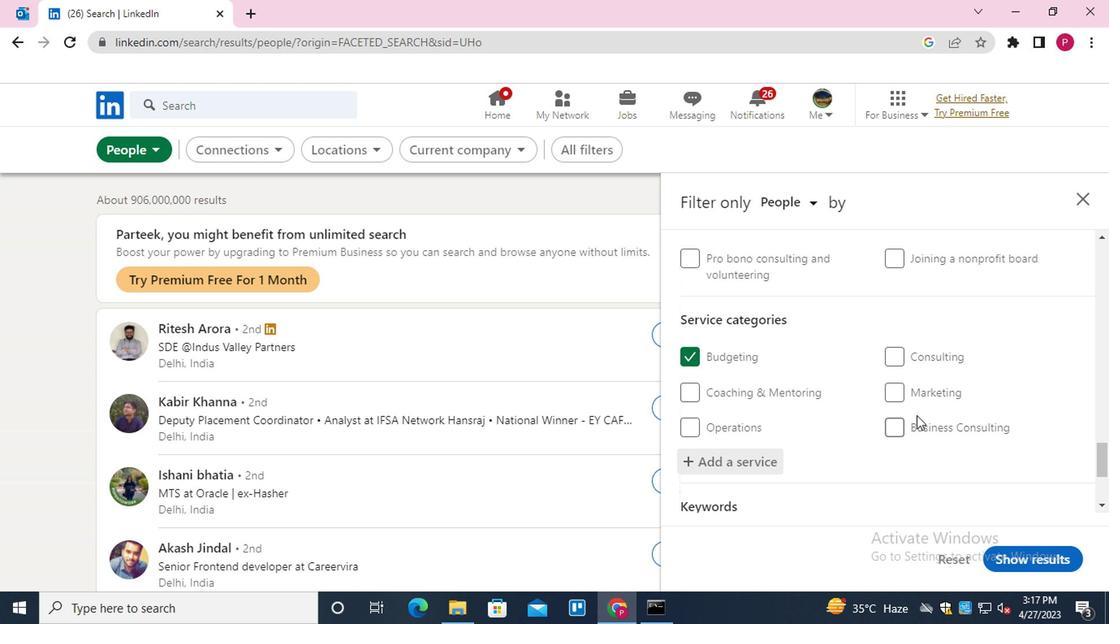 
Action: Mouse moved to (760, 437)
Screenshot: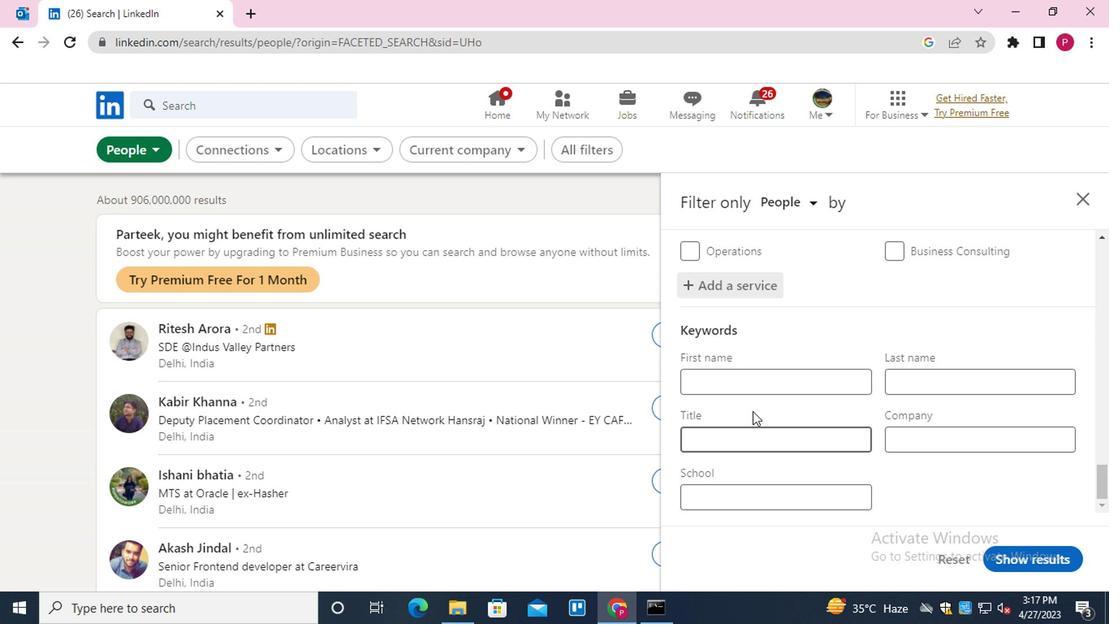 
Action: Mouse pressed left at (760, 437)
Screenshot: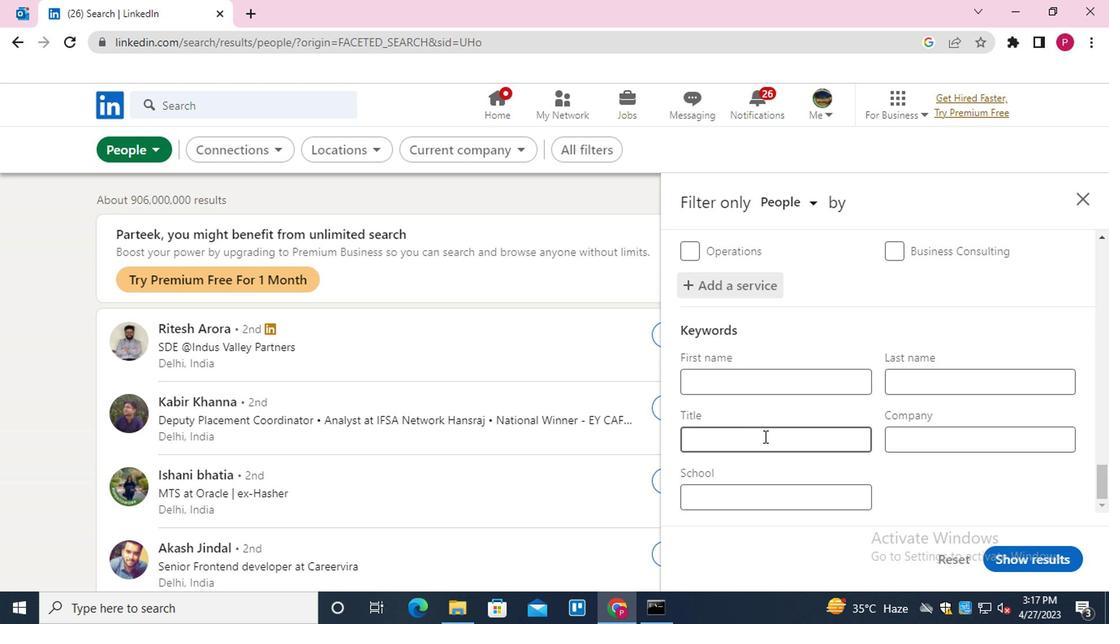 
Action: Key pressed <Key.shift><Key.shift><Key.shift><Key.shift><Key.shift><Key.shift><Key.shift><Key.shift><Key.shift><Key.shift><Key.shift><Key.shift><Key.shift><Key.shift><Key.shift><Key.shift><Key.shift><Key.shift><Key.shift><Key.shift>HVAC<Key.space><Key.shift>TECHNICIAN
Screenshot: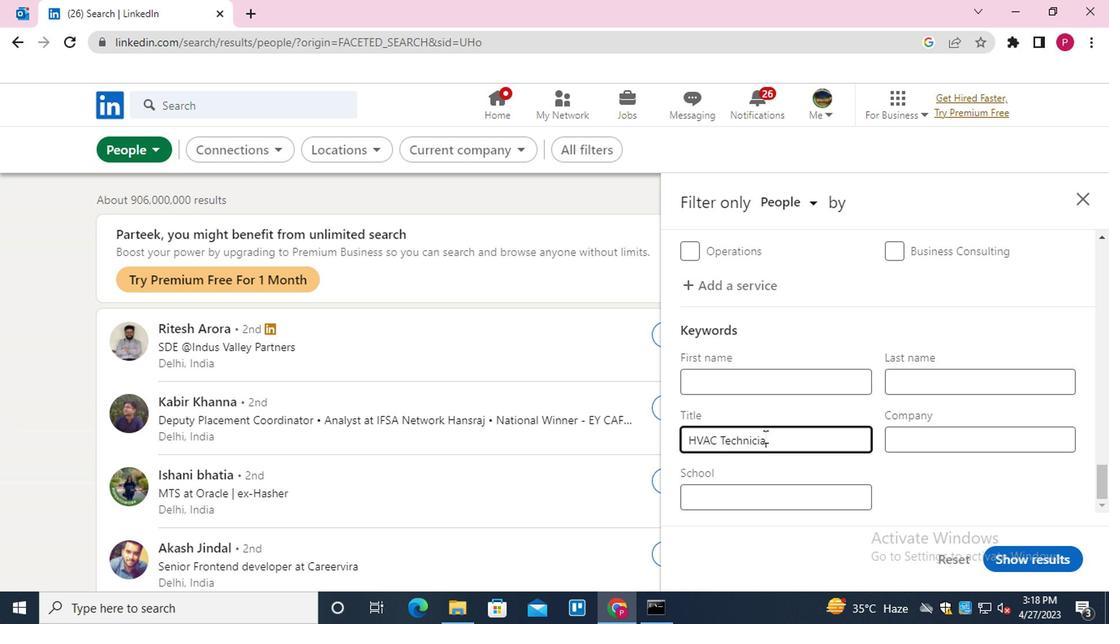 
Action: Mouse moved to (1014, 558)
Screenshot: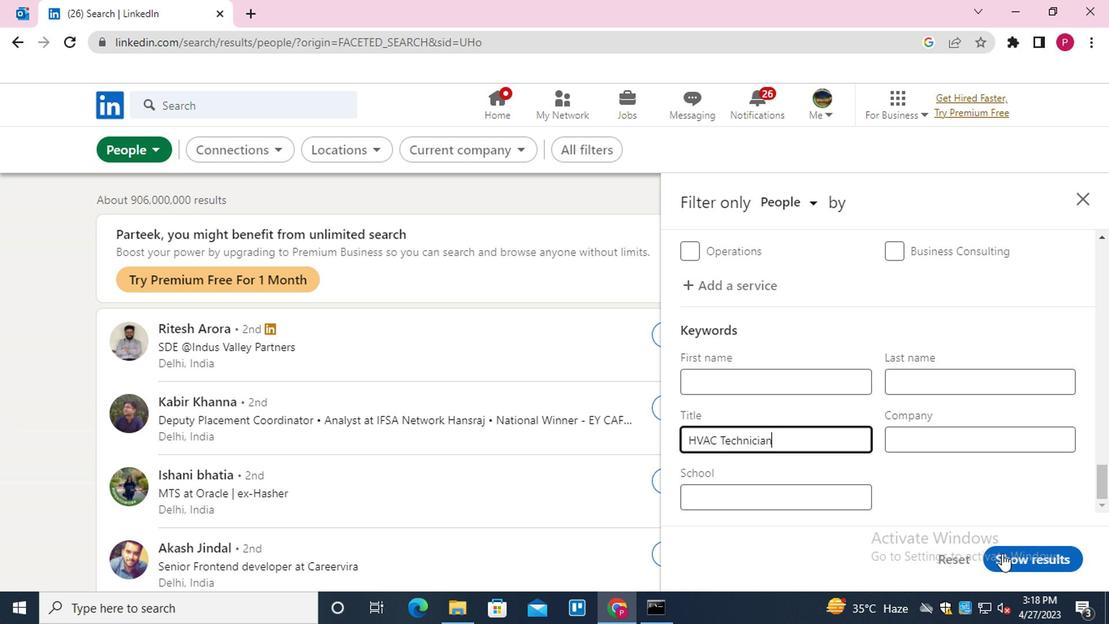 
Action: Mouse pressed left at (1014, 558)
Screenshot: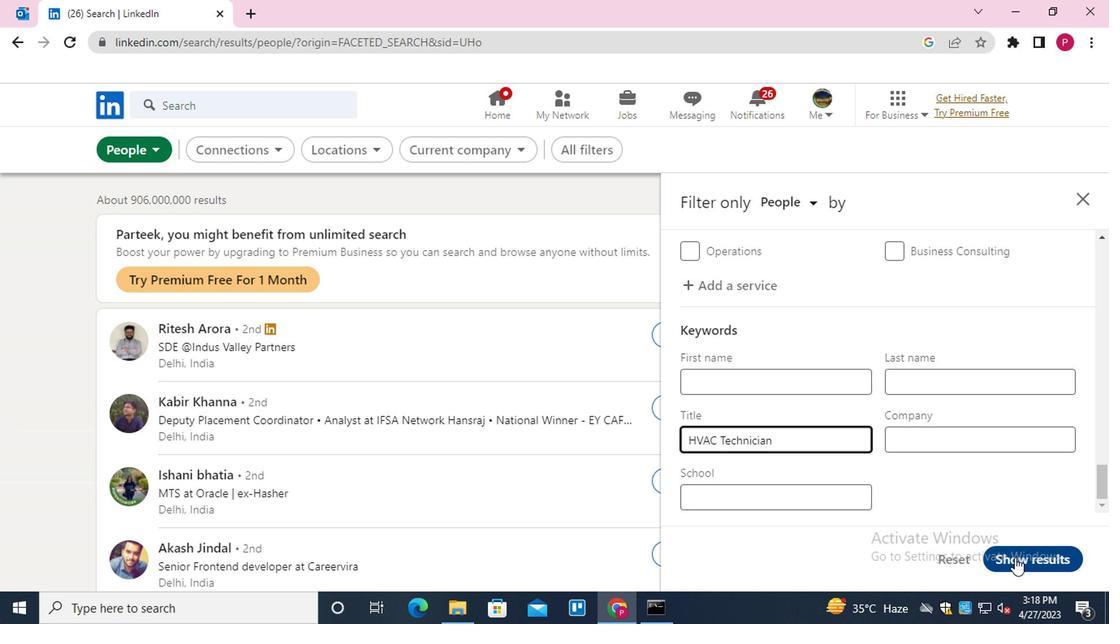 
Action: Mouse moved to (473, 355)
Screenshot: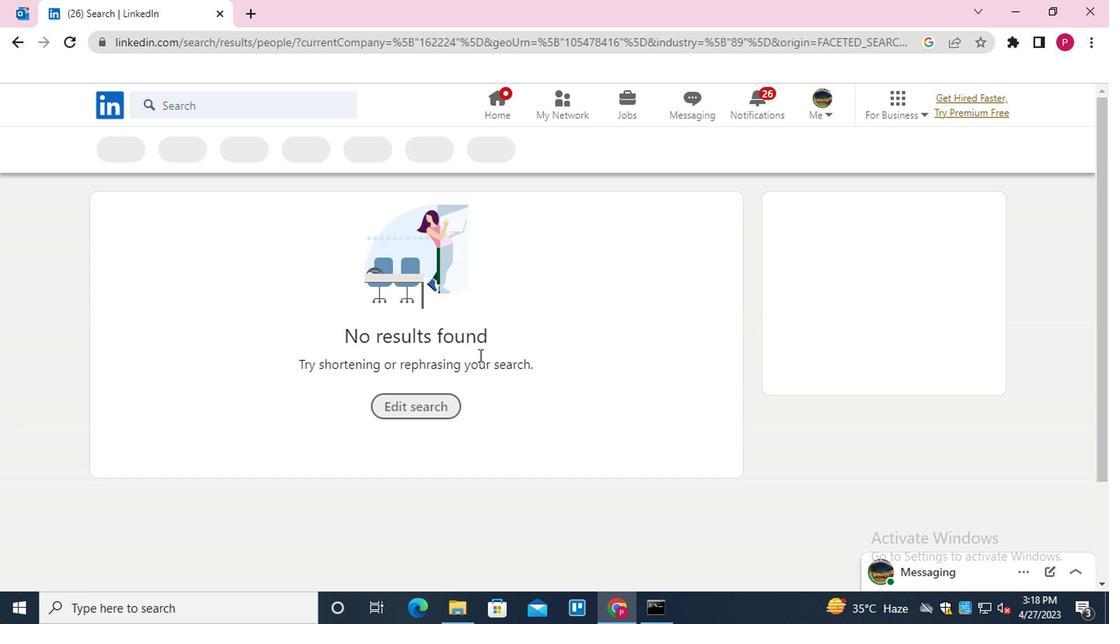 
